 Task: Find connections with filter location Tui with filter topic #leanstartupswith filter profile language French with filter current company Shangri-La Group with filter school Narayana Institute with filter industry Construction Hardware Manufacturing with filter service category Relocation with filter keywords title Manicurist
Action: Mouse moved to (625, 82)
Screenshot: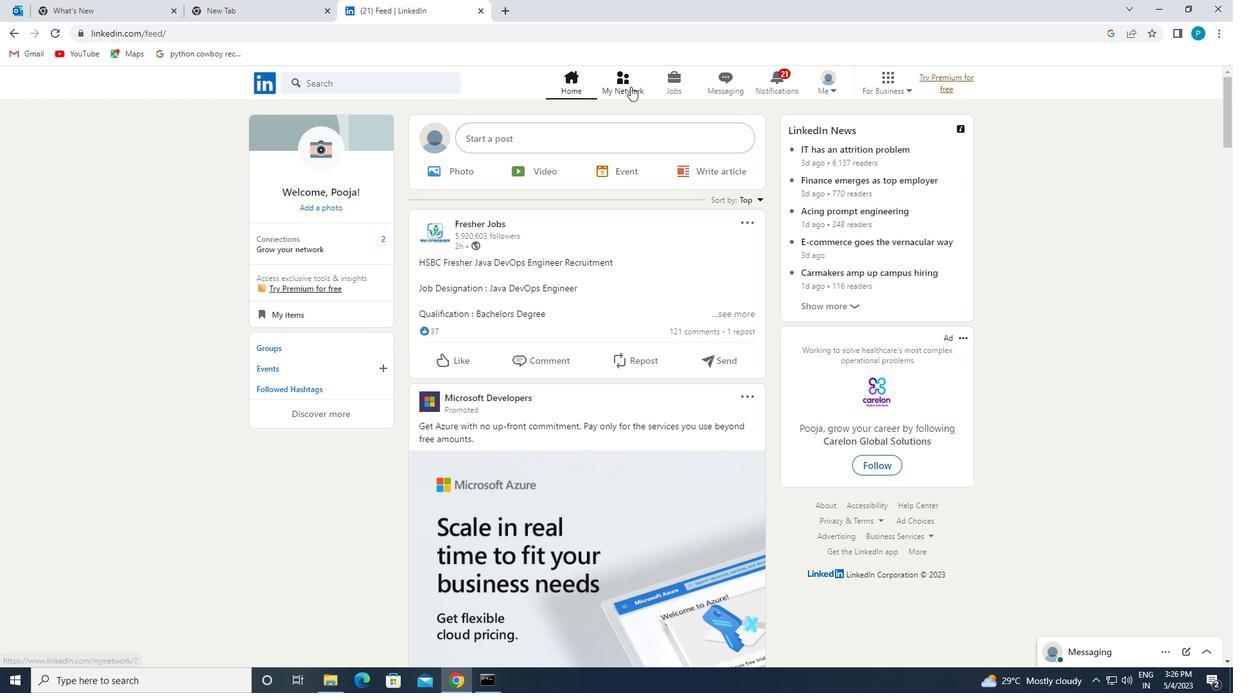 
Action: Mouse pressed left at (625, 82)
Screenshot: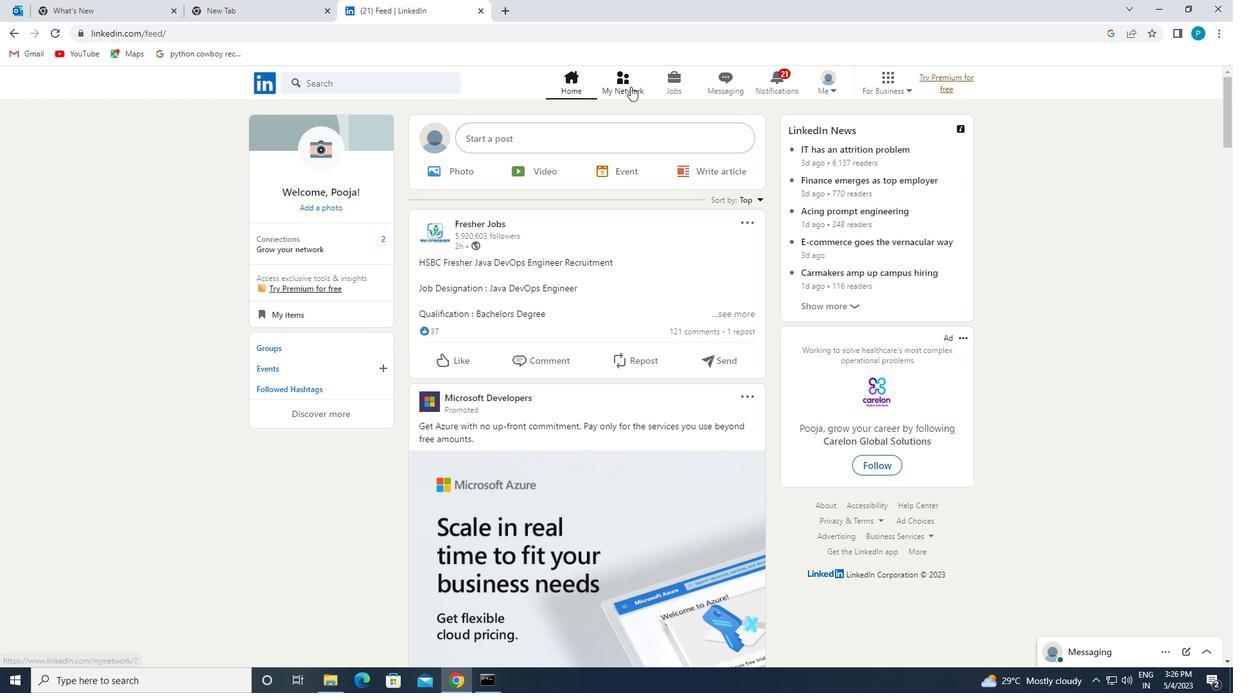 
Action: Mouse moved to (330, 153)
Screenshot: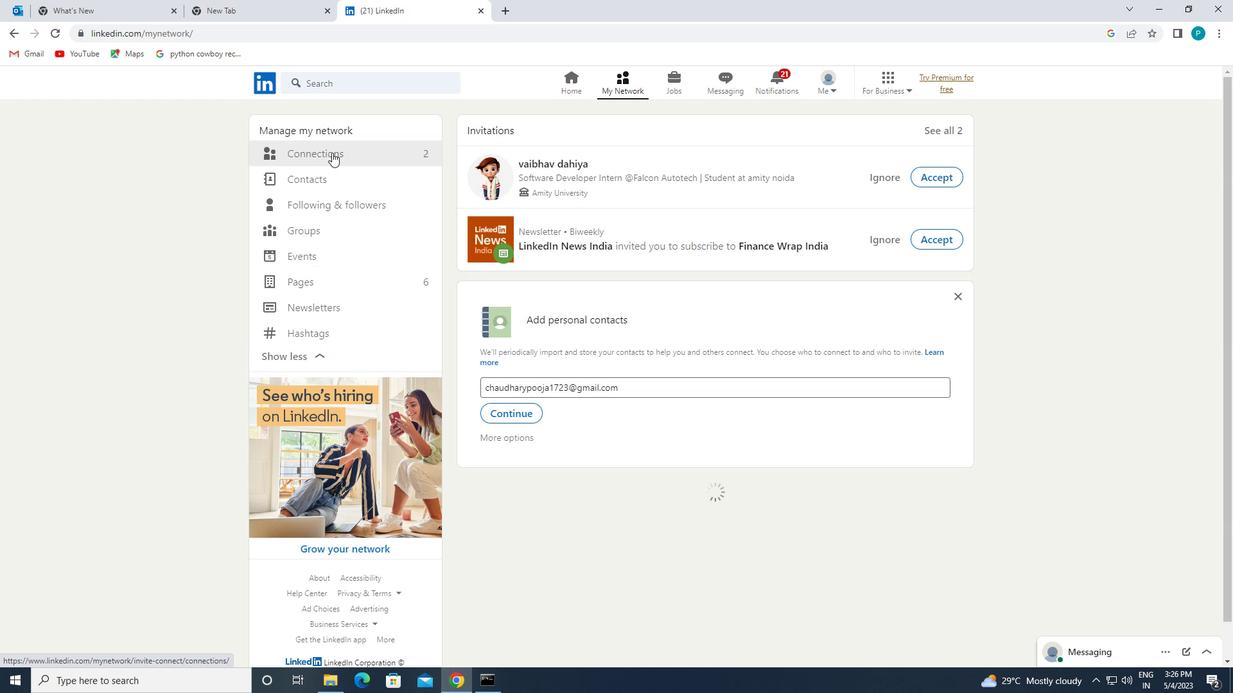 
Action: Mouse pressed left at (330, 153)
Screenshot: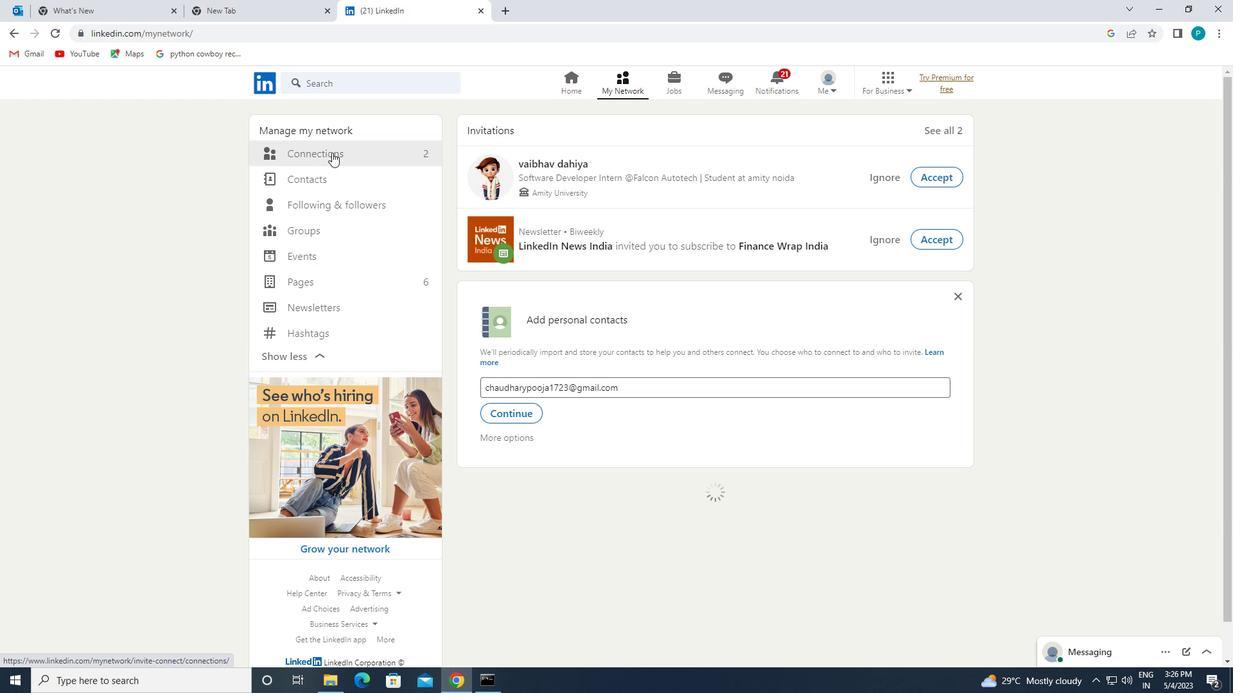 
Action: Mouse moved to (706, 160)
Screenshot: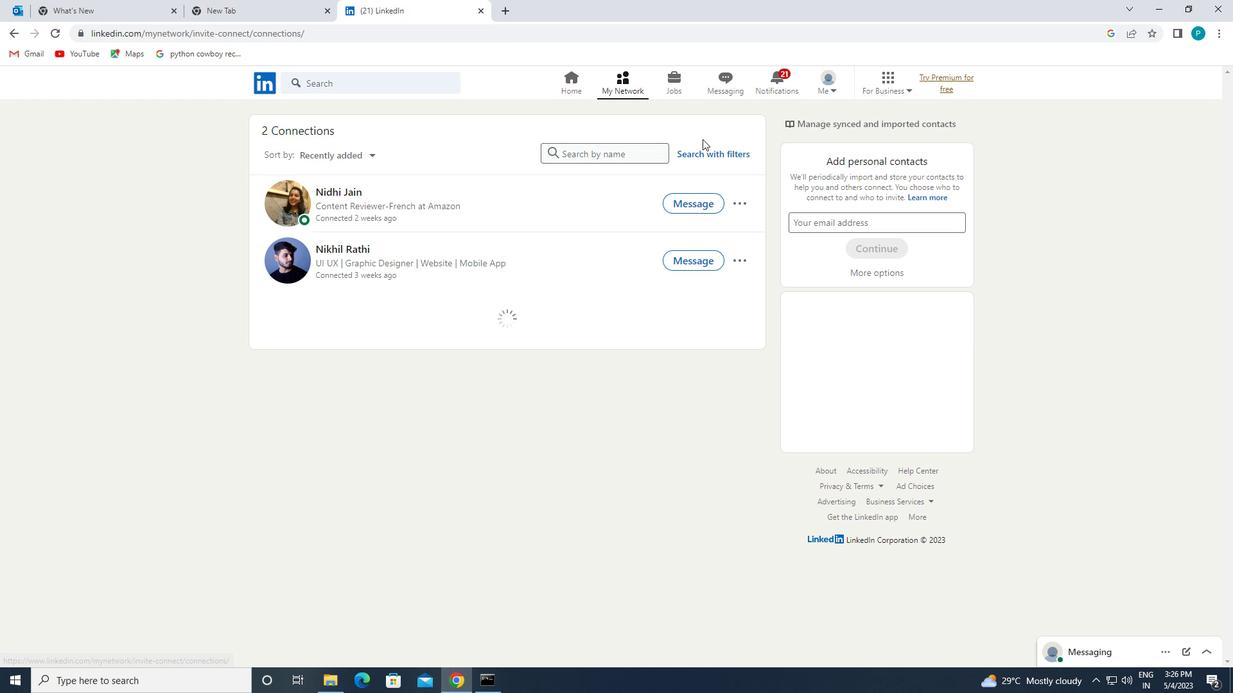 
Action: Mouse pressed left at (706, 160)
Screenshot: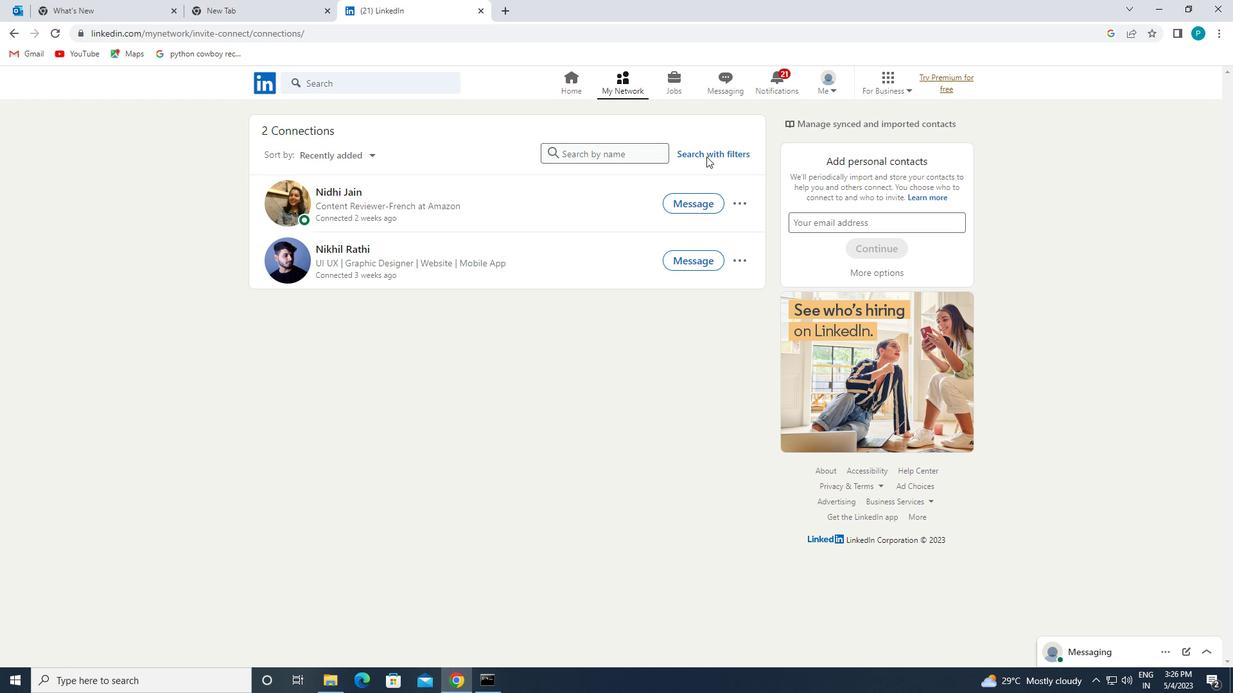 
Action: Mouse moved to (671, 120)
Screenshot: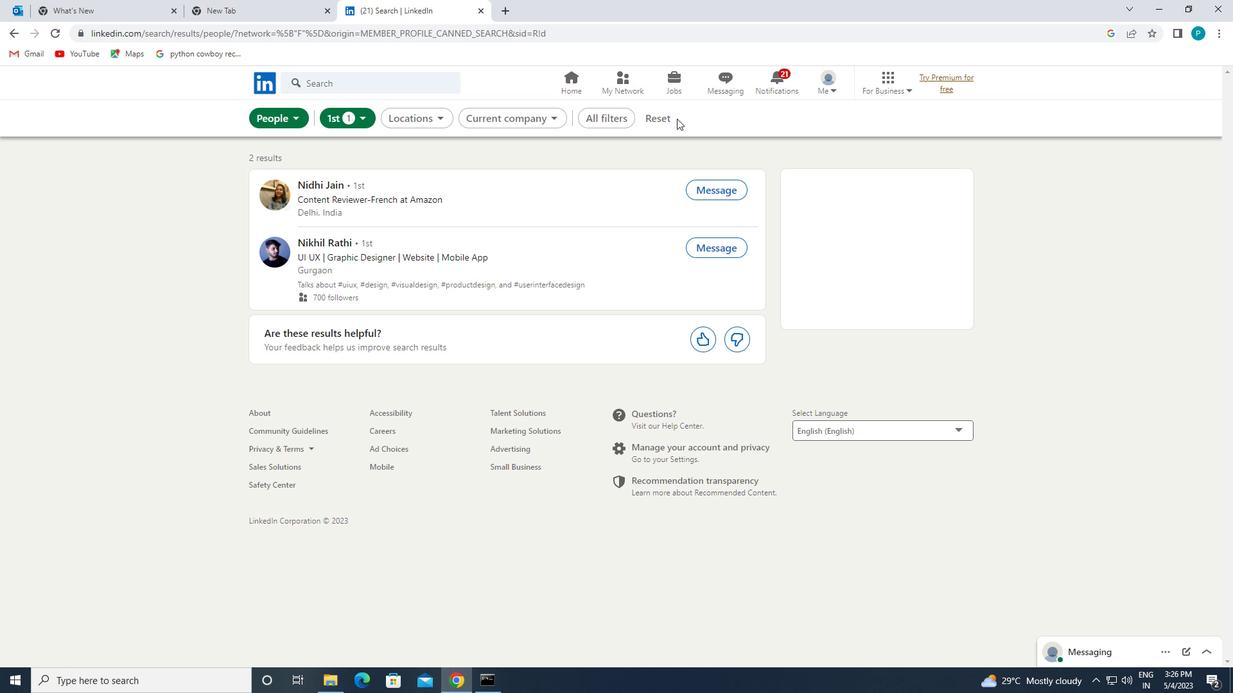 
Action: Mouse pressed left at (671, 120)
Screenshot: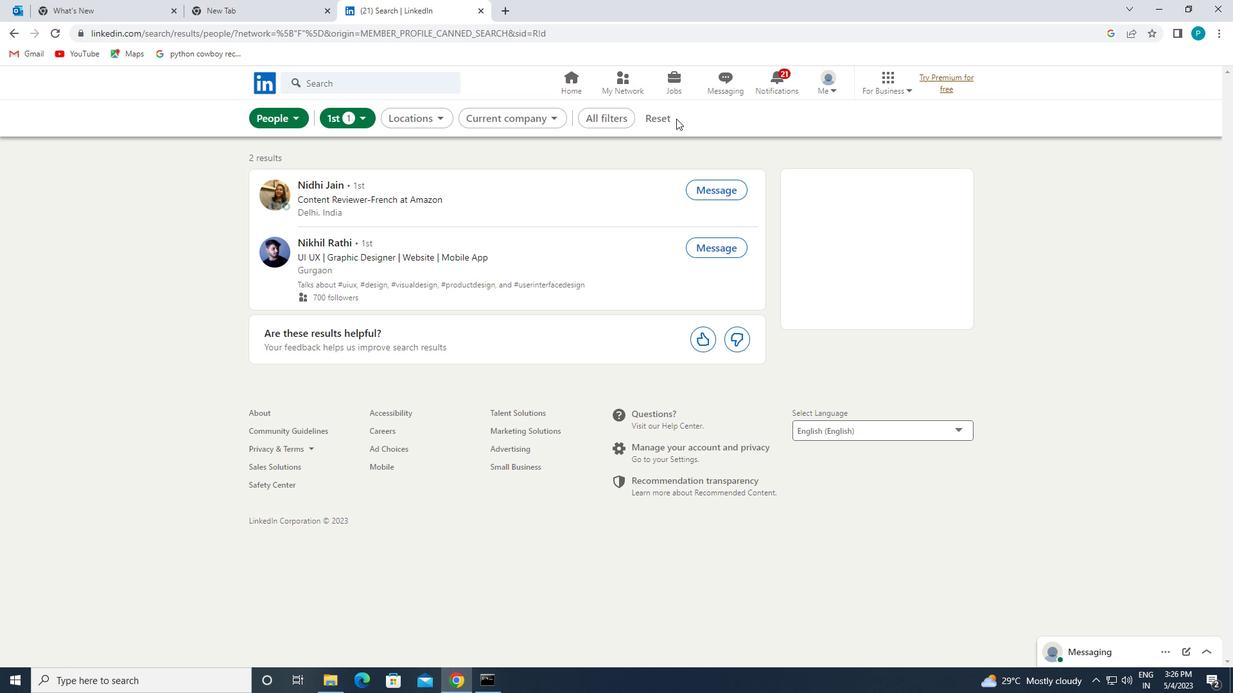 
Action: Mouse moved to (627, 113)
Screenshot: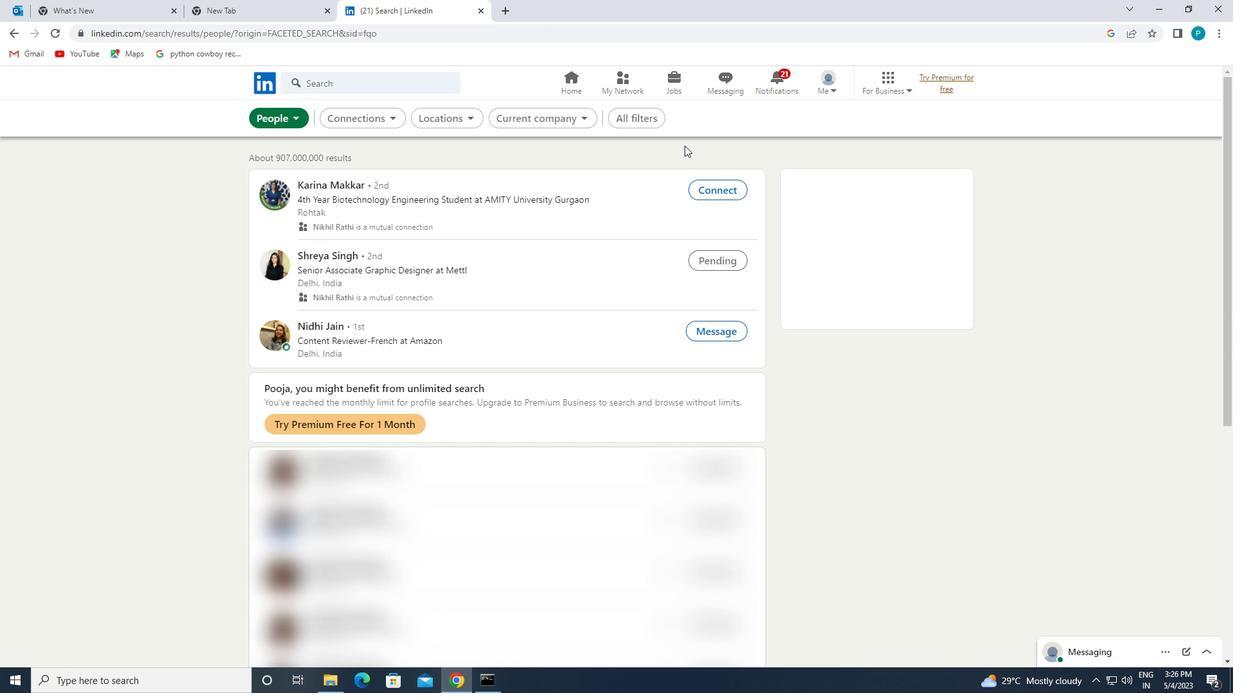 
Action: Mouse pressed left at (627, 113)
Screenshot: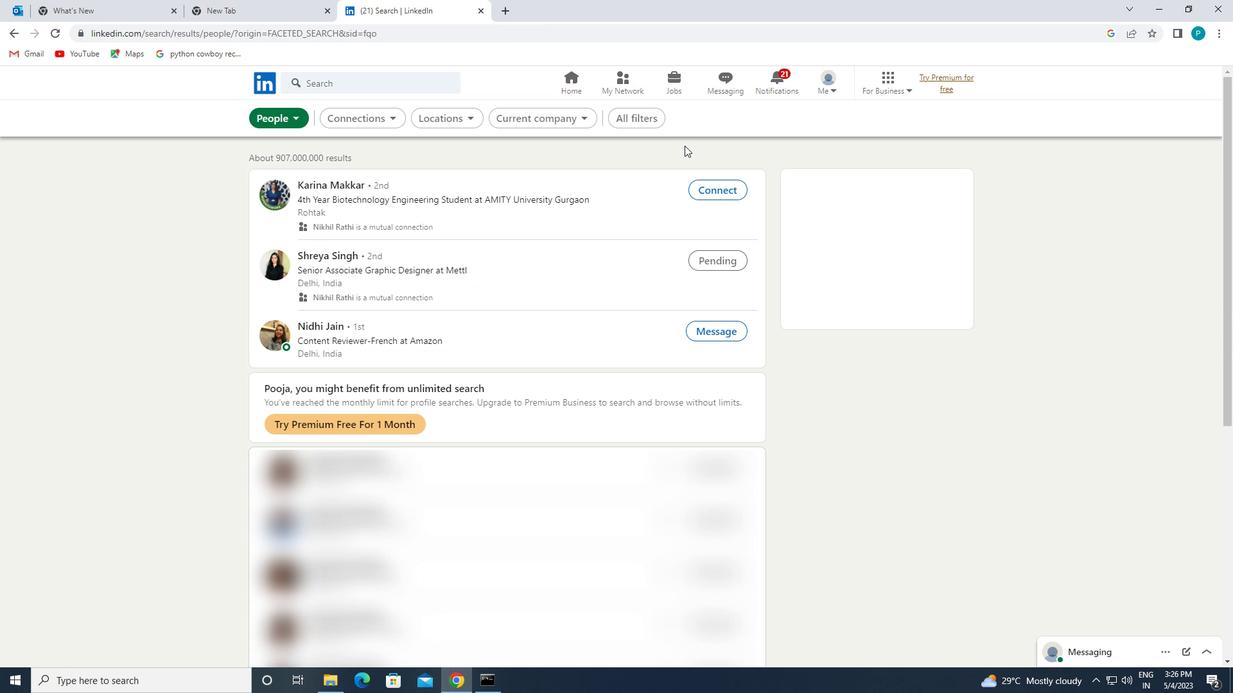 
Action: Mouse moved to (1130, 508)
Screenshot: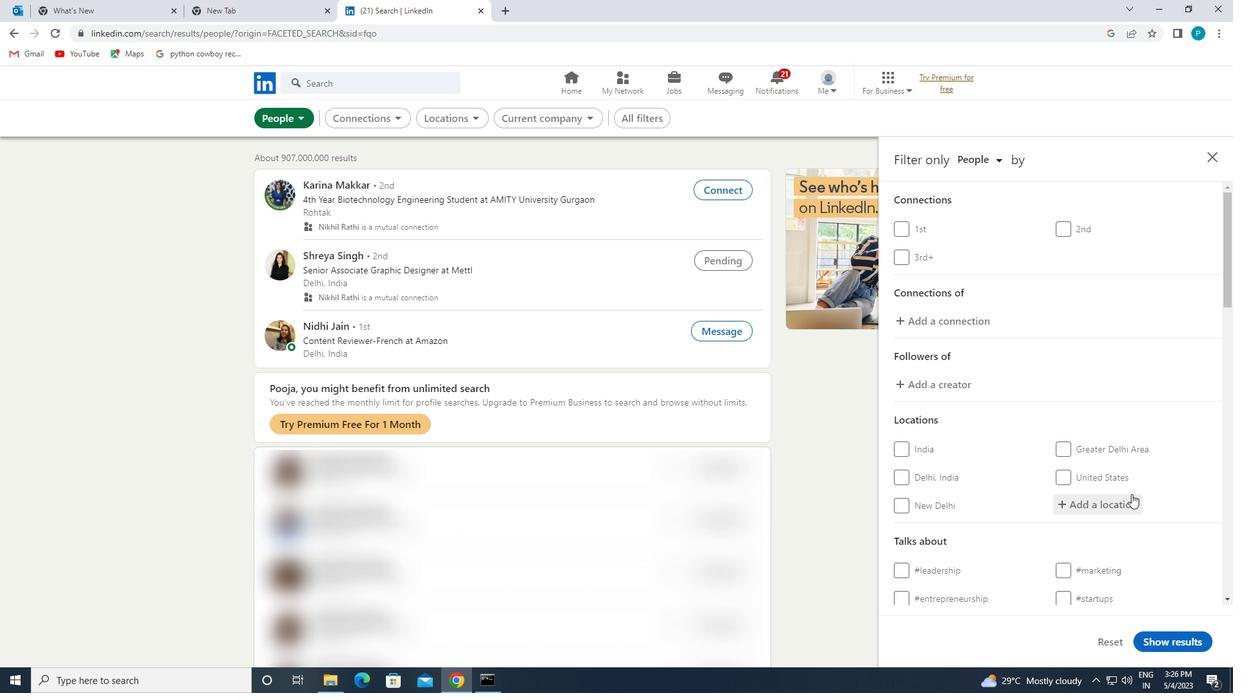 
Action: Mouse pressed left at (1130, 508)
Screenshot: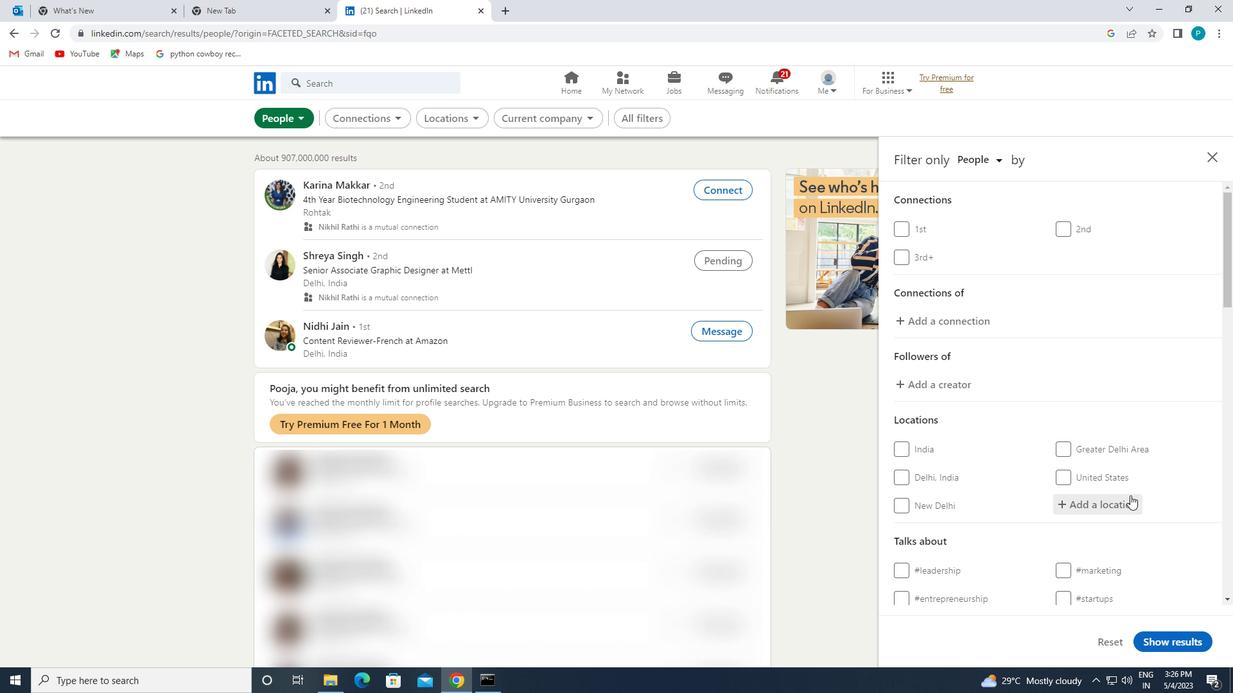
Action: Mouse moved to (1076, 474)
Screenshot: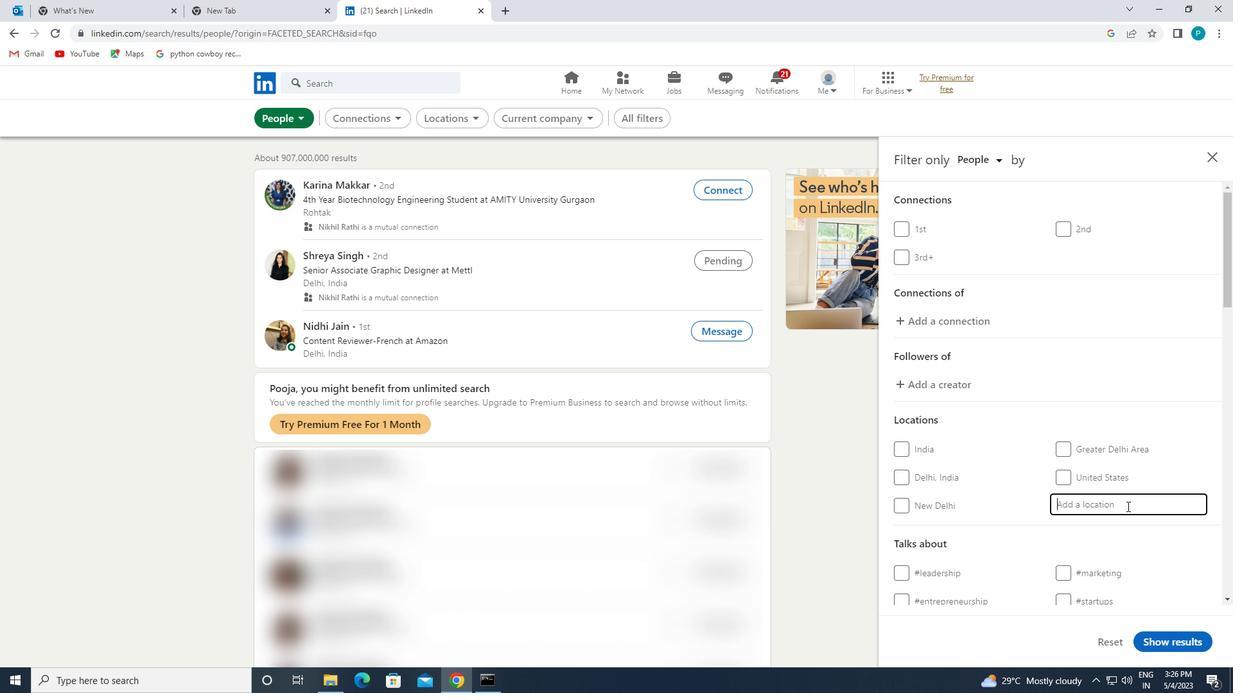
Action: Mouse scrolled (1076, 474) with delta (0, 0)
Screenshot: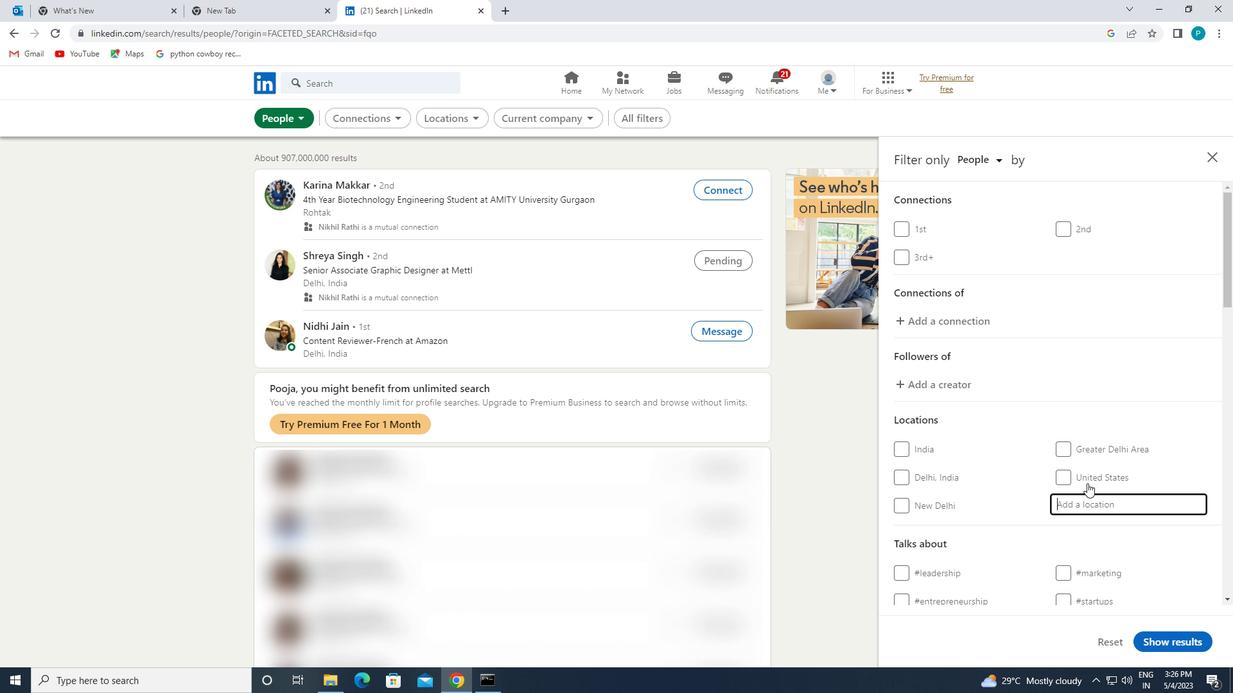 
Action: Mouse moved to (1076, 474)
Screenshot: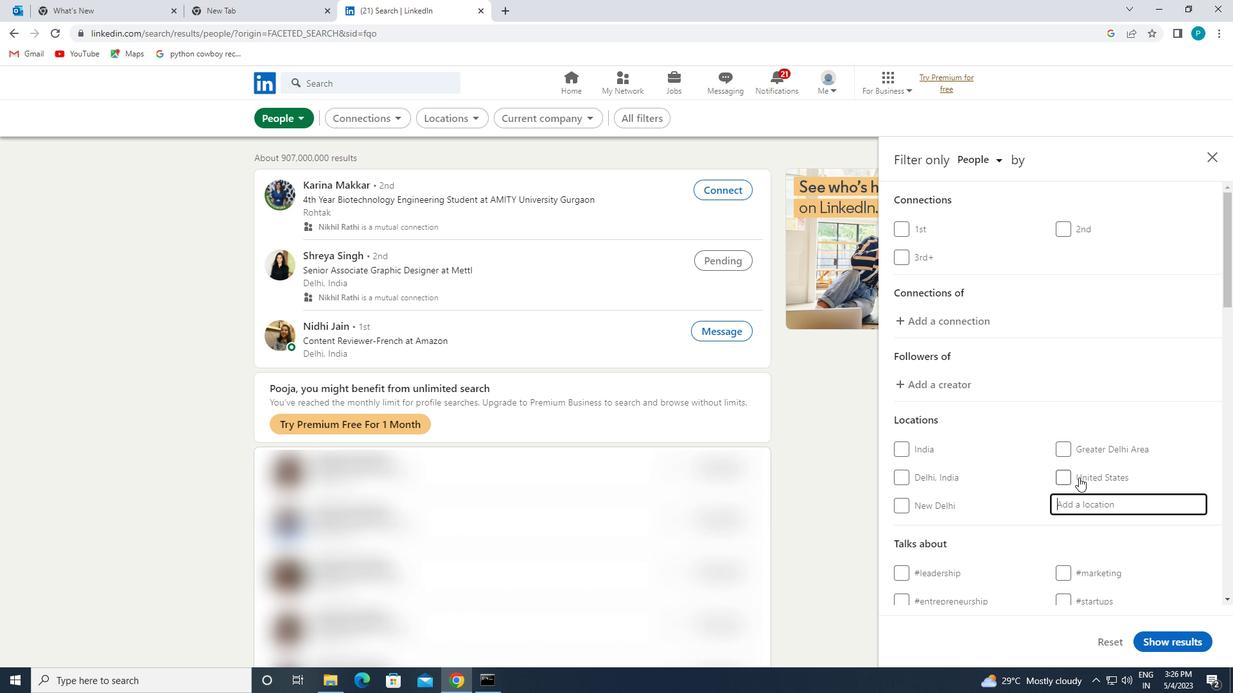
Action: Mouse scrolled (1076, 474) with delta (0, 0)
Screenshot: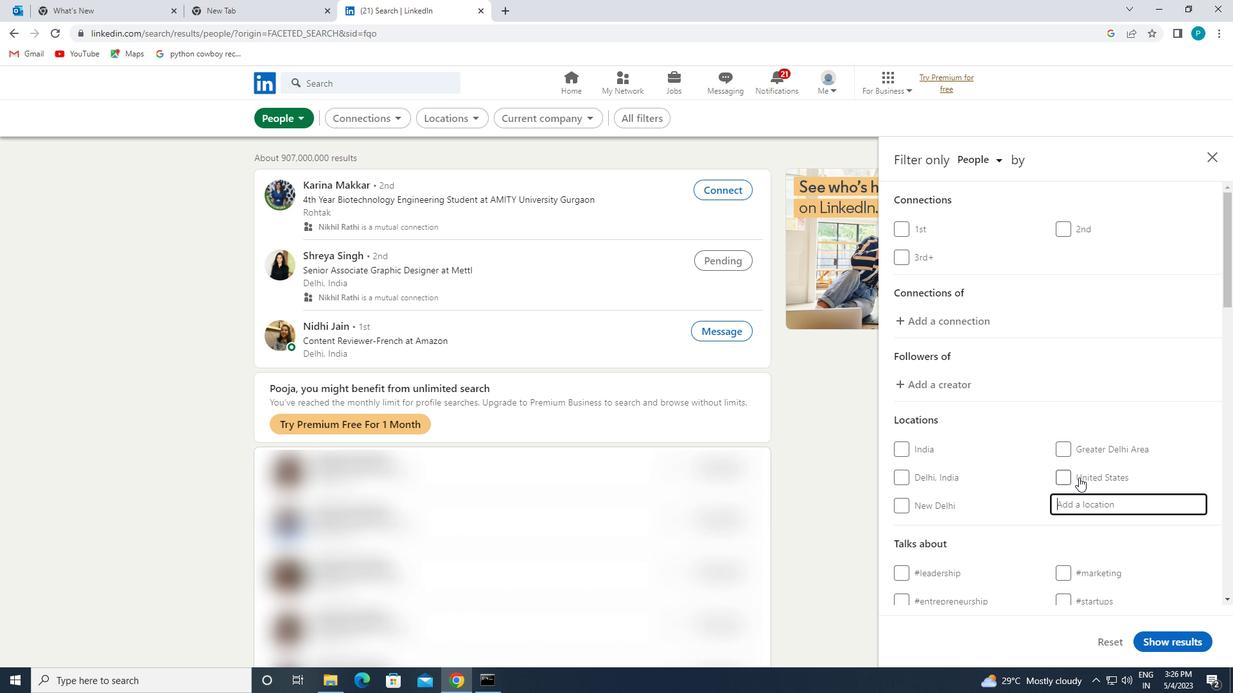 
Action: Mouse moved to (1075, 474)
Screenshot: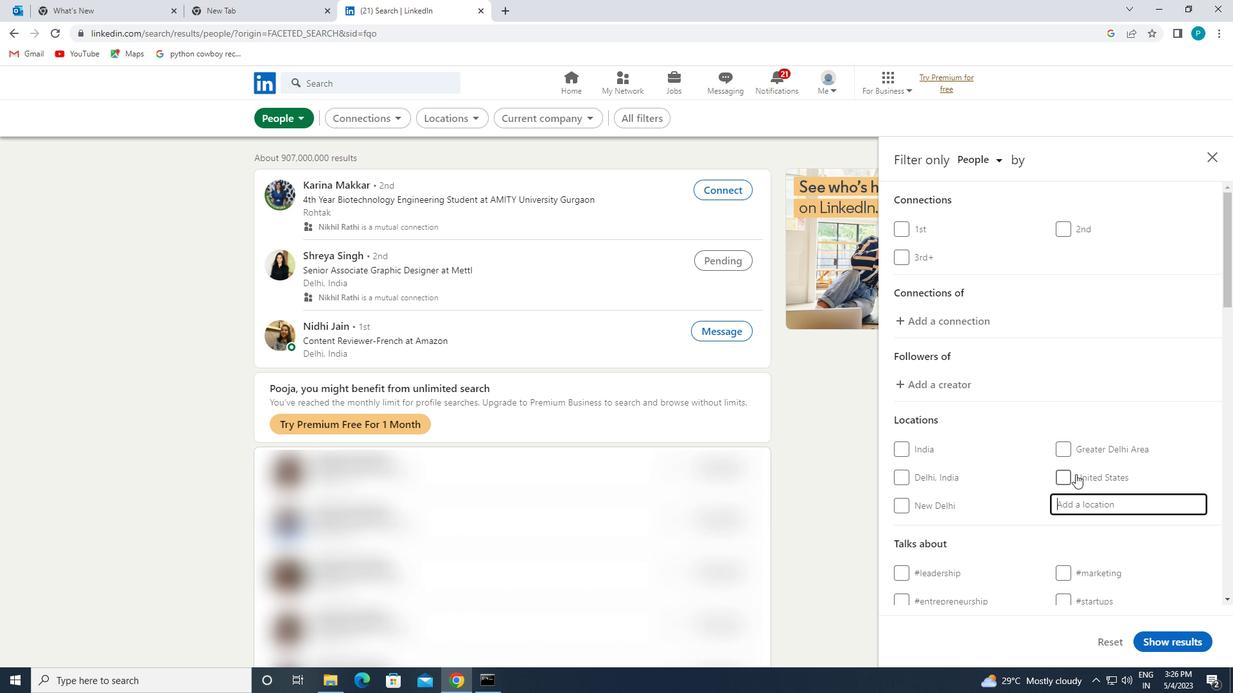 
Action: Mouse scrolled (1075, 473) with delta (0, 0)
Screenshot: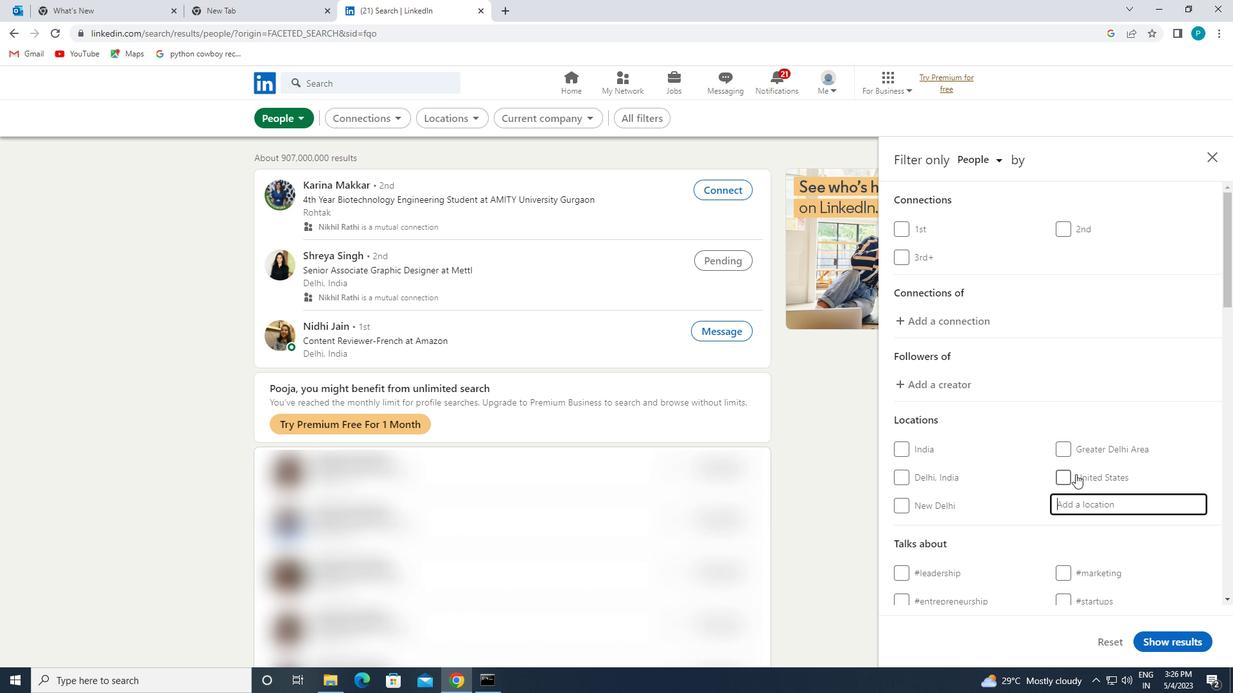 
Action: Mouse moved to (1071, 470)
Screenshot: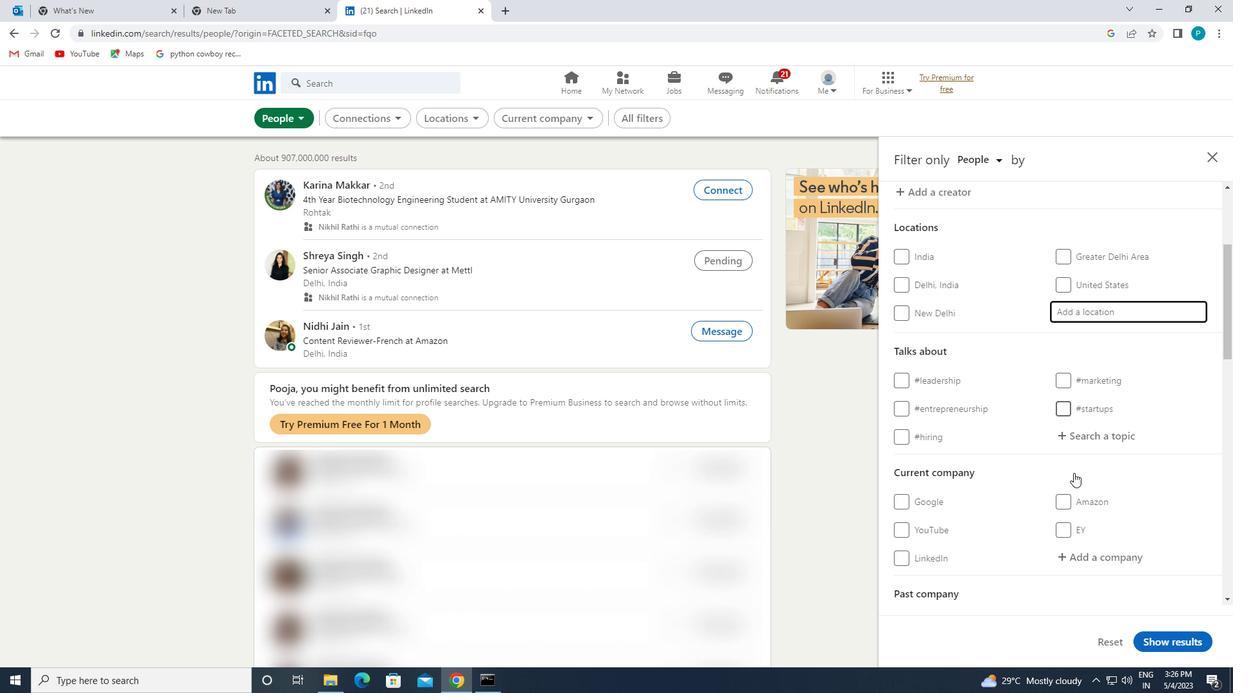 
Action: Key pressed <Key.caps_lock>t<Key.caps_lock>ui
Screenshot: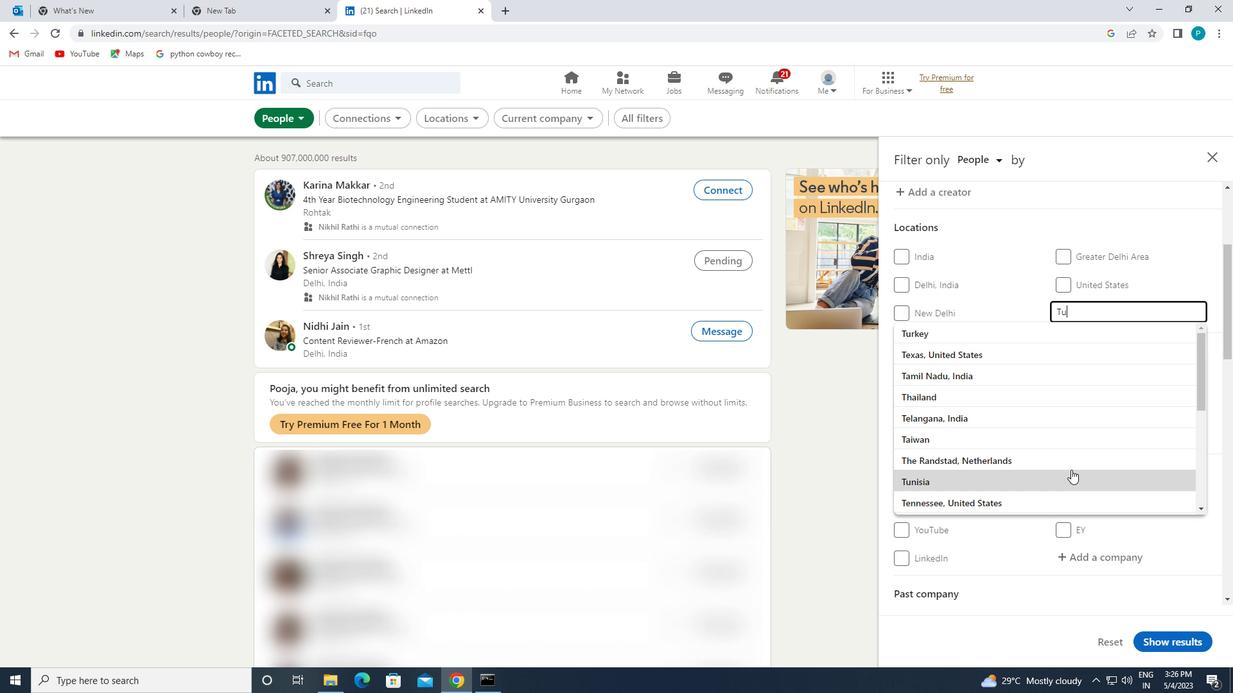 
Action: Mouse moved to (1055, 465)
Screenshot: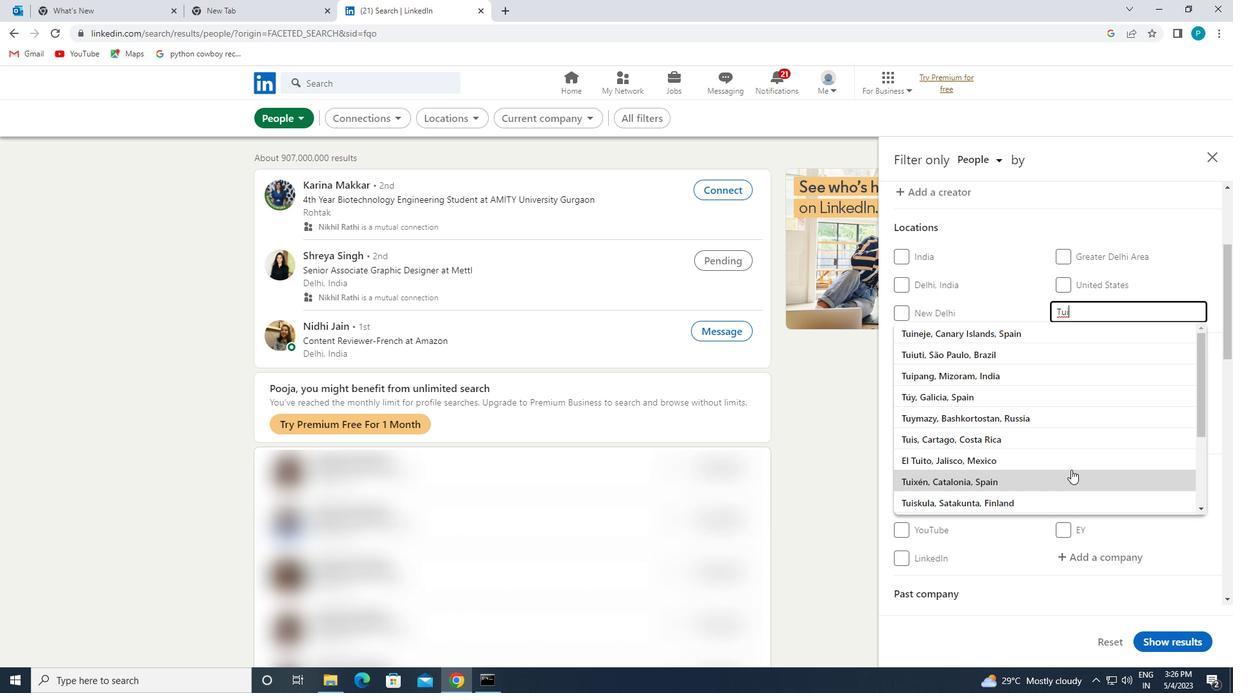 
Action: Key pressed <Key.enter>
Screenshot: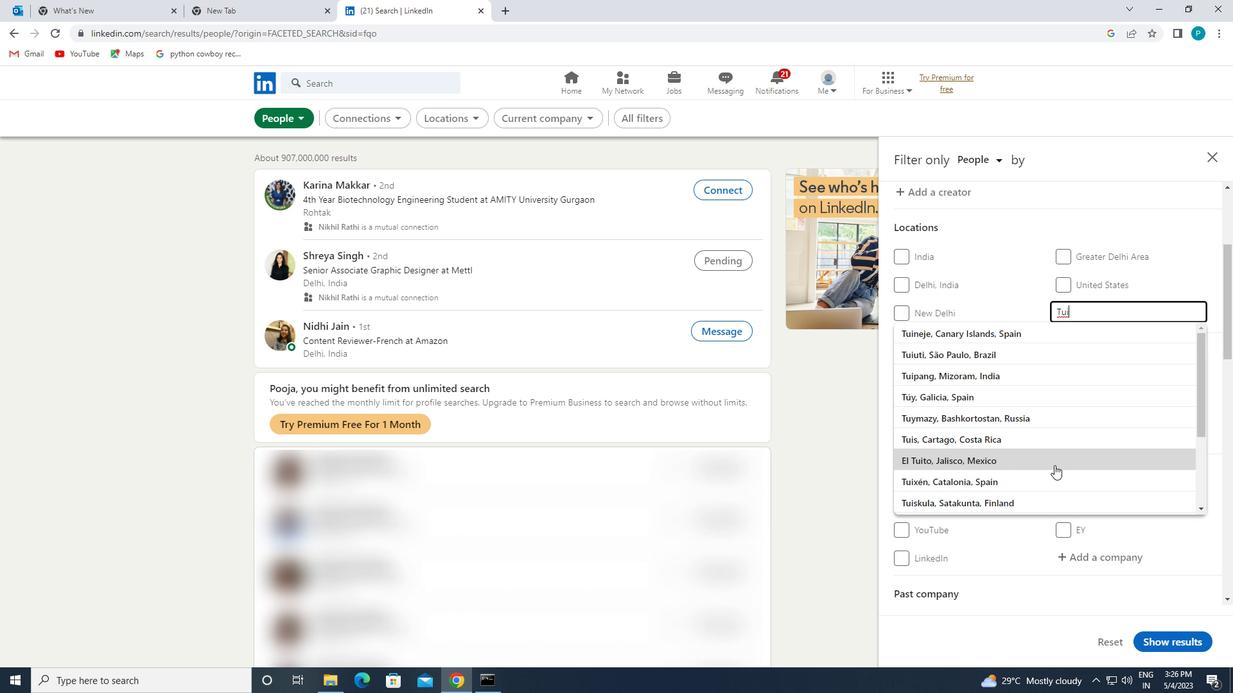 
Action: Mouse moved to (1084, 426)
Screenshot: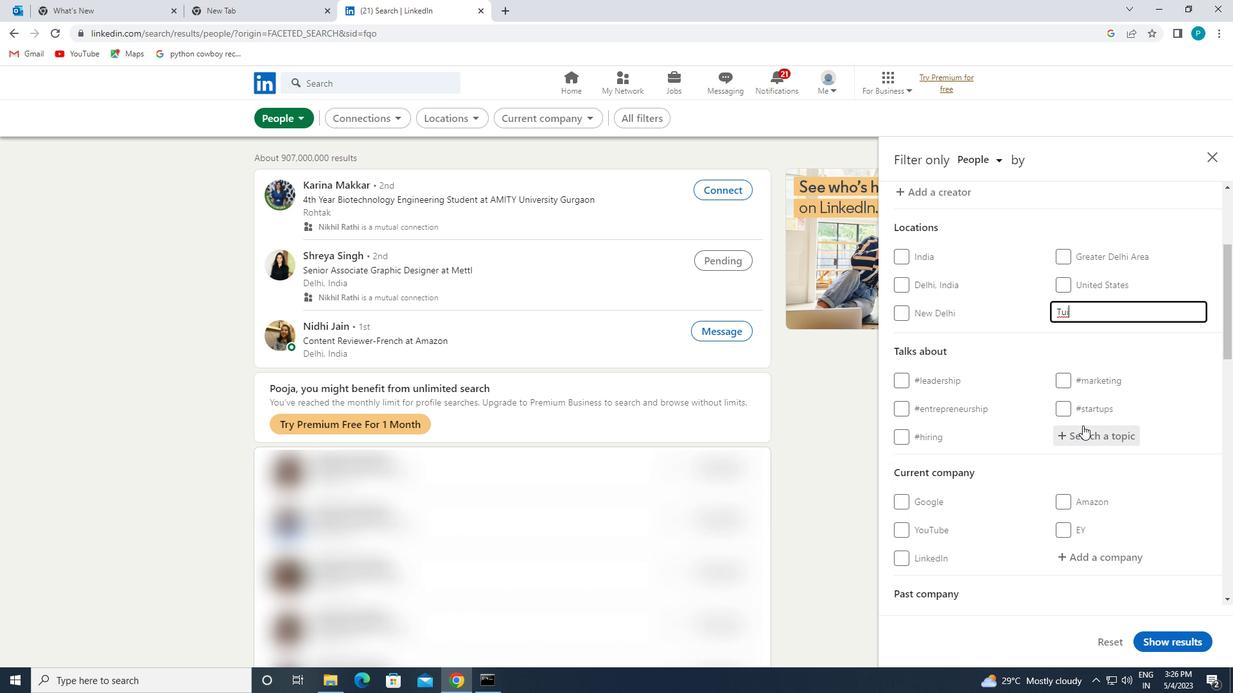 
Action: Mouse pressed left at (1084, 426)
Screenshot: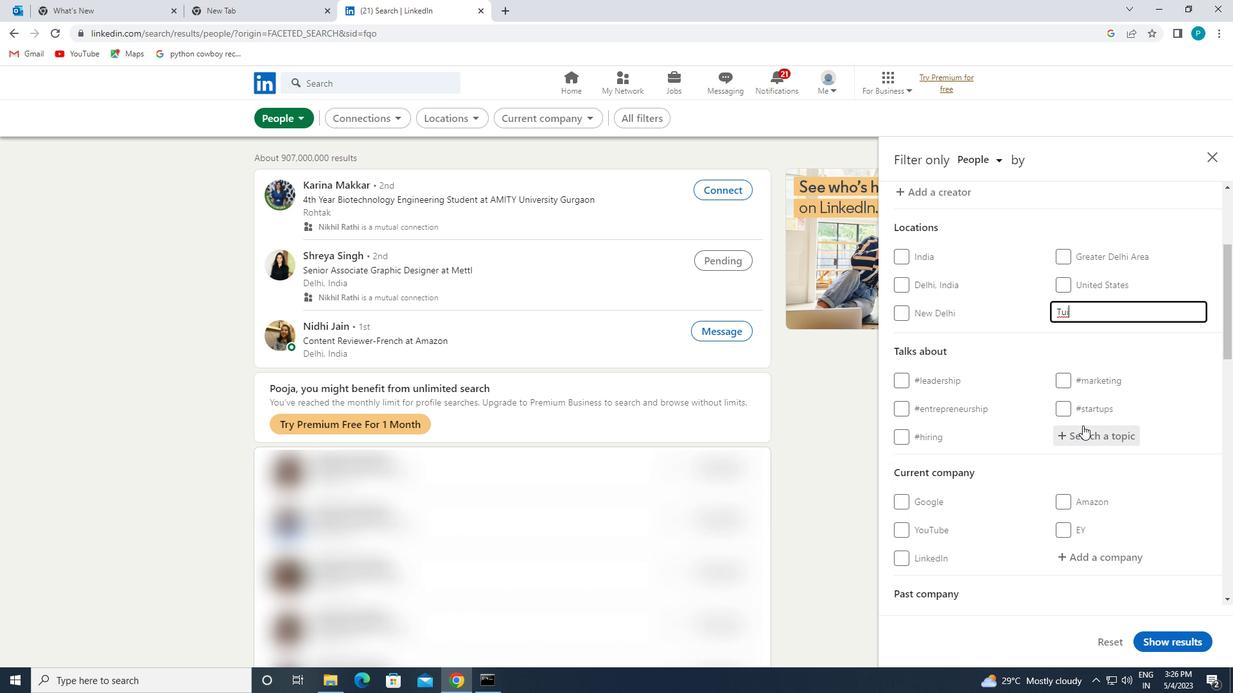 
Action: Key pressed <Key.shift>#LEANSTARTUPS
Screenshot: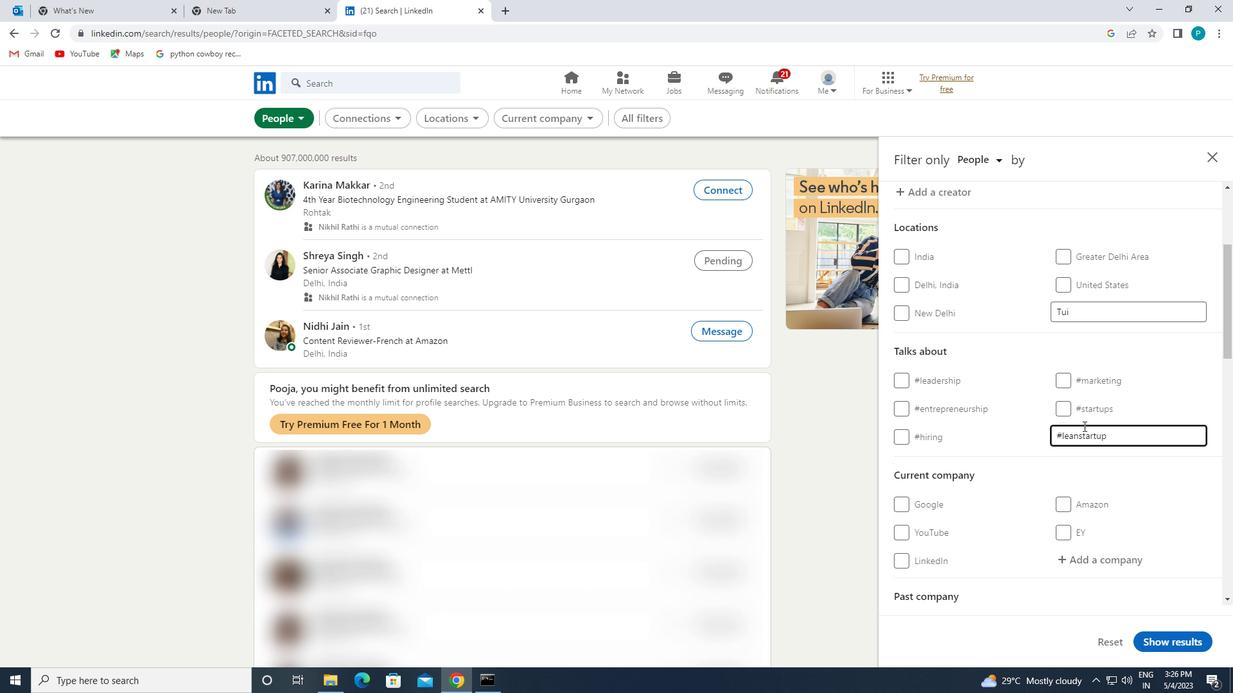 
Action: Mouse moved to (1009, 447)
Screenshot: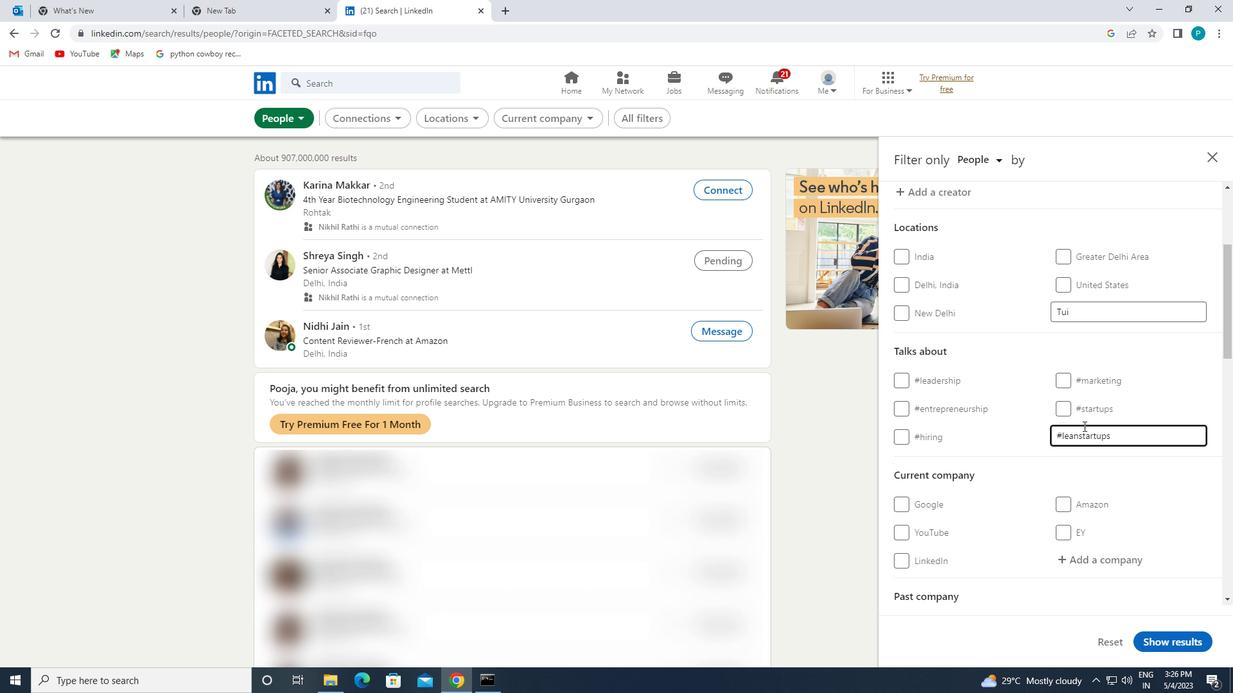 
Action: Mouse scrolled (1009, 446) with delta (0, 0)
Screenshot: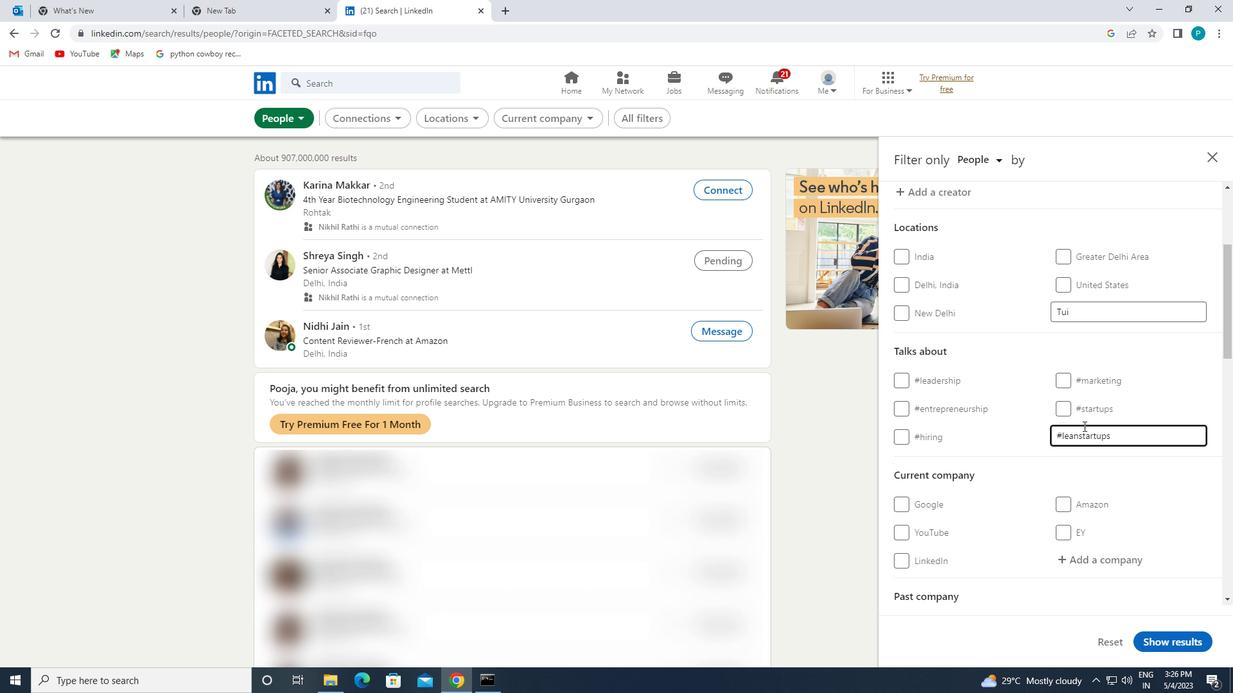 
Action: Mouse moved to (1008, 445)
Screenshot: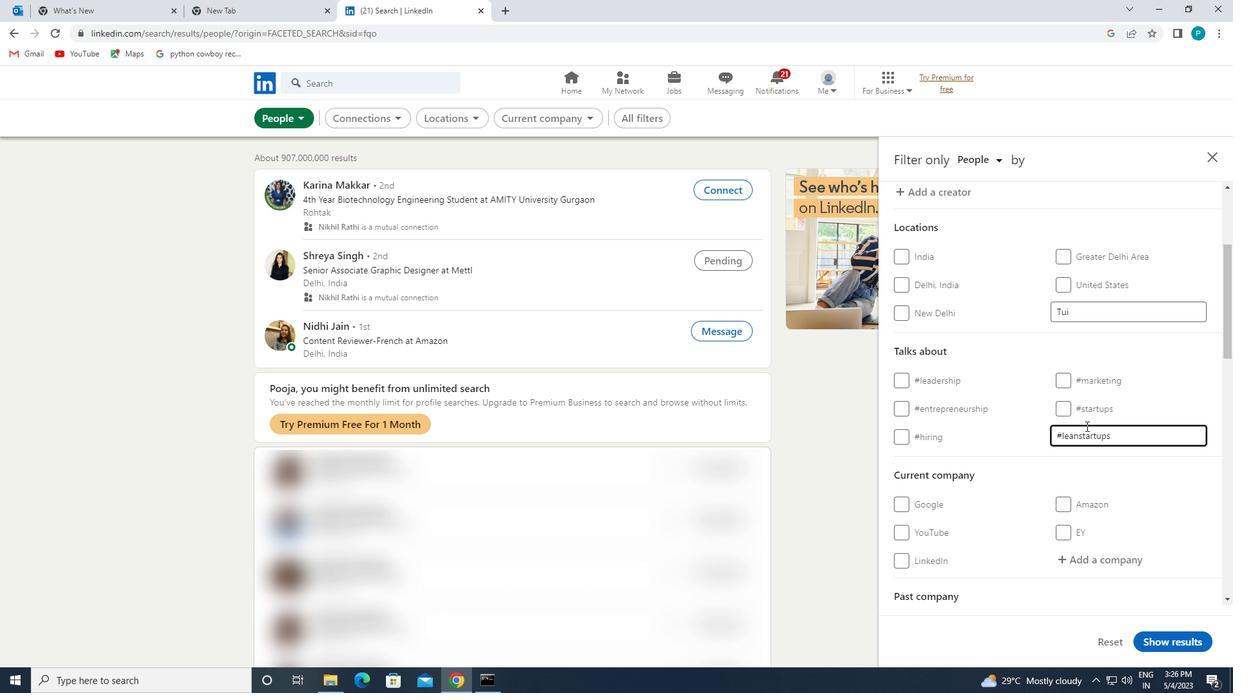 
Action: Mouse scrolled (1008, 444) with delta (0, 0)
Screenshot: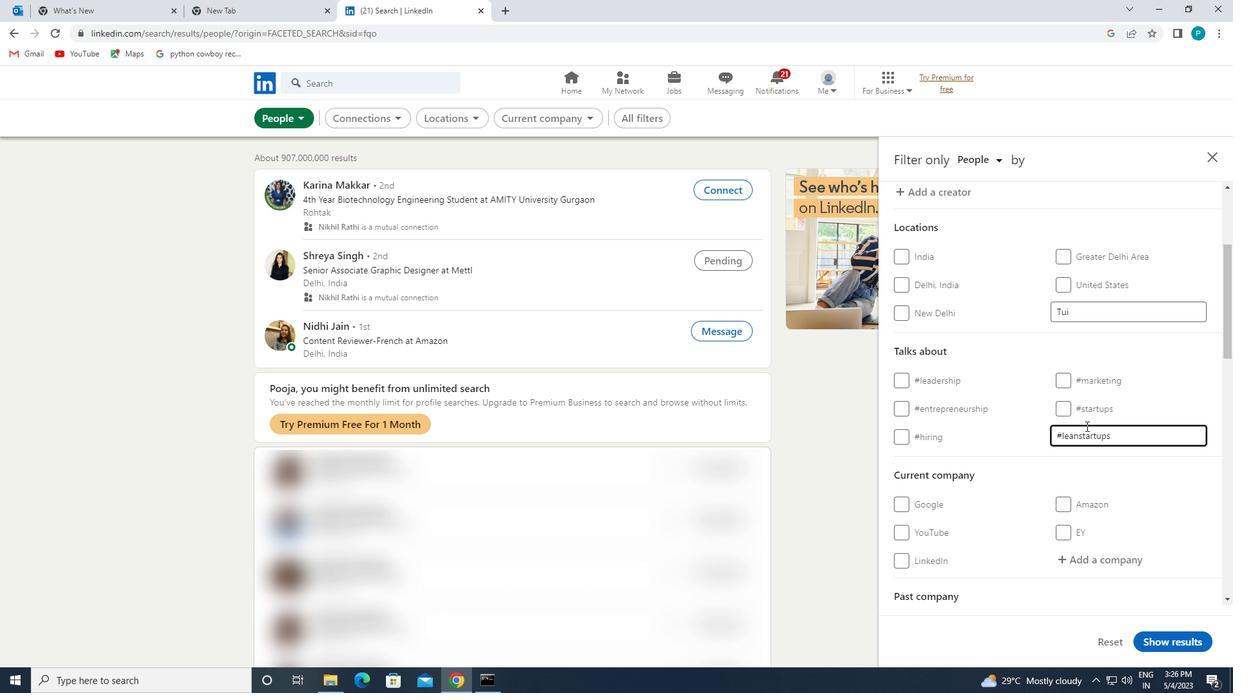
Action: Mouse moved to (999, 431)
Screenshot: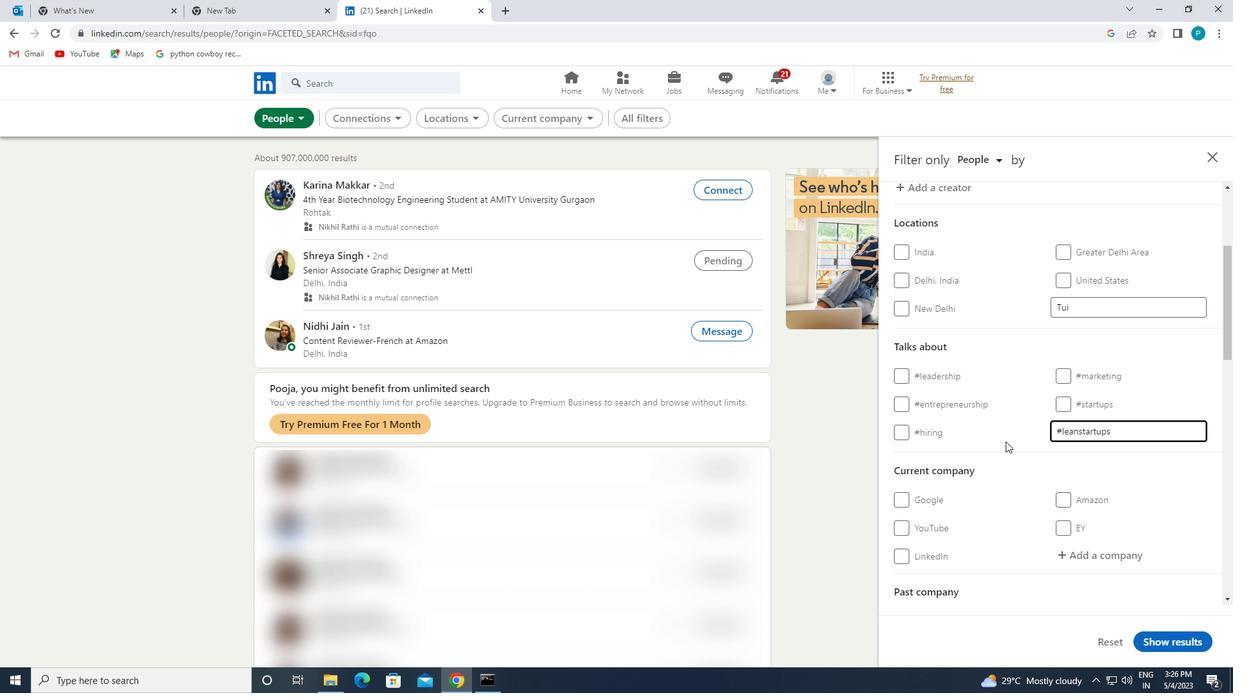 
Action: Mouse scrolled (999, 431) with delta (0, 0)
Screenshot: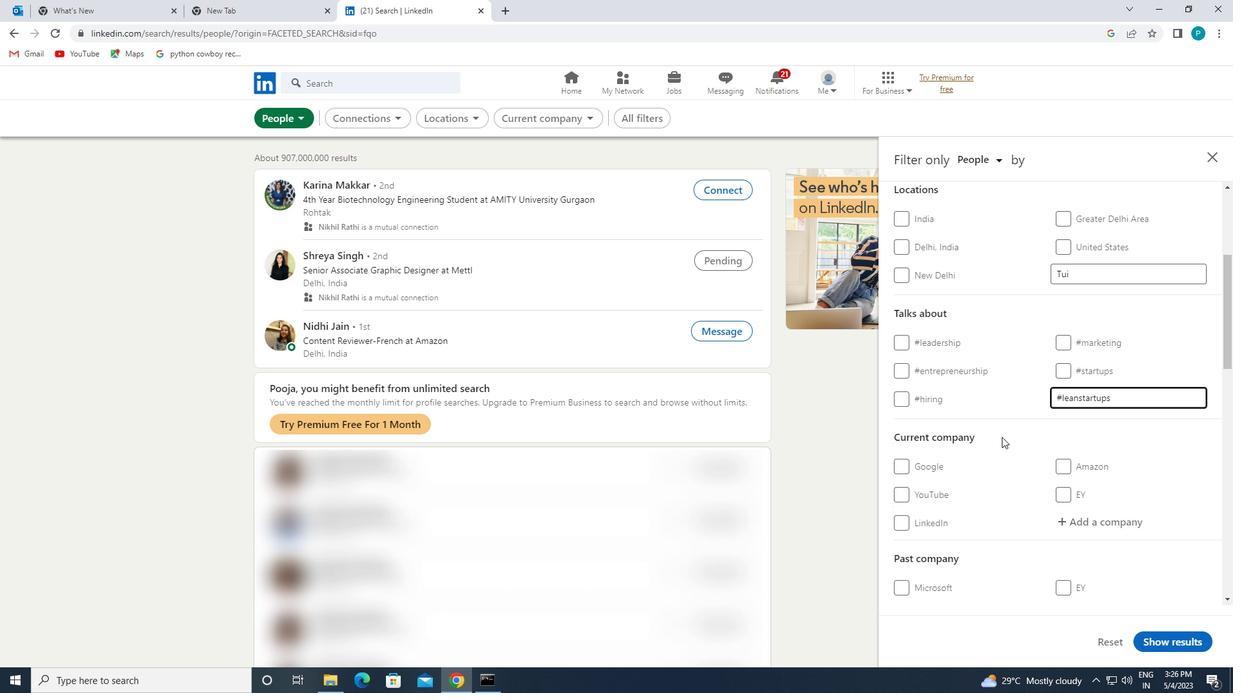 
Action: Mouse scrolled (999, 431) with delta (0, 0)
Screenshot: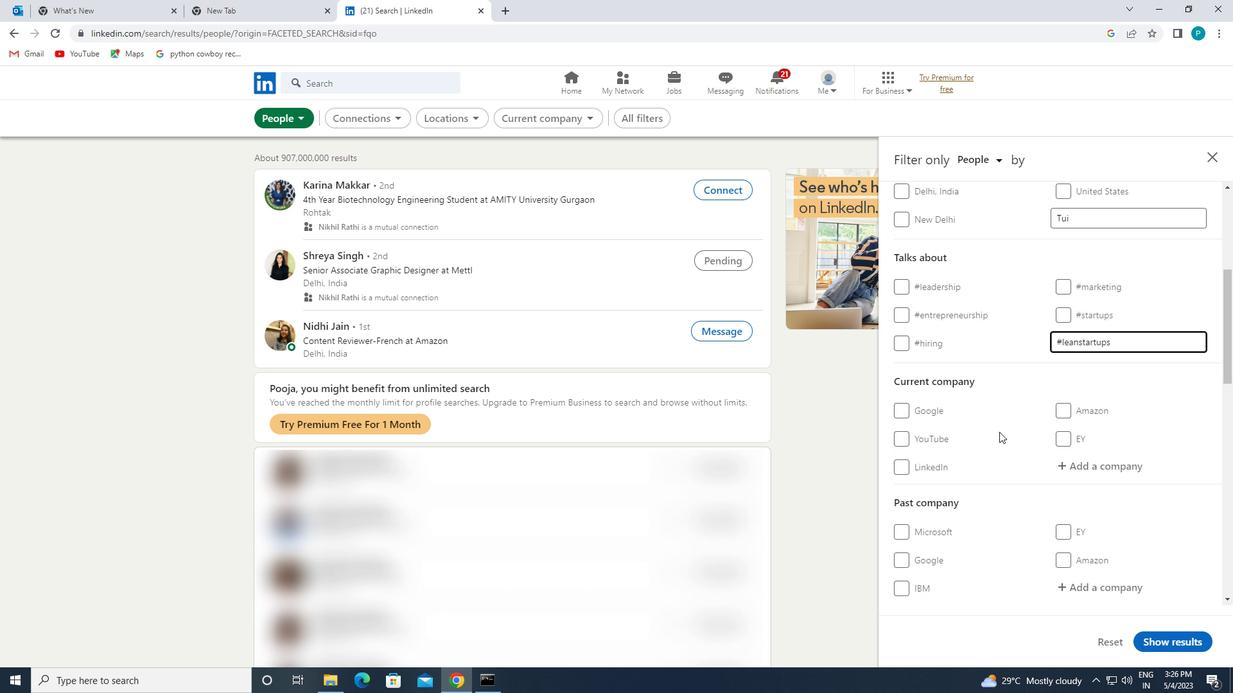 
Action: Mouse scrolled (999, 431) with delta (0, 0)
Screenshot: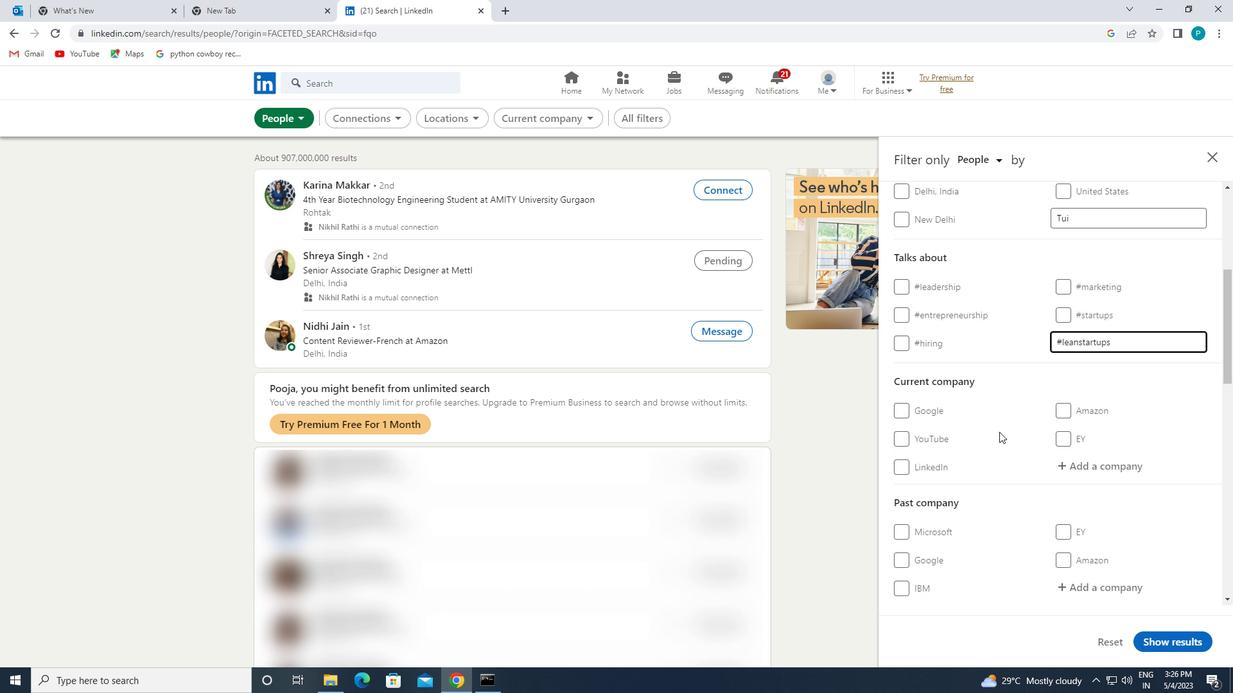 
Action: Mouse scrolled (999, 431) with delta (0, 0)
Screenshot: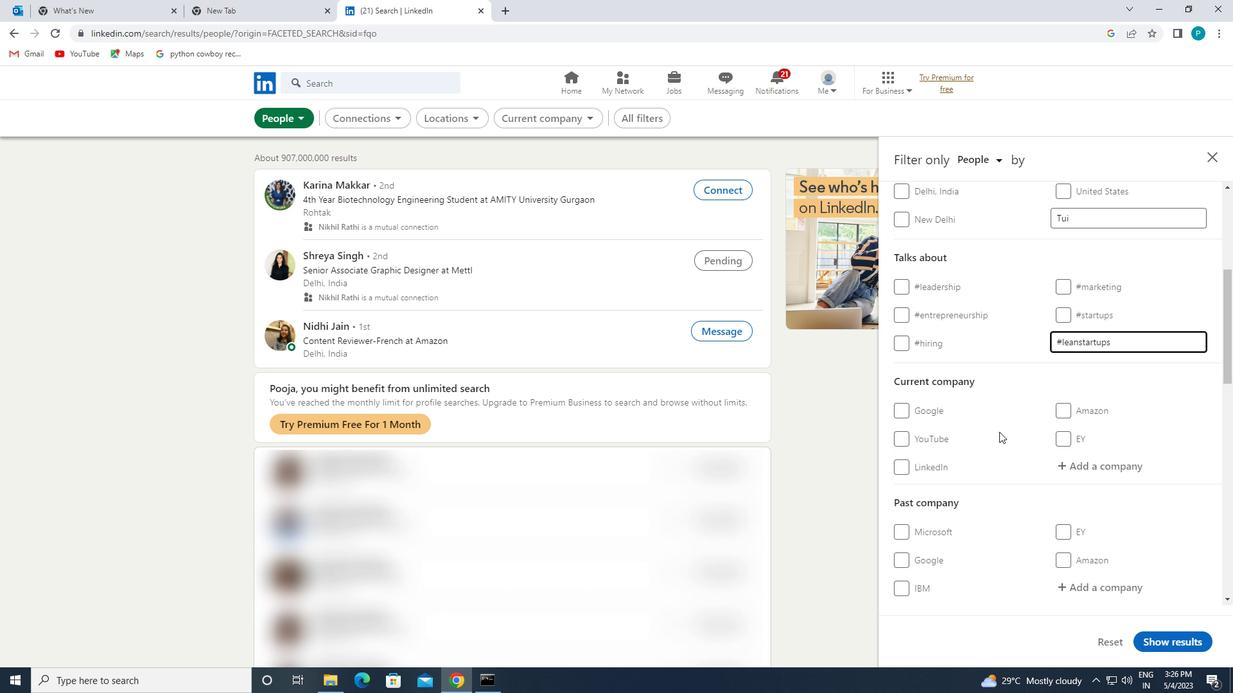 
Action: Mouse moved to (1090, 503)
Screenshot: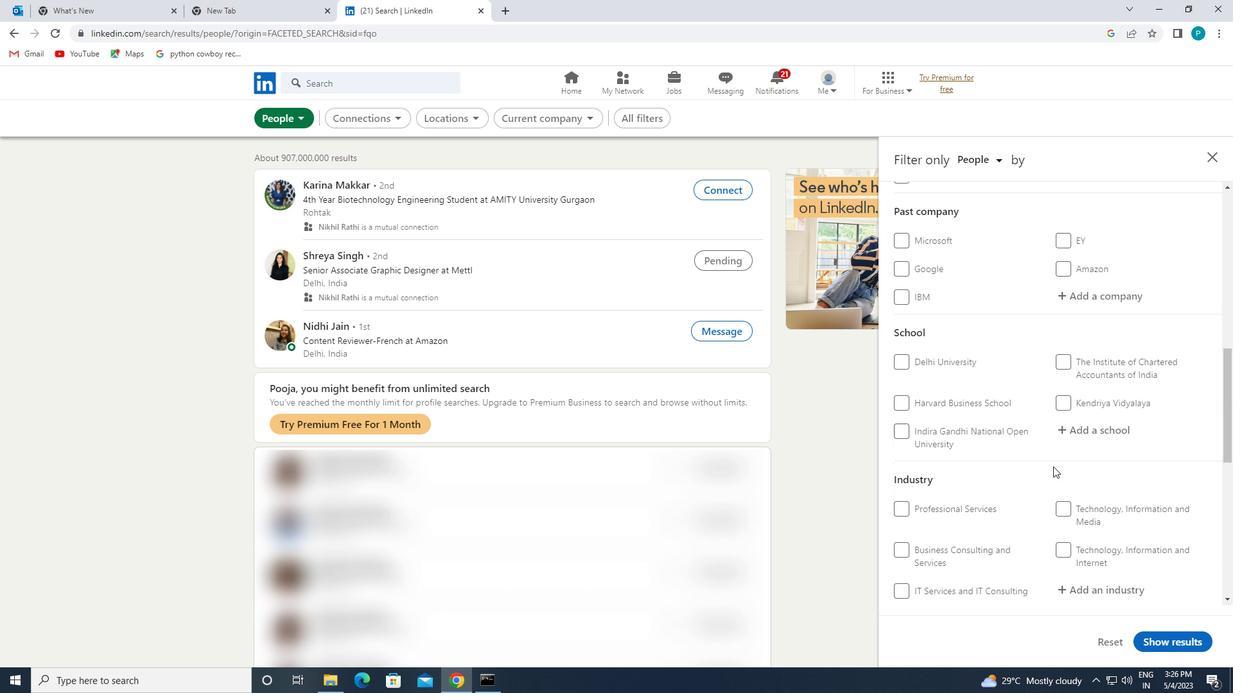 
Action: Mouse scrolled (1090, 503) with delta (0, 0)
Screenshot: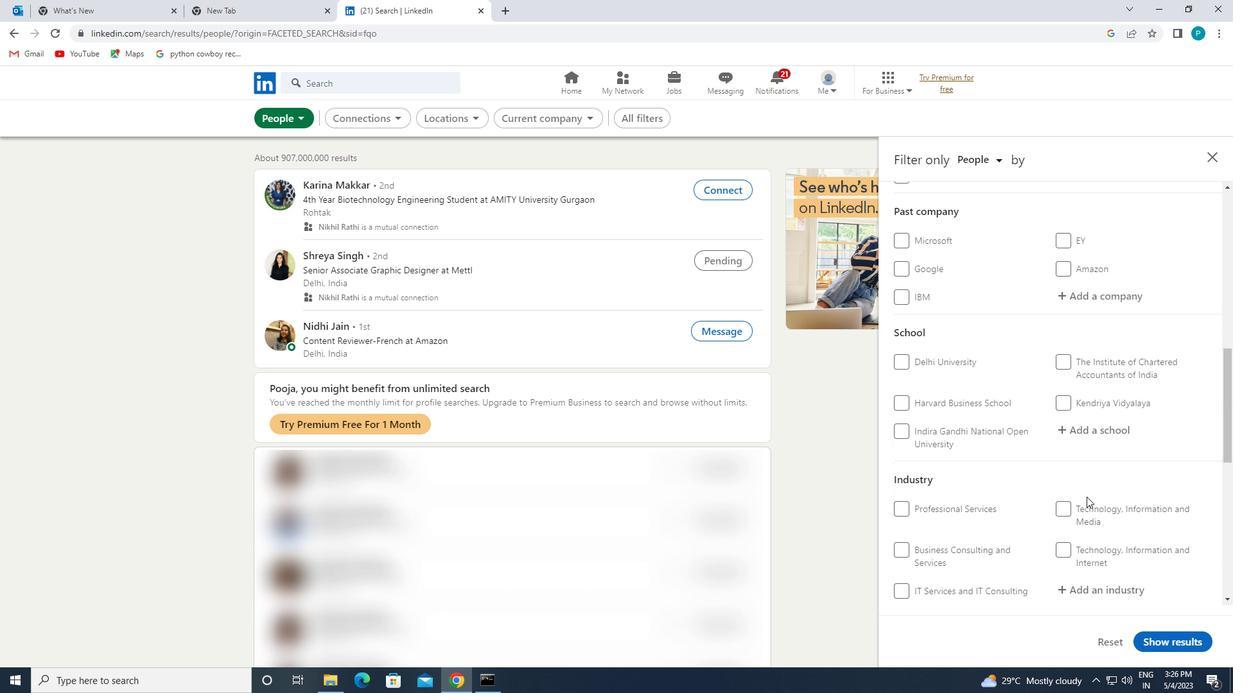 
Action: Mouse moved to (1090, 503)
Screenshot: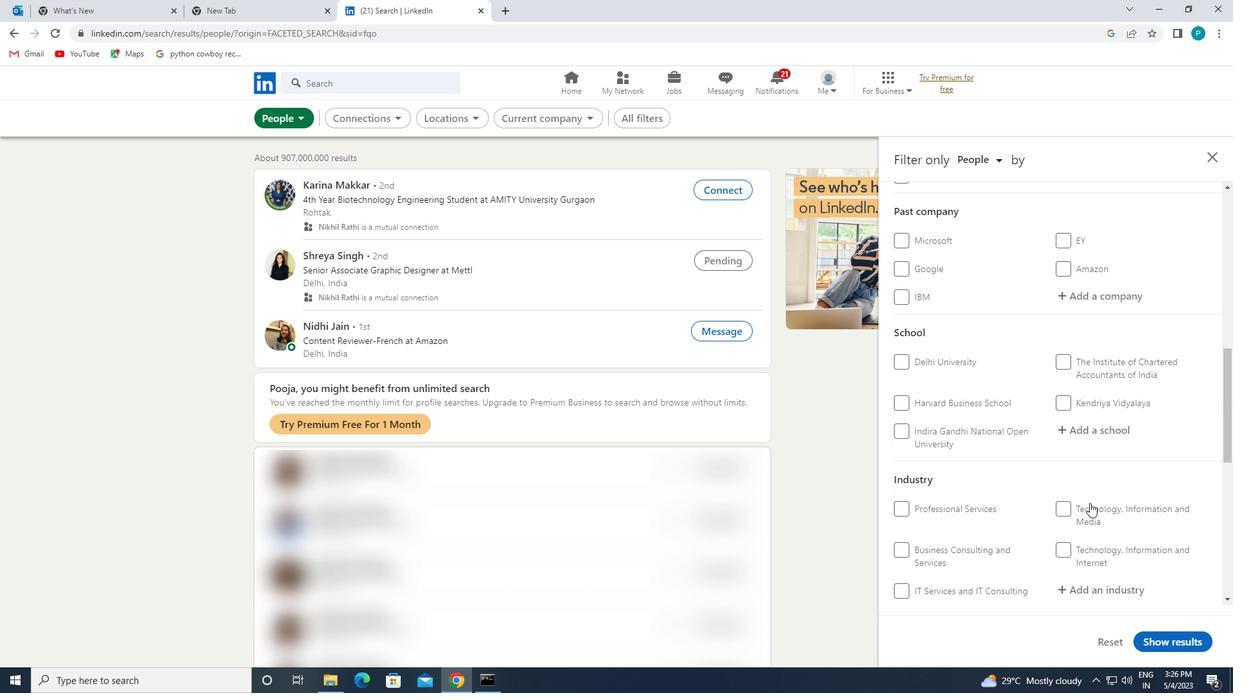 
Action: Mouse scrolled (1090, 503) with delta (0, 0)
Screenshot: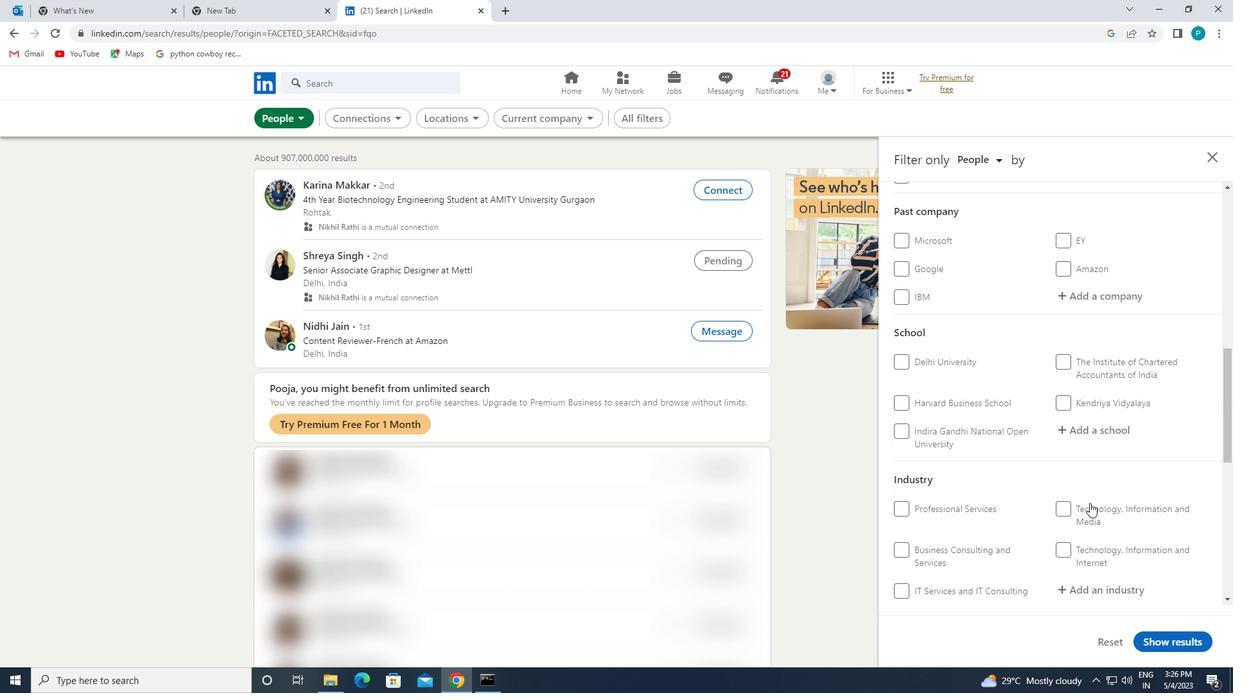 
Action: Mouse moved to (1085, 524)
Screenshot: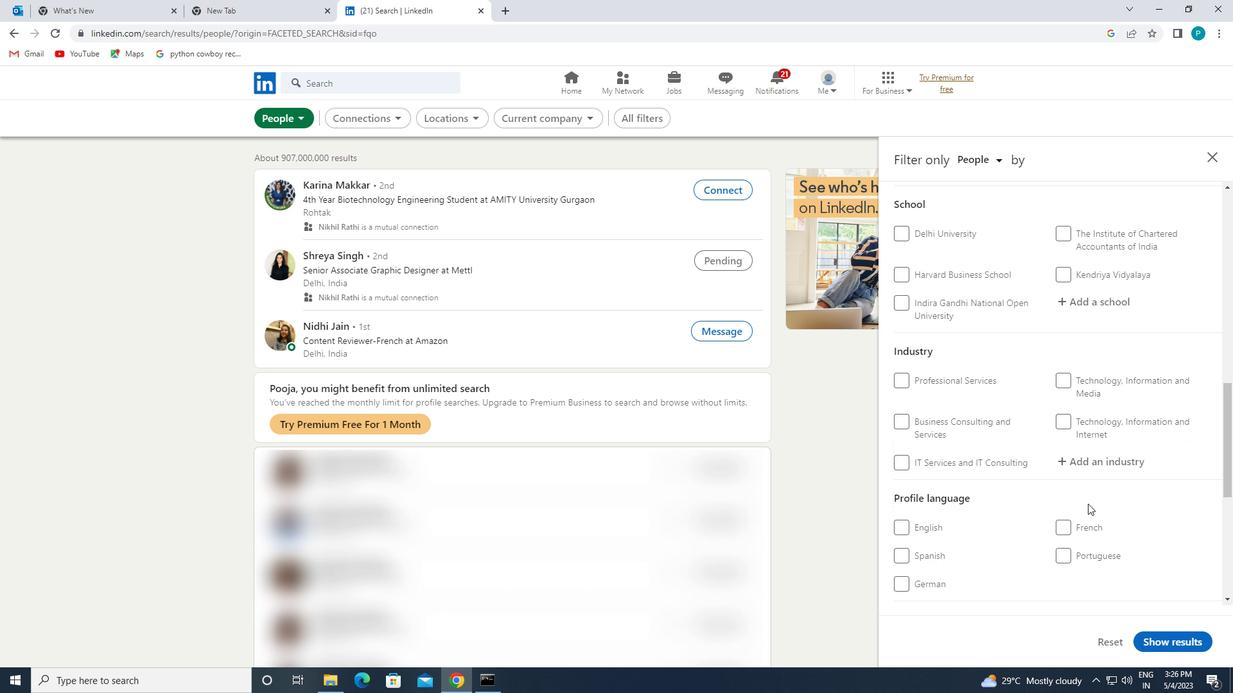 
Action: Mouse pressed left at (1085, 524)
Screenshot: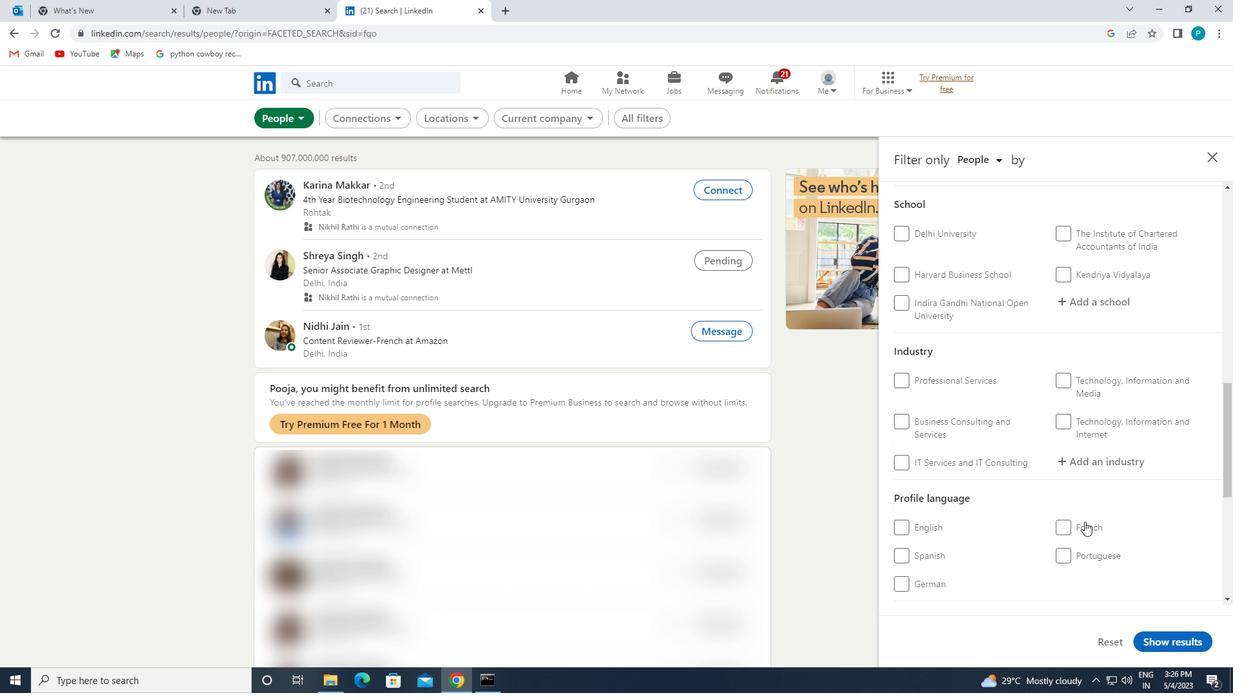 
Action: Mouse moved to (1089, 436)
Screenshot: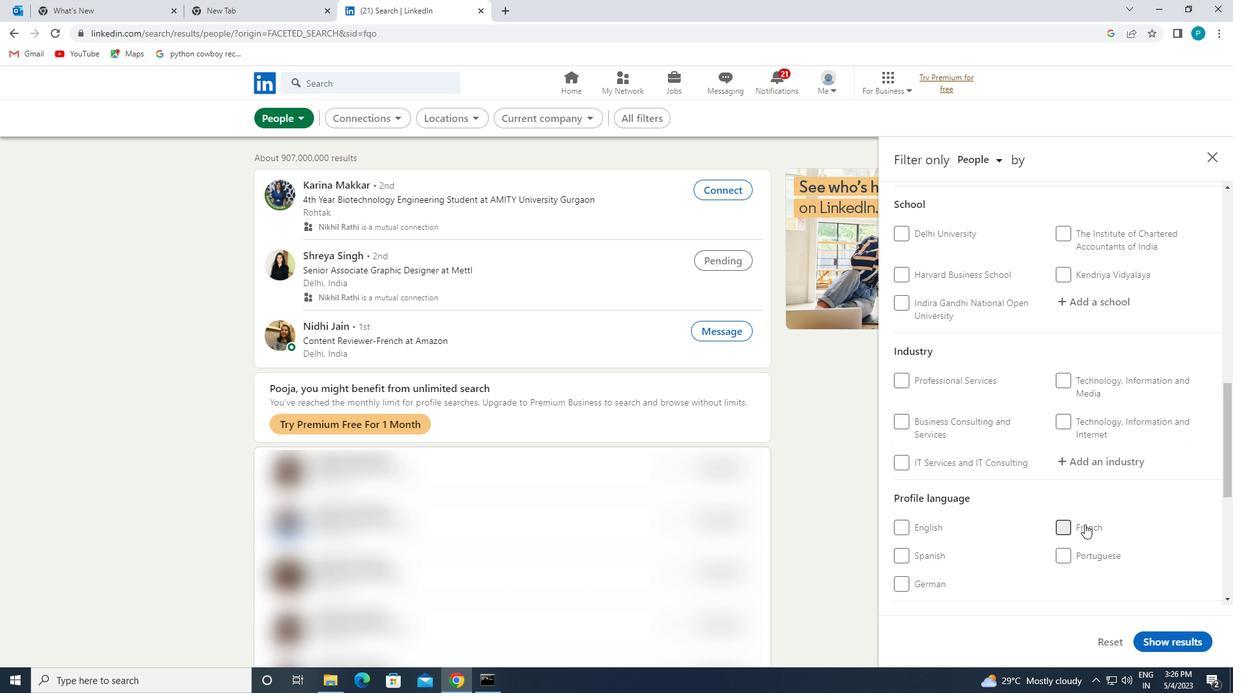 
Action: Mouse scrolled (1089, 437) with delta (0, 0)
Screenshot: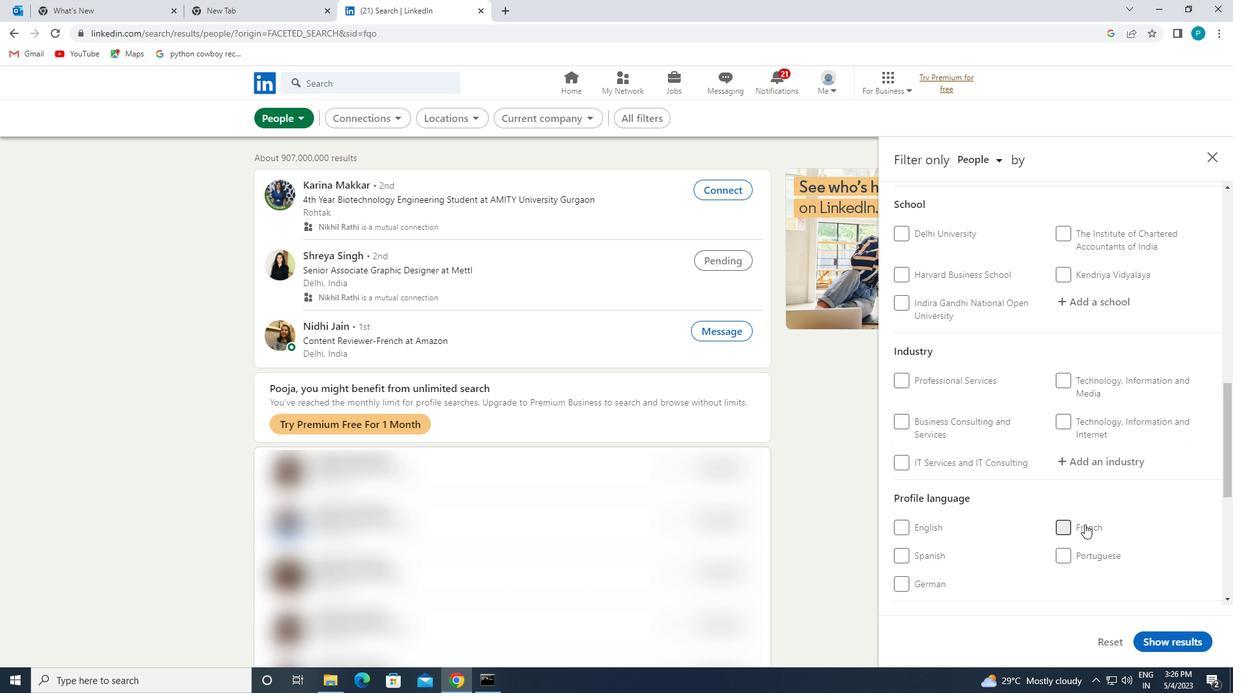 
Action: Mouse moved to (1086, 432)
Screenshot: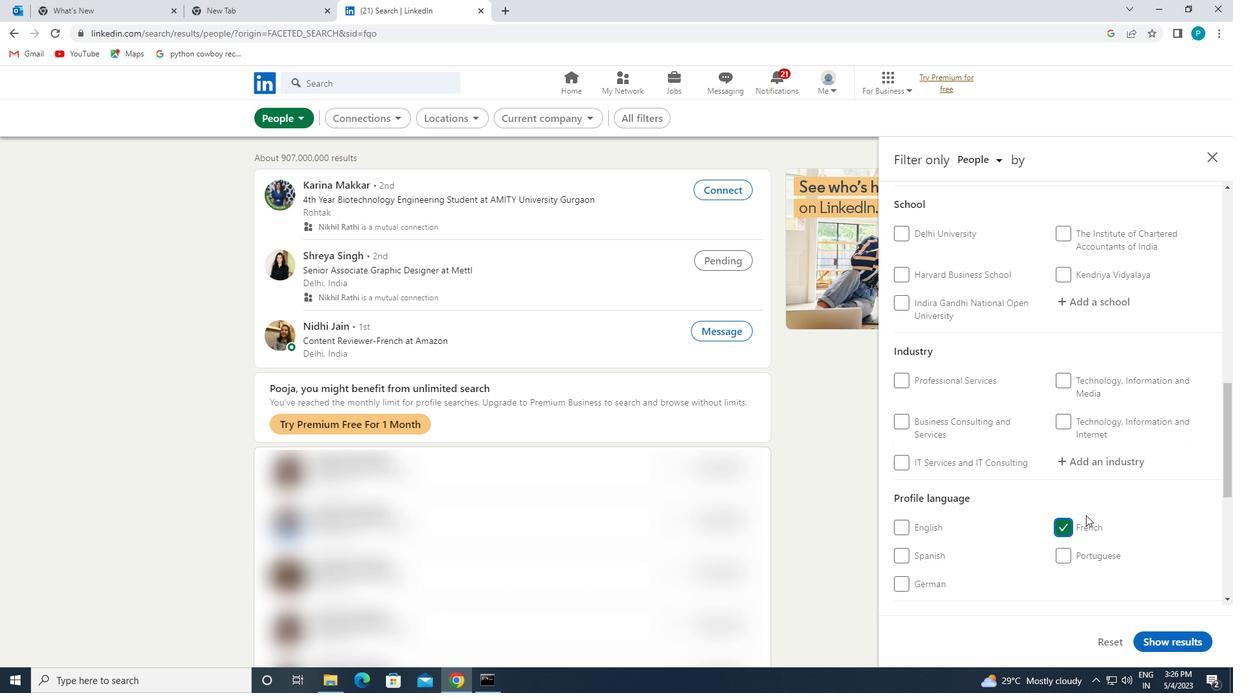 
Action: Mouse scrolled (1086, 433) with delta (0, 0)
Screenshot: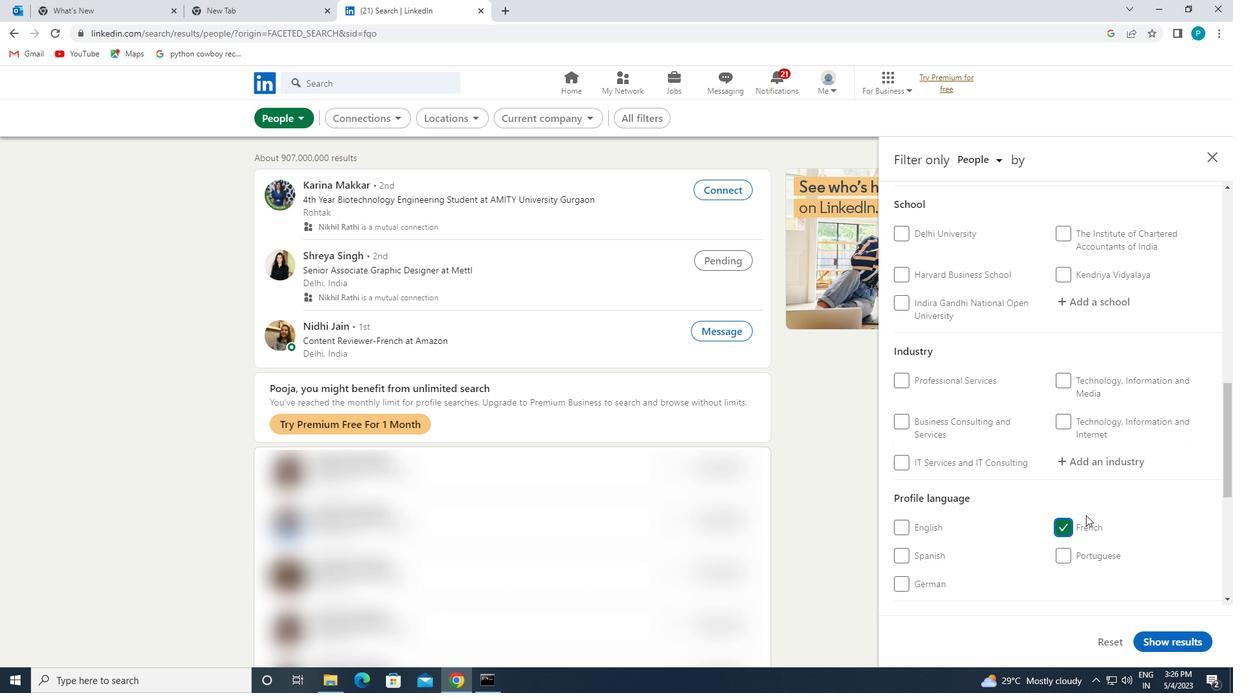 
Action: Mouse scrolled (1086, 433) with delta (0, 0)
Screenshot: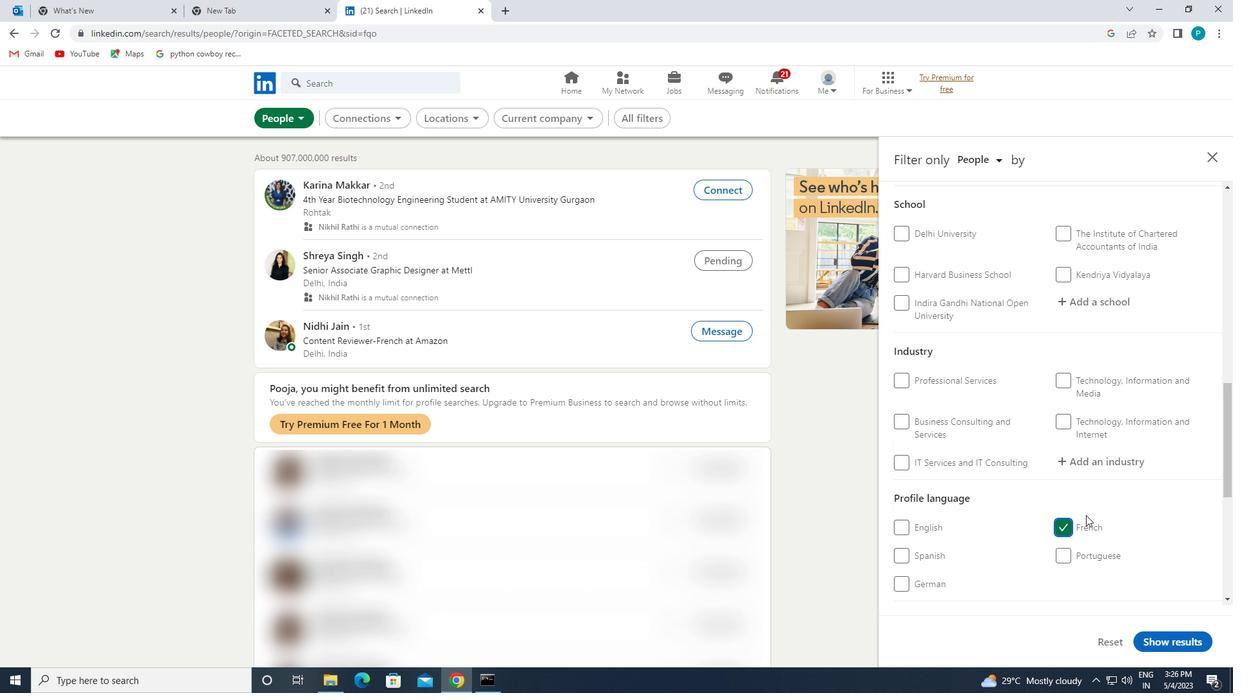 
Action: Mouse scrolled (1086, 433) with delta (0, 0)
Screenshot: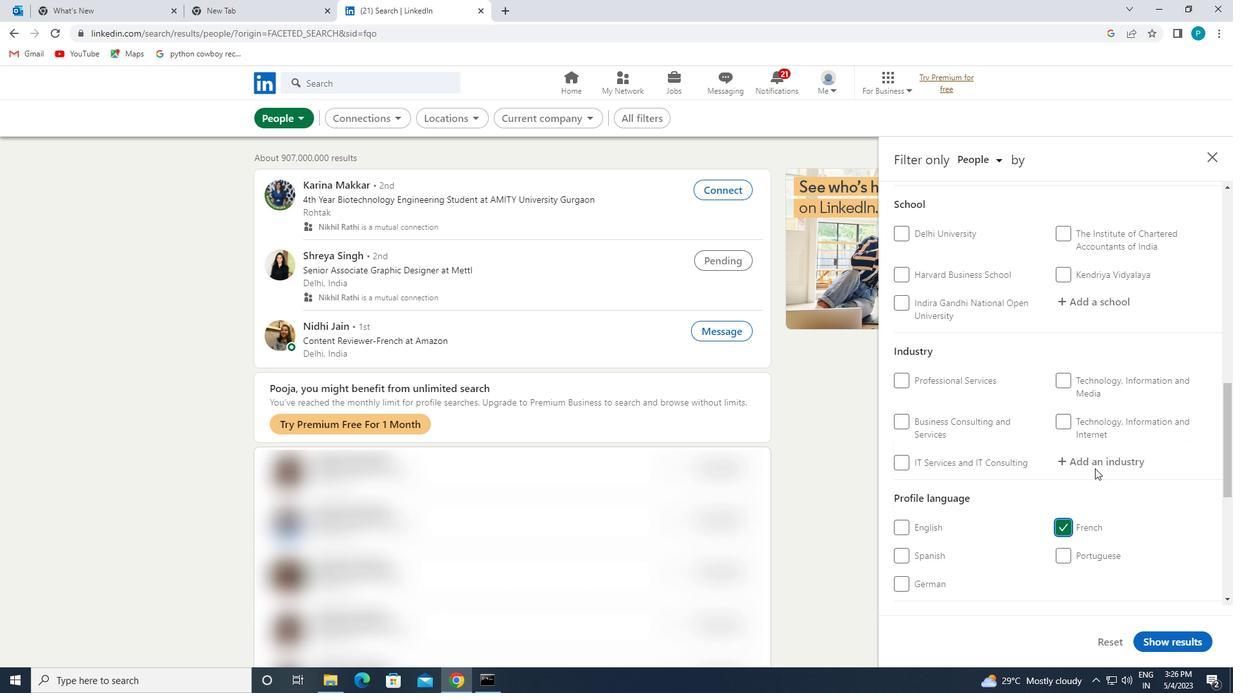 
Action: Mouse moved to (1070, 420)
Screenshot: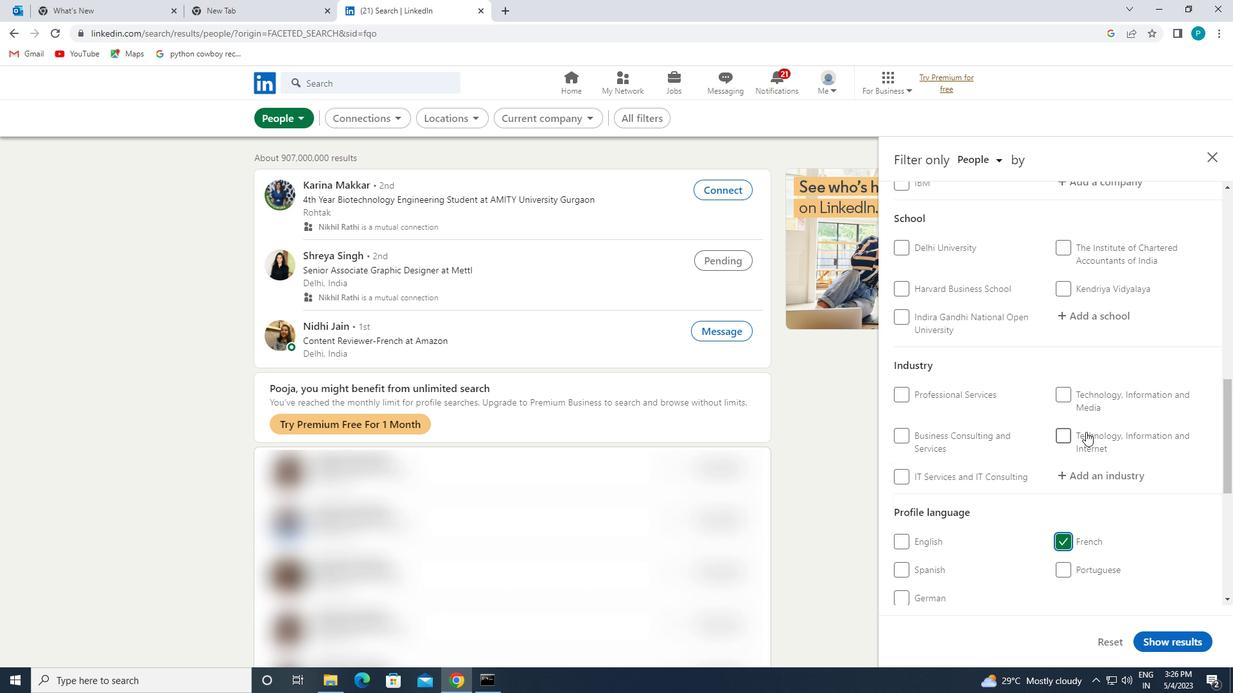 
Action: Mouse scrolled (1070, 421) with delta (0, 0)
Screenshot: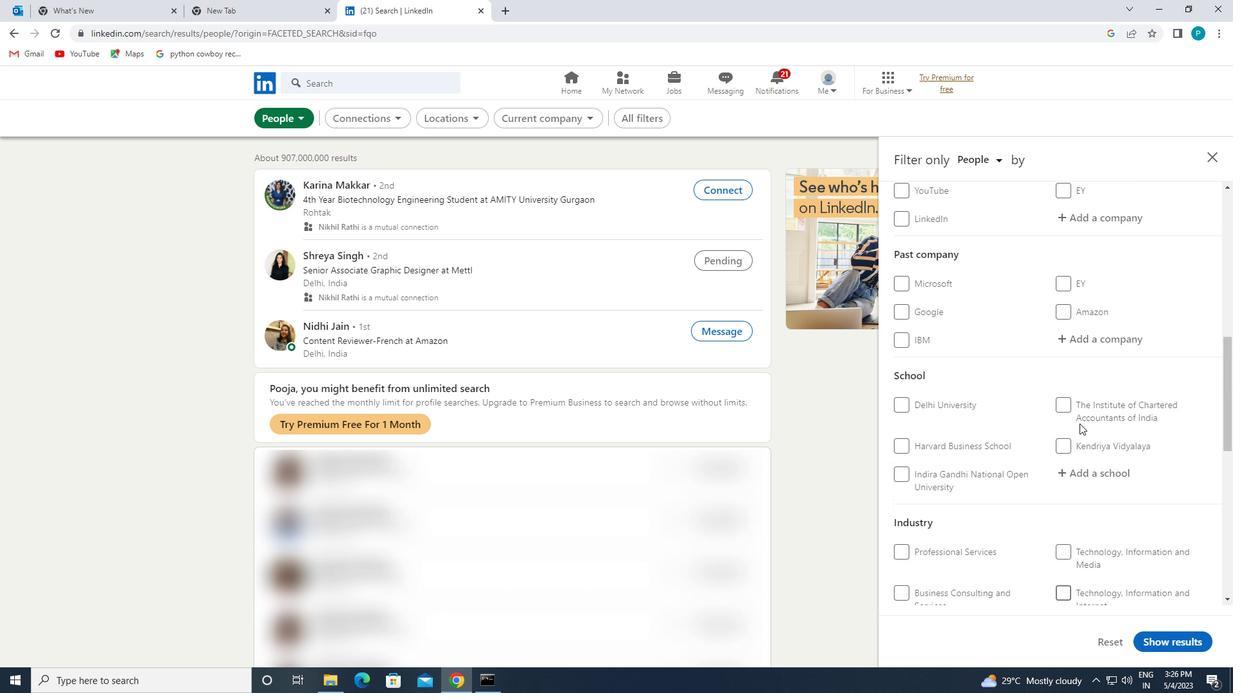 
Action: Mouse moved to (1069, 420)
Screenshot: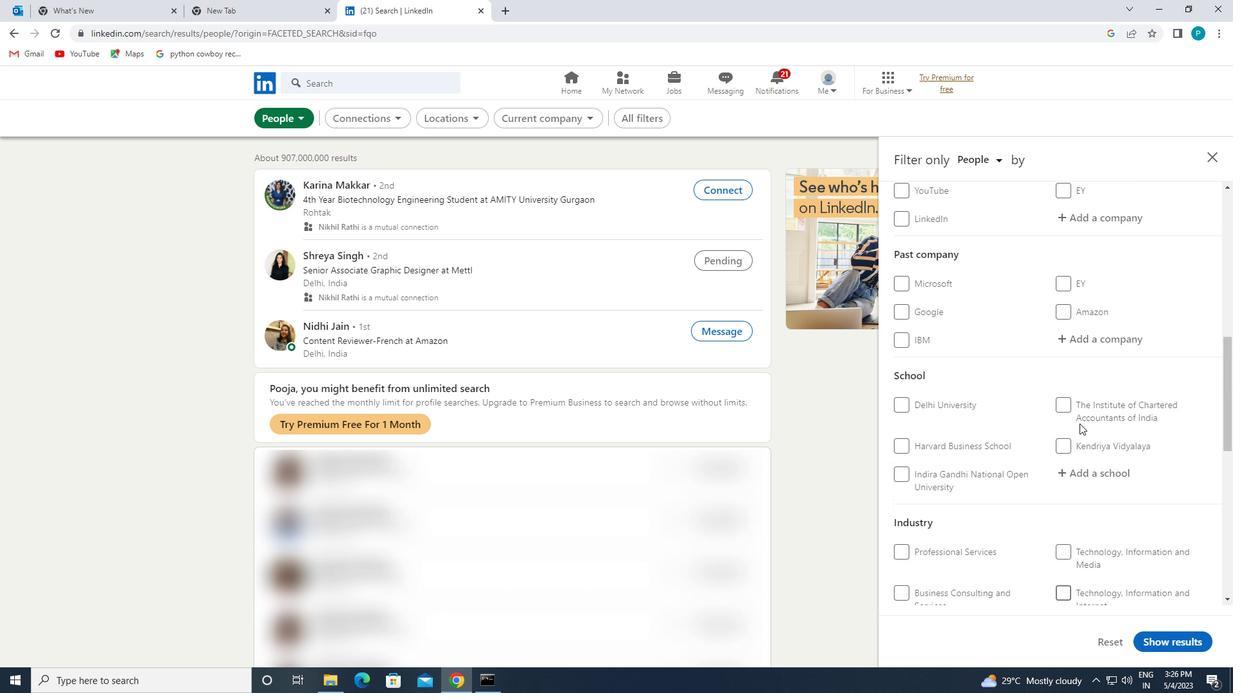 
Action: Mouse scrolled (1069, 420) with delta (0, 0)
Screenshot: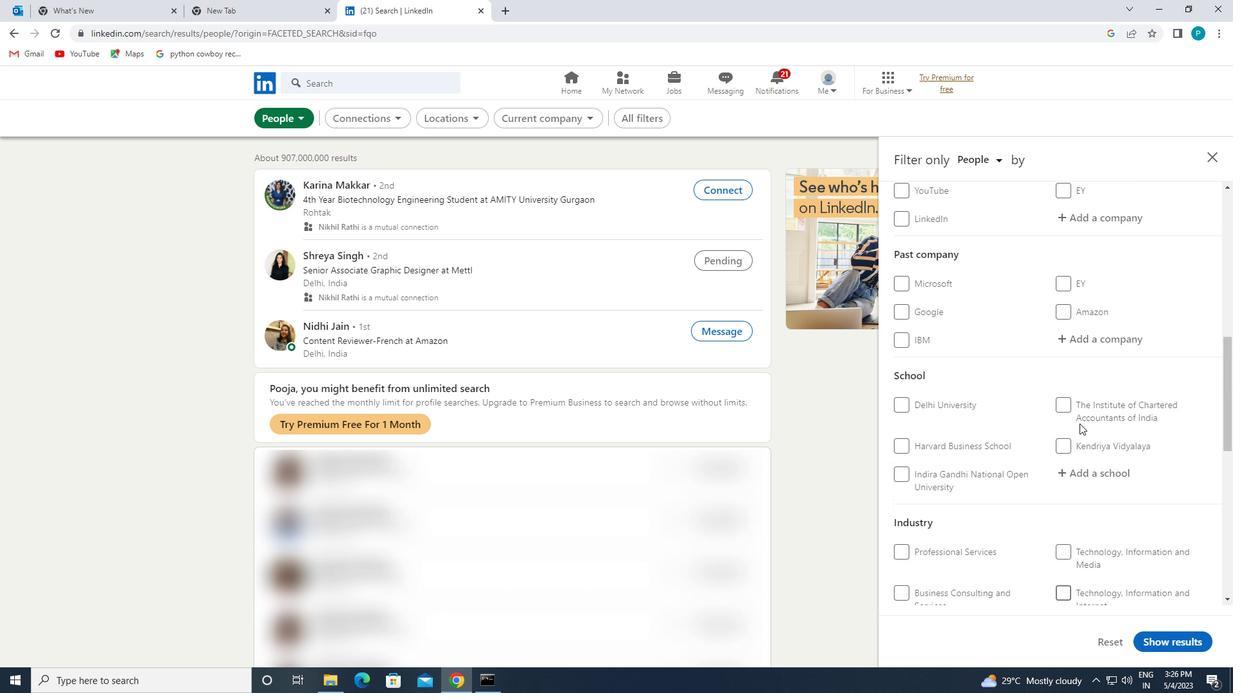 
Action: Mouse moved to (1069, 419)
Screenshot: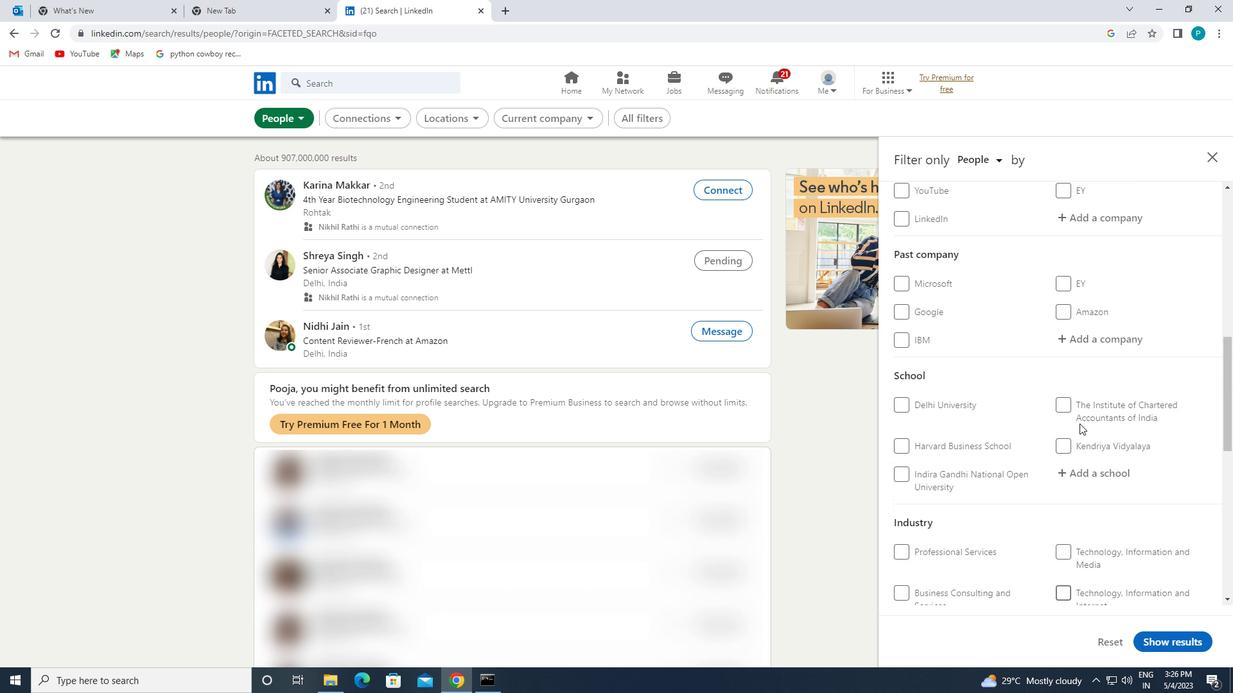 
Action: Mouse scrolled (1069, 420) with delta (0, 0)
Screenshot: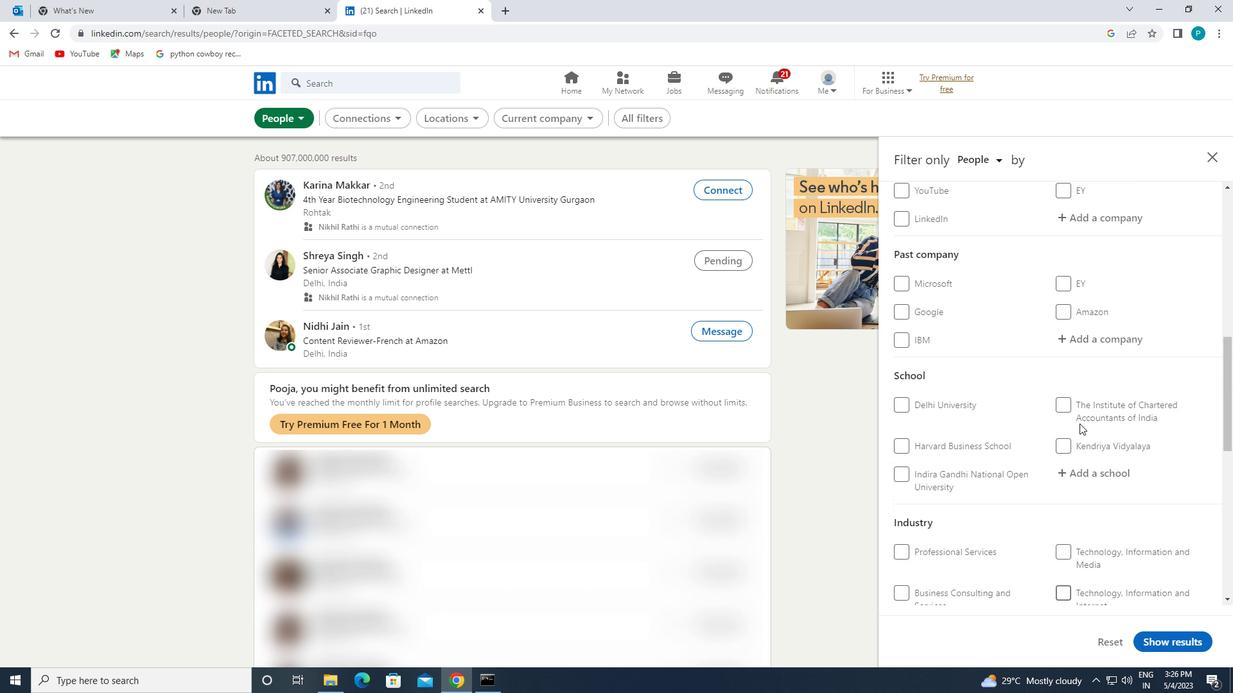 
Action: Mouse moved to (1067, 418)
Screenshot: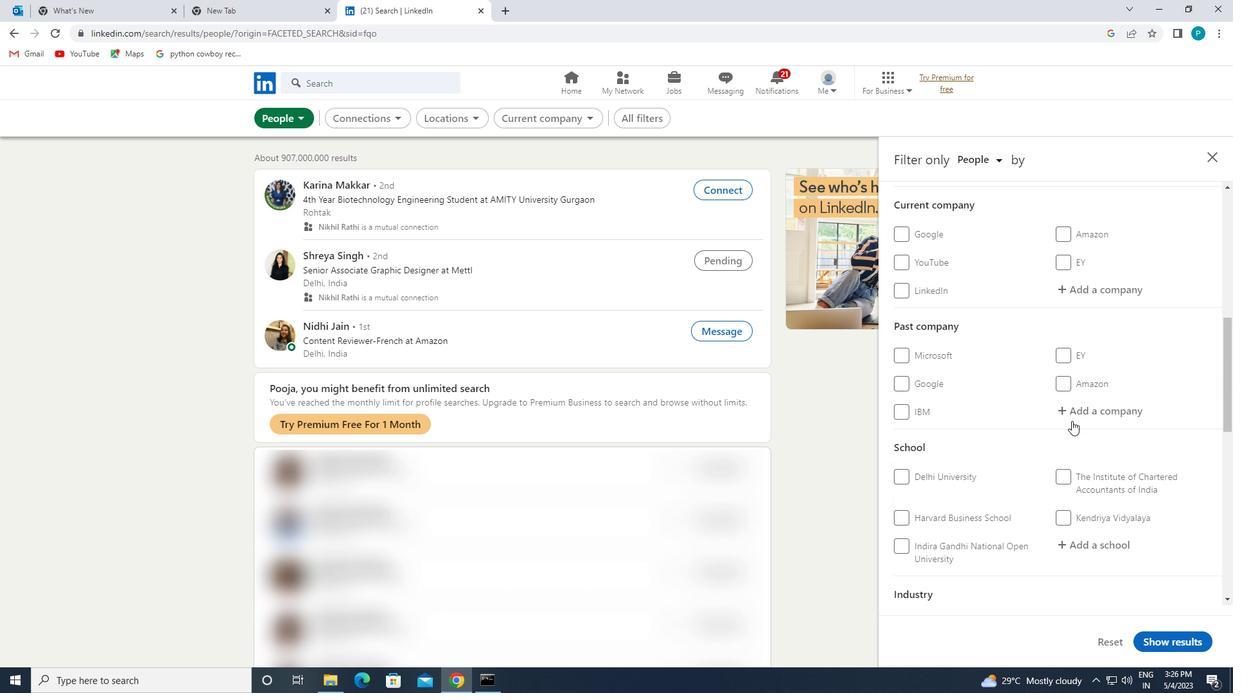 
Action: Mouse scrolled (1067, 419) with delta (0, 0)
Screenshot: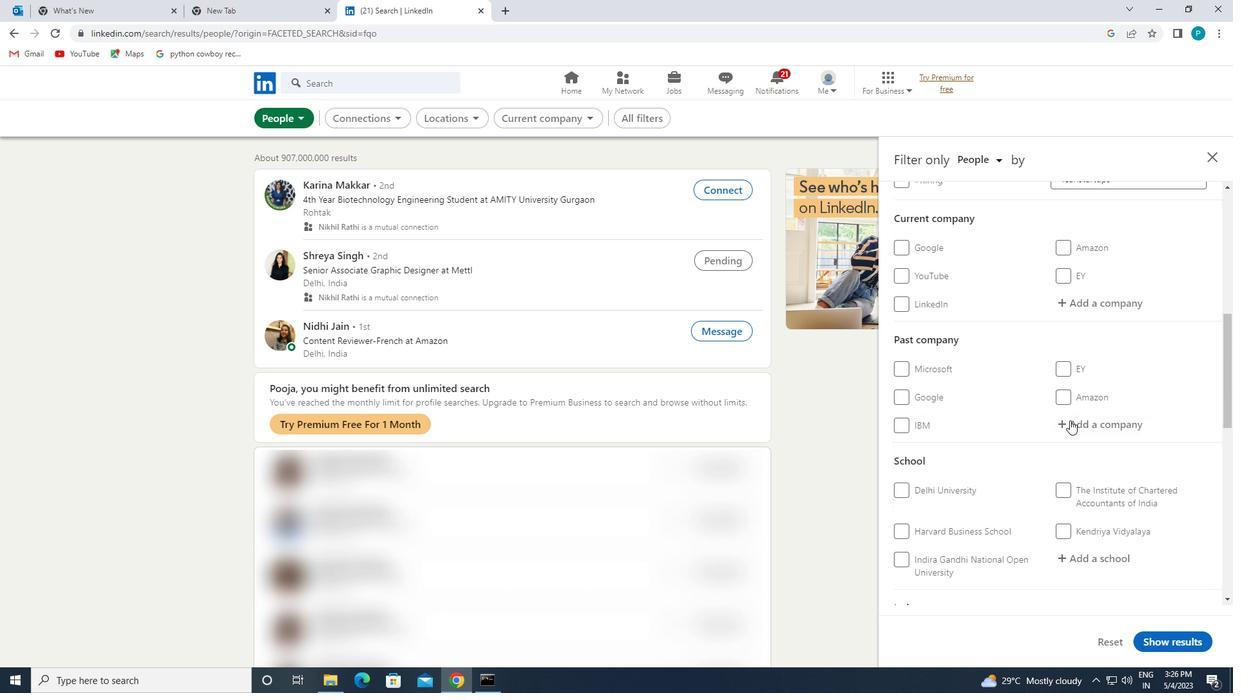 
Action: Mouse moved to (1102, 492)
Screenshot: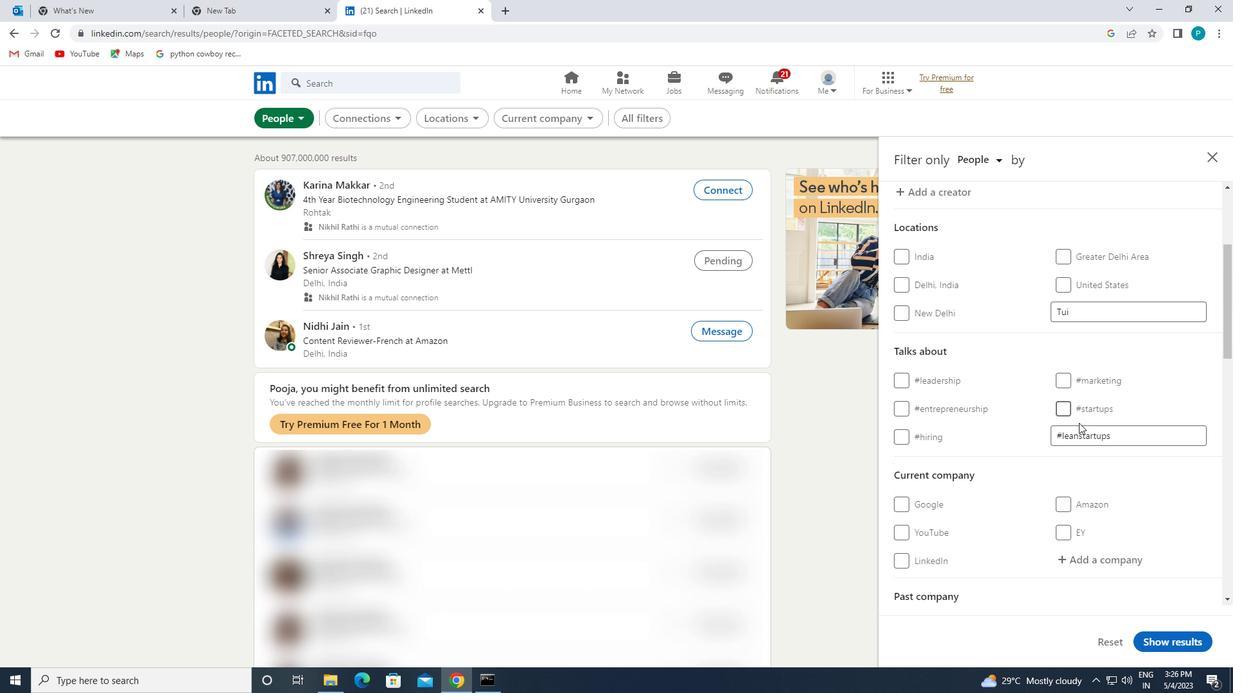 
Action: Mouse scrolled (1102, 492) with delta (0, 0)
Screenshot: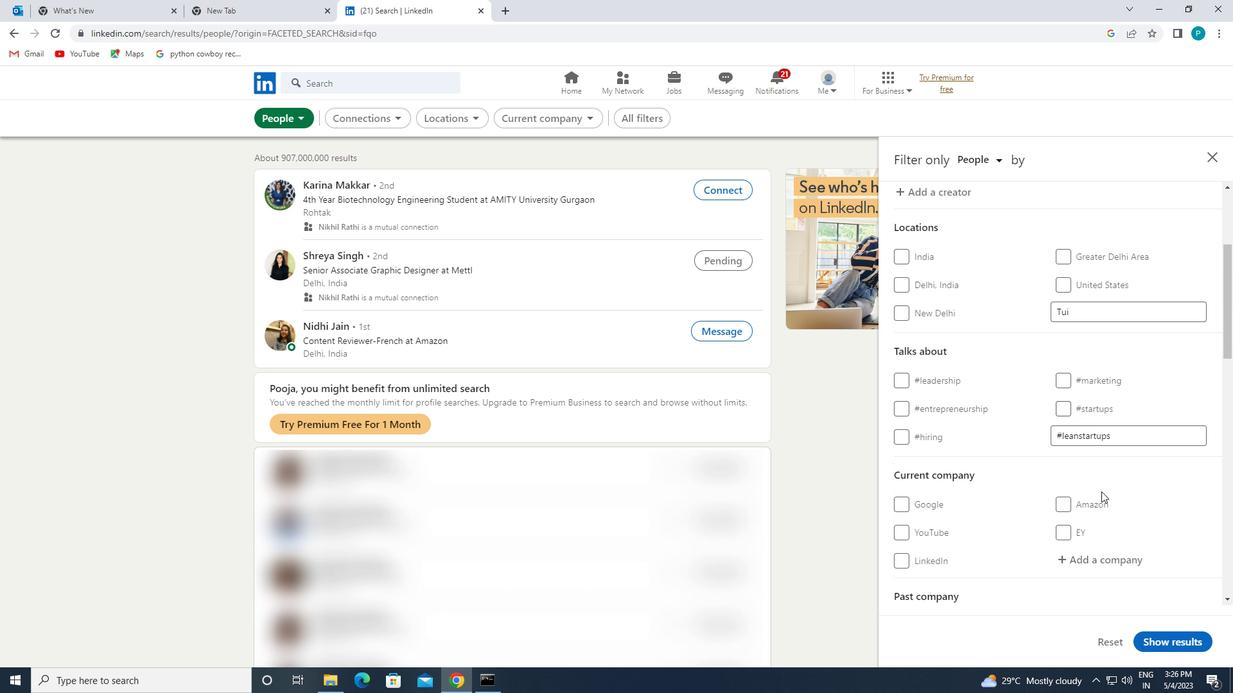 
Action: Mouse scrolled (1102, 492) with delta (0, 0)
Screenshot: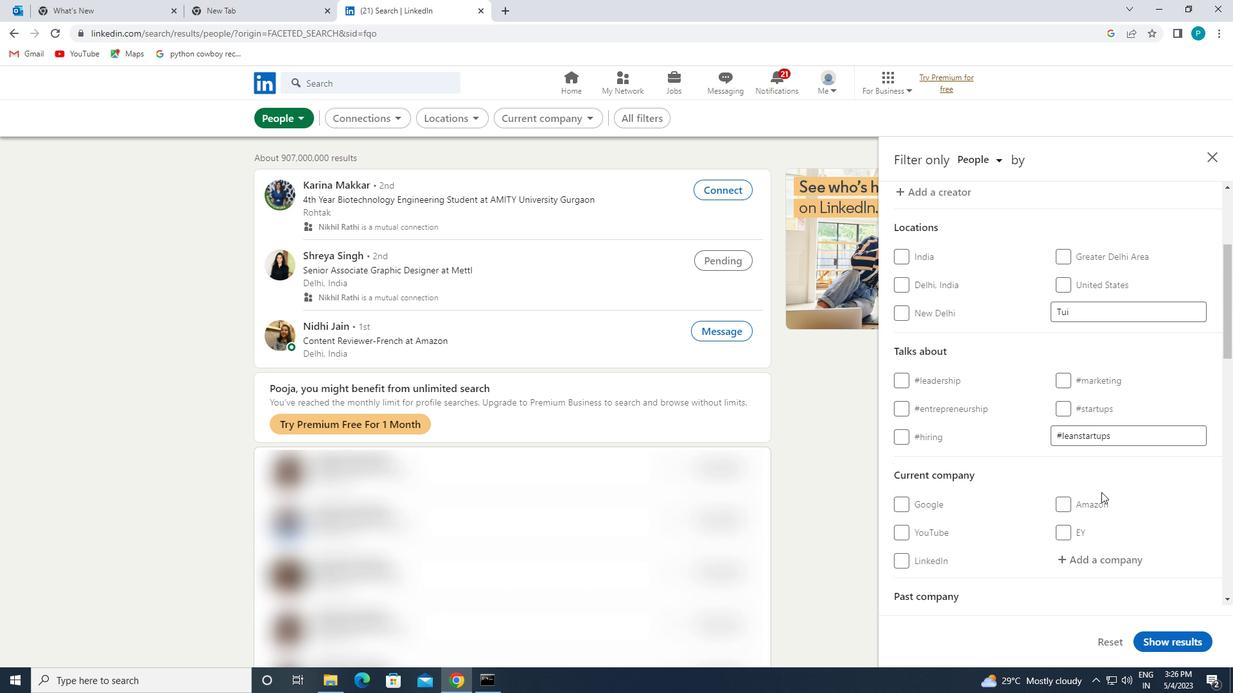 
Action: Mouse scrolled (1102, 492) with delta (0, 0)
Screenshot: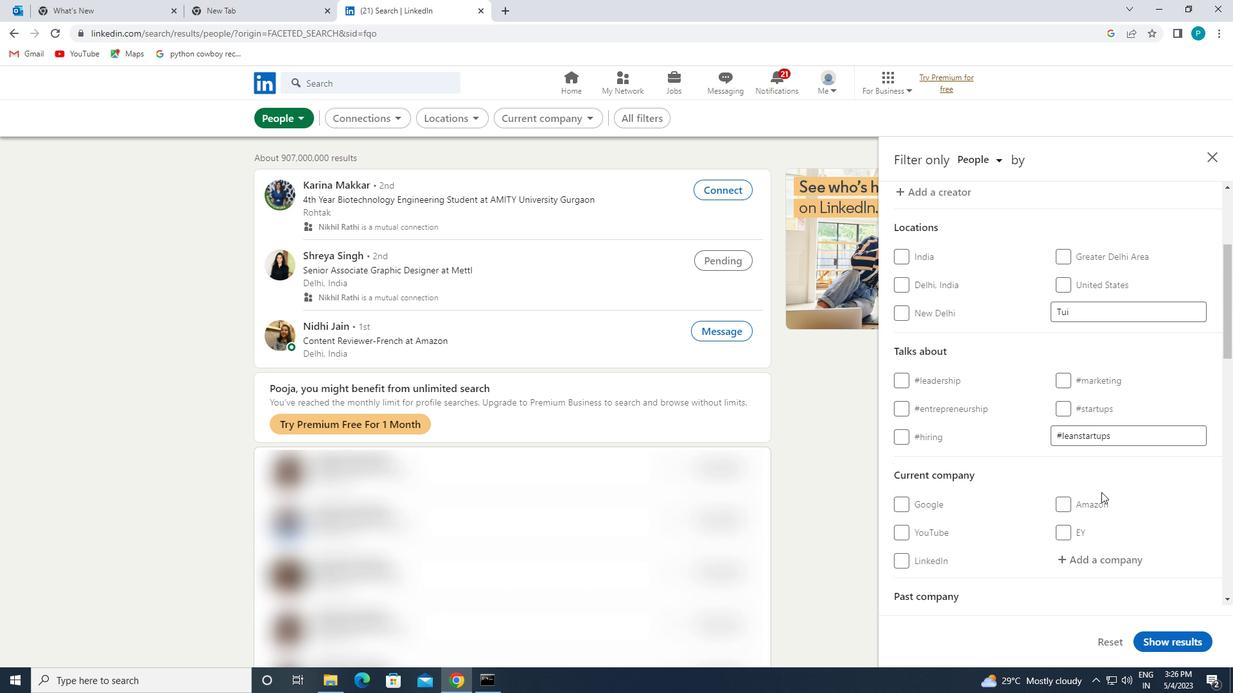 
Action: Mouse moved to (1075, 373)
Screenshot: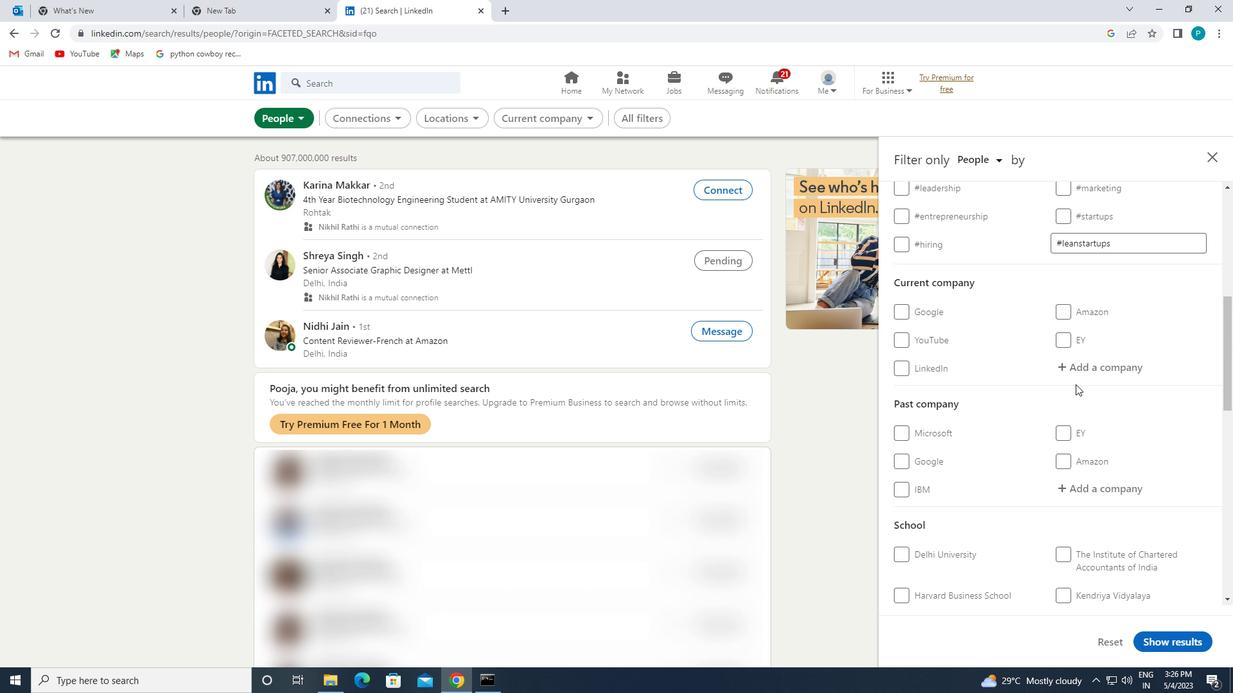 
Action: Mouse pressed left at (1075, 373)
Screenshot: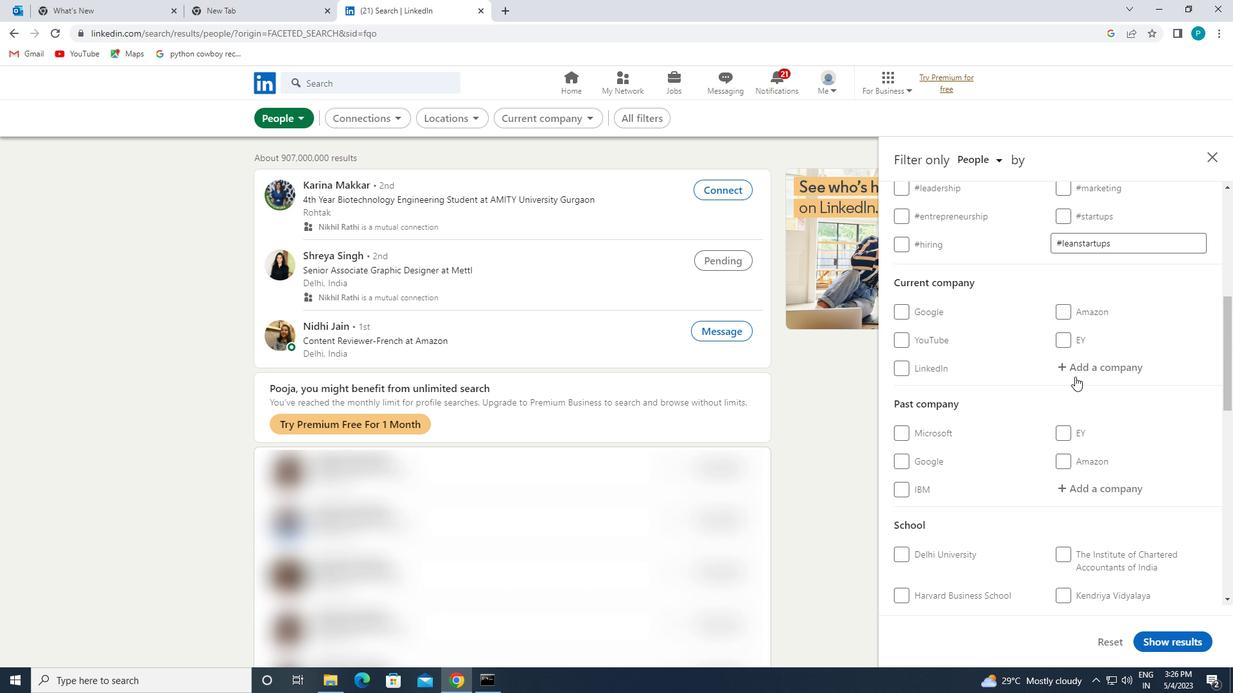 
Action: Key pressed <Key.caps_lock>S<Key.caps_lock>HANGRI
Screenshot: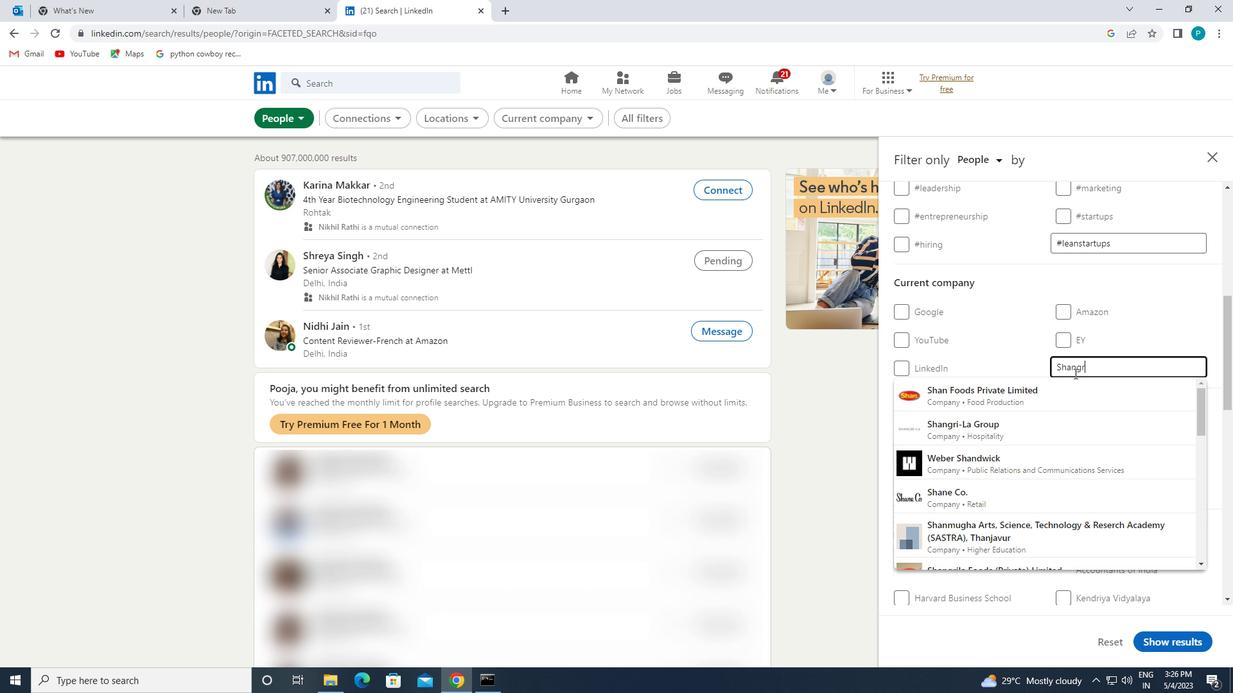 
Action: Mouse moved to (1057, 398)
Screenshot: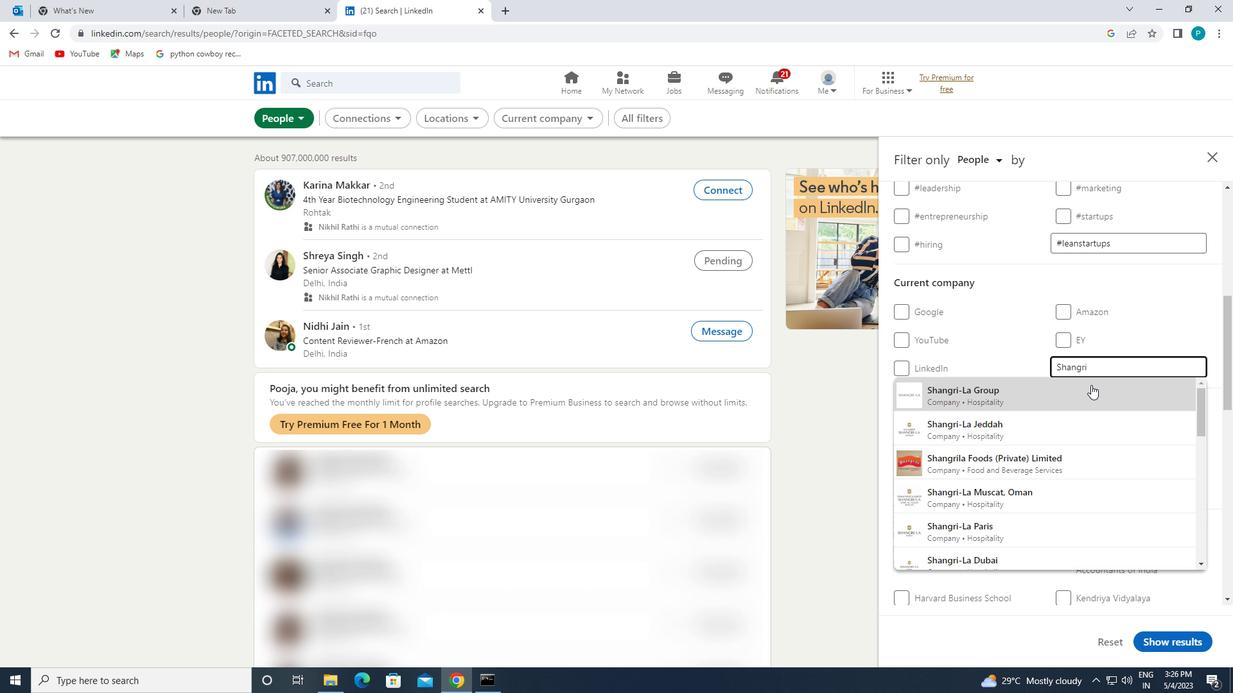 
Action: Mouse pressed left at (1057, 398)
Screenshot: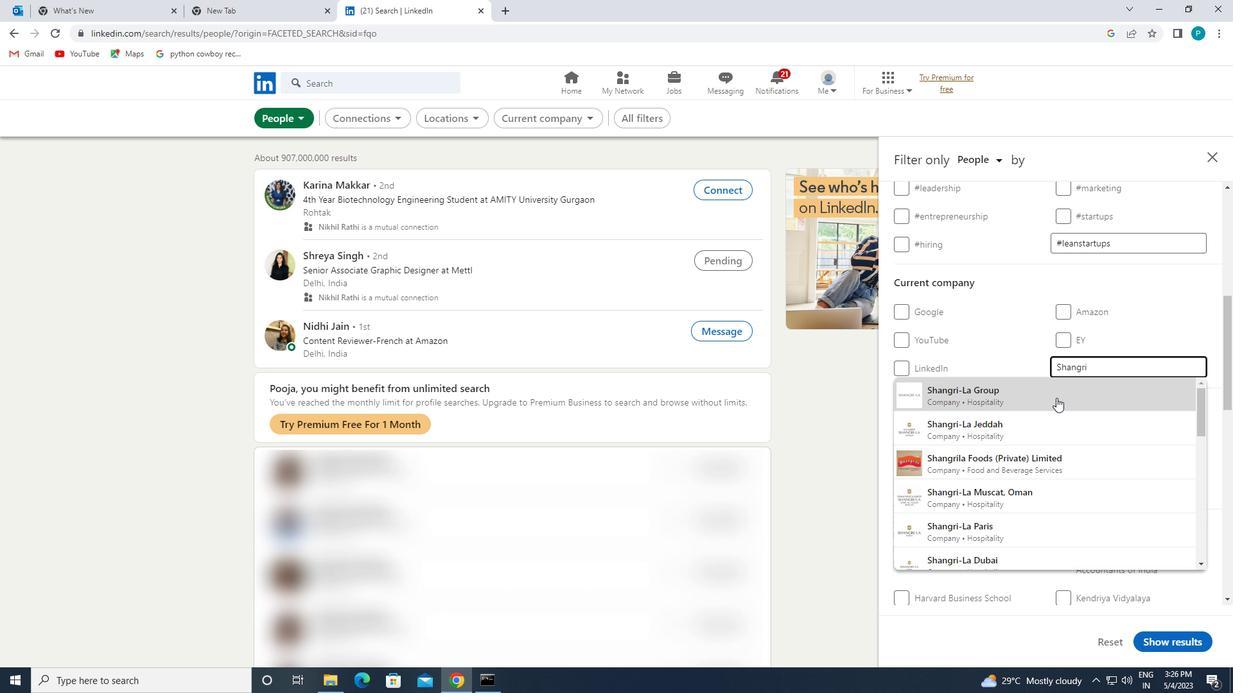 
Action: Mouse moved to (1064, 404)
Screenshot: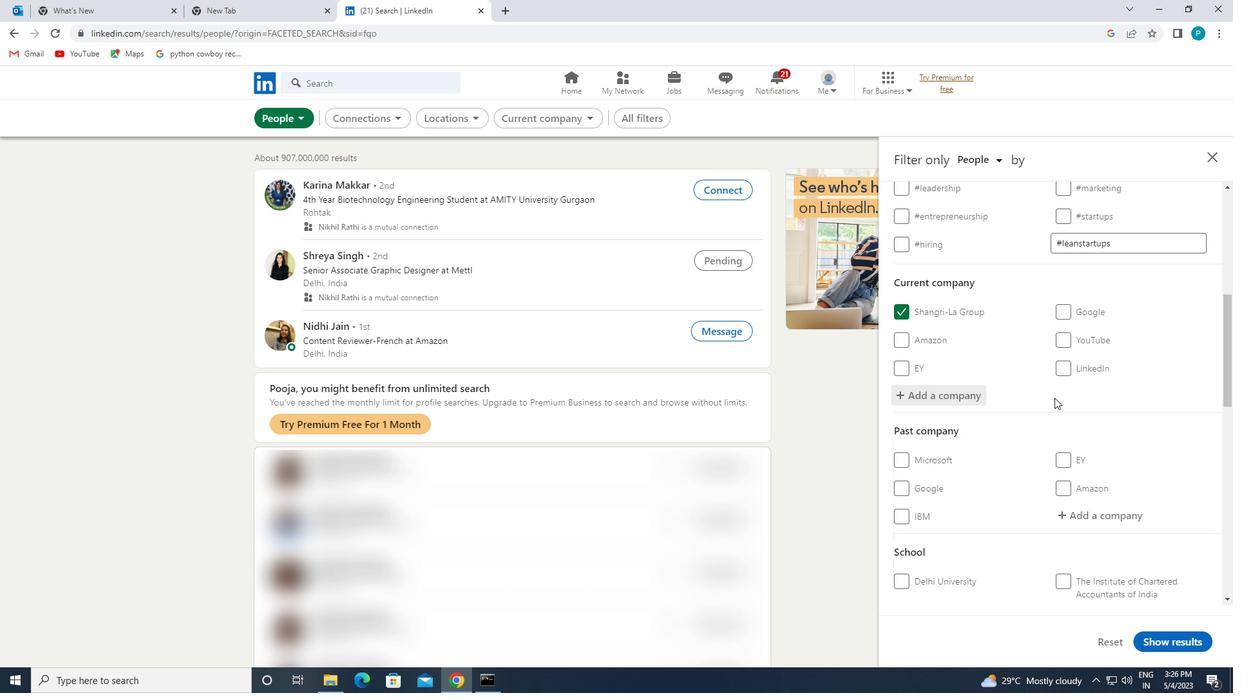 
Action: Mouse scrolled (1064, 403) with delta (0, 0)
Screenshot: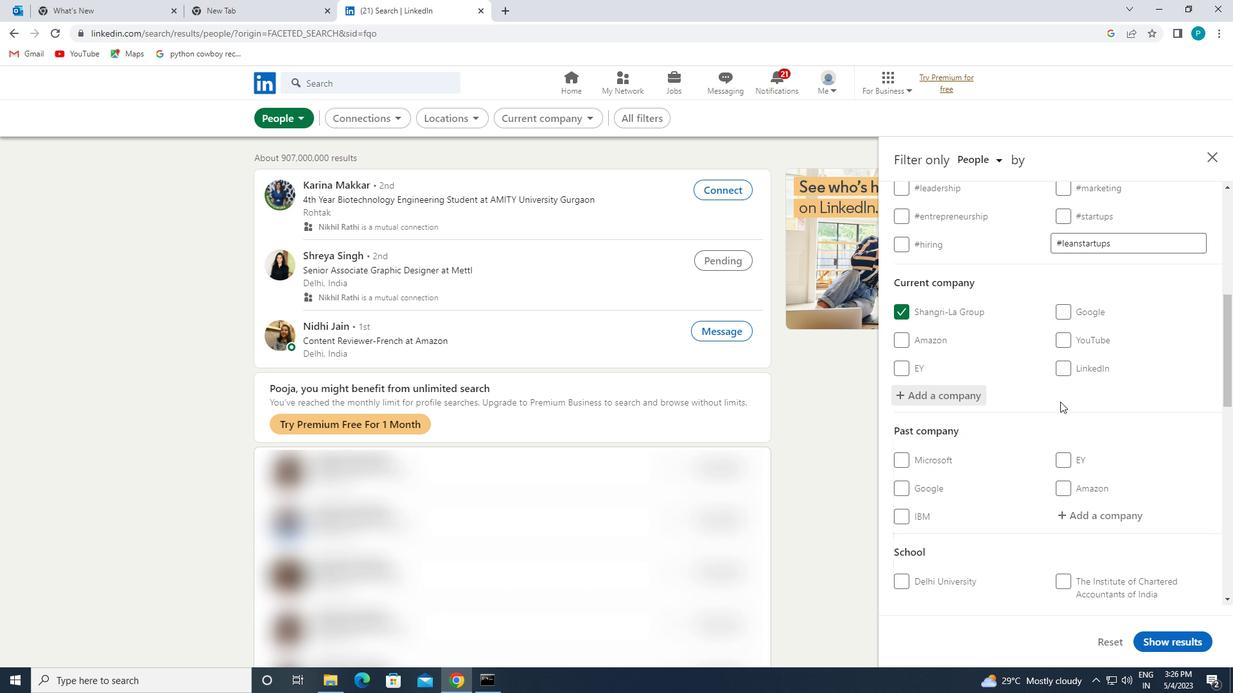 
Action: Mouse scrolled (1064, 403) with delta (0, 0)
Screenshot: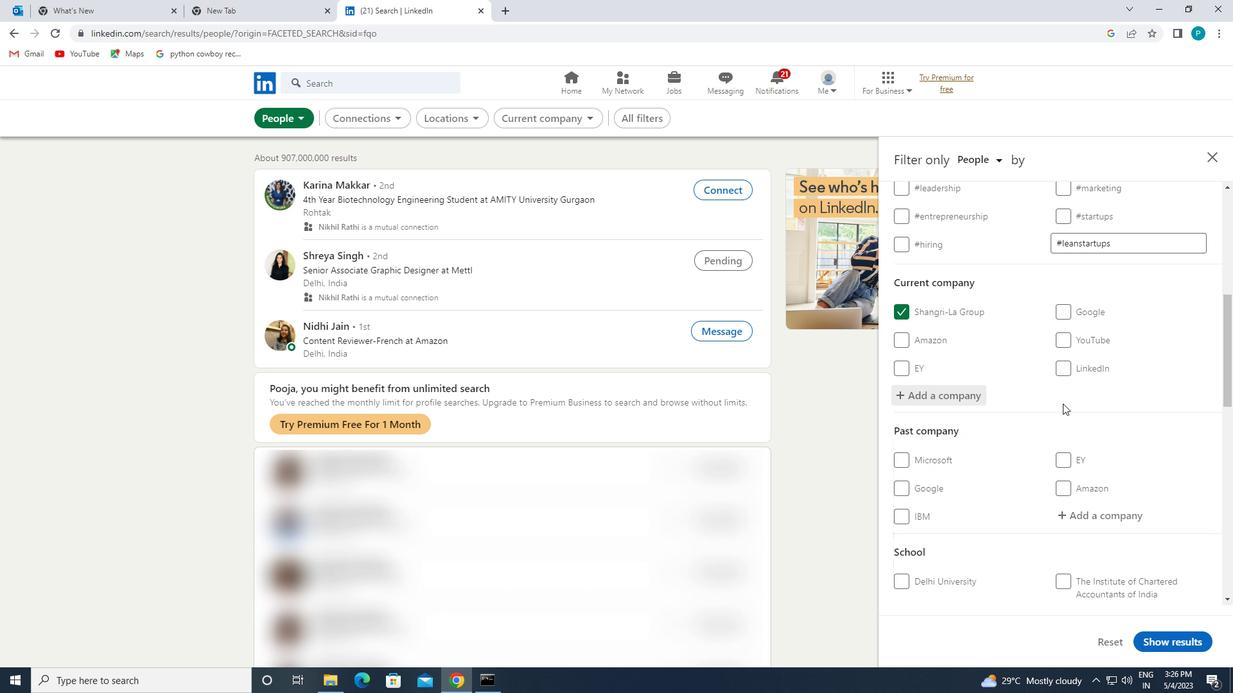 
Action: Mouse moved to (1065, 404)
Screenshot: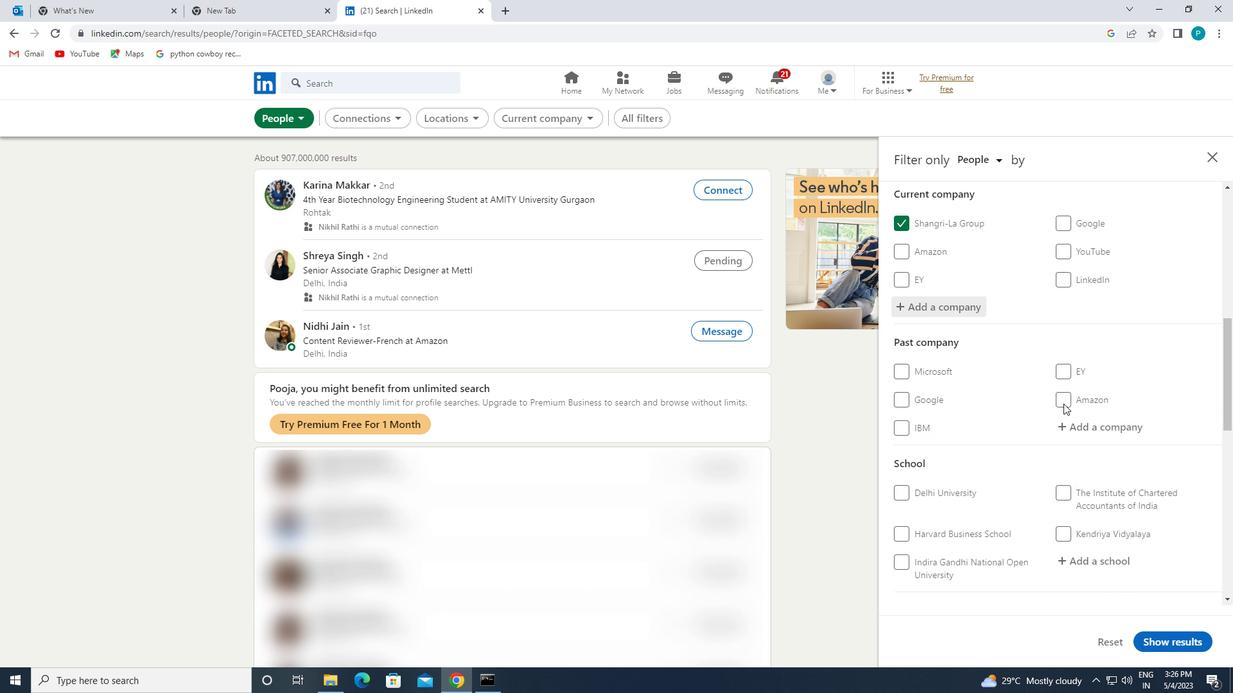 
Action: Mouse scrolled (1065, 404) with delta (0, 0)
Screenshot: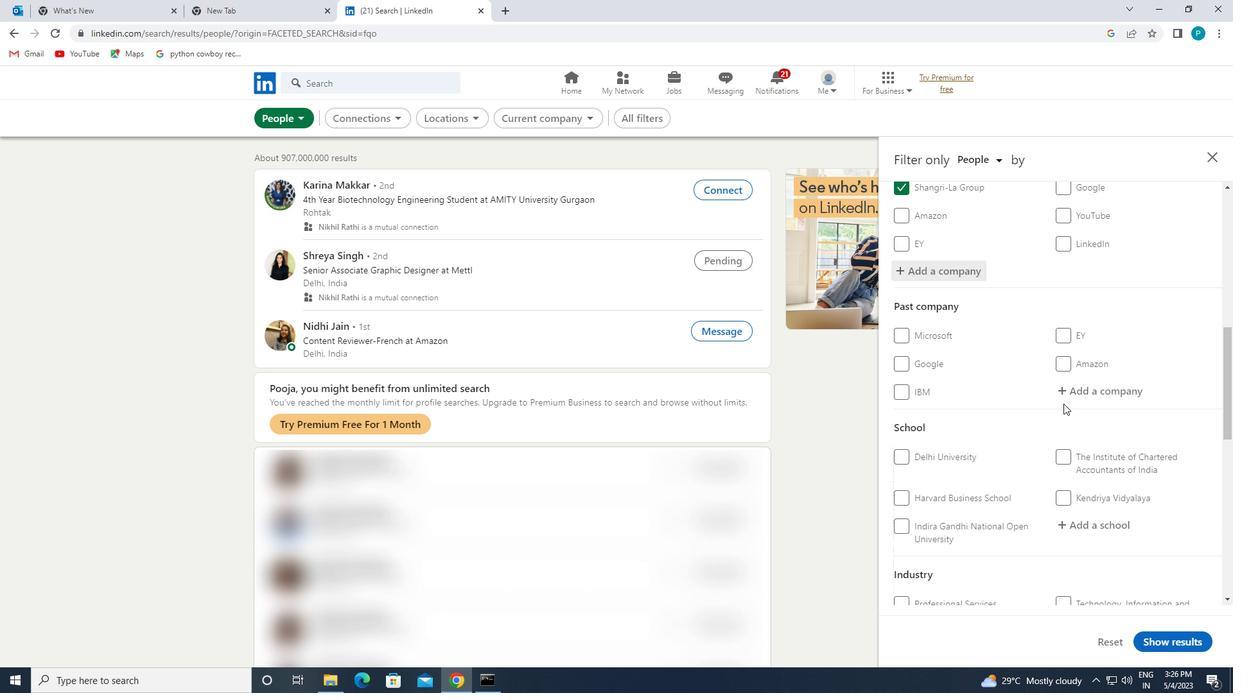
Action: Mouse scrolled (1065, 404) with delta (0, 0)
Screenshot: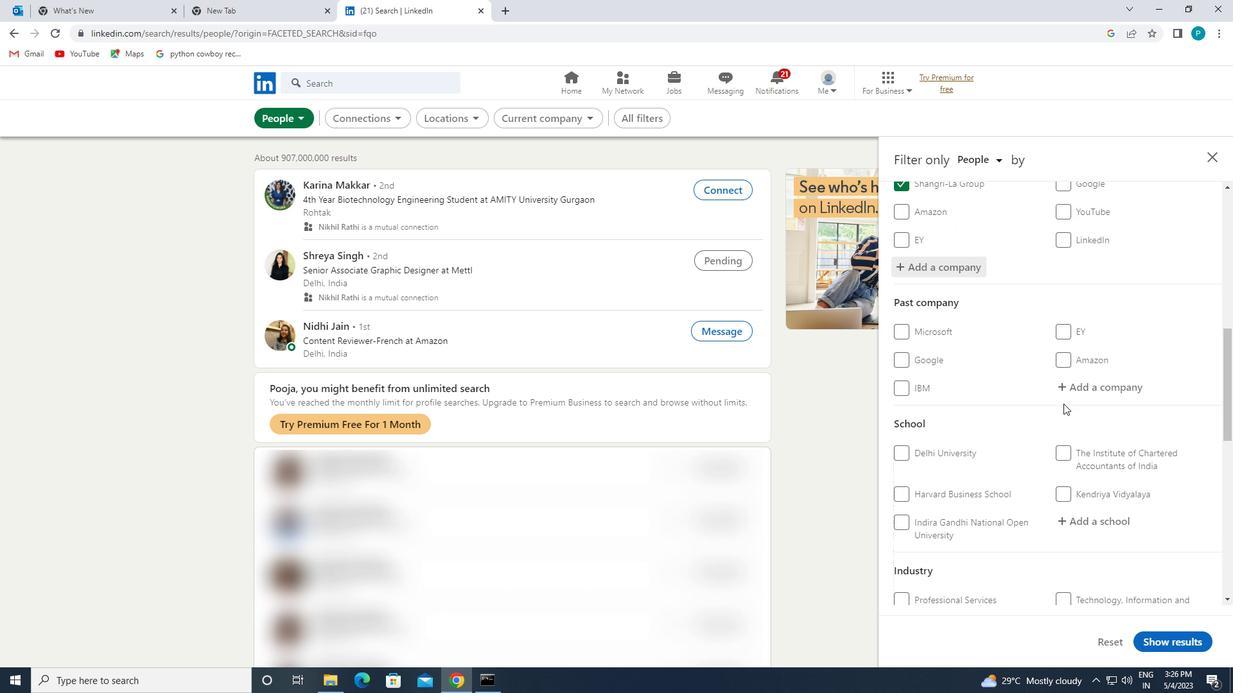 
Action: Mouse scrolled (1065, 404) with delta (0, 0)
Screenshot: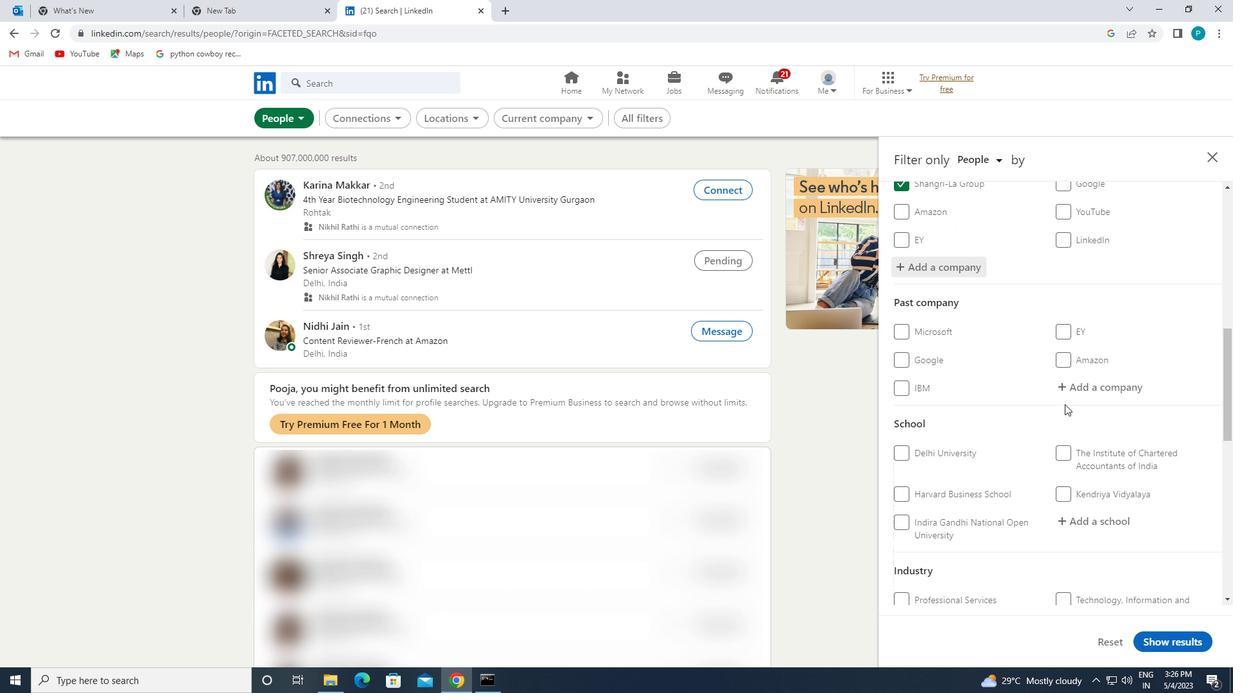 
Action: Mouse moved to (1068, 334)
Screenshot: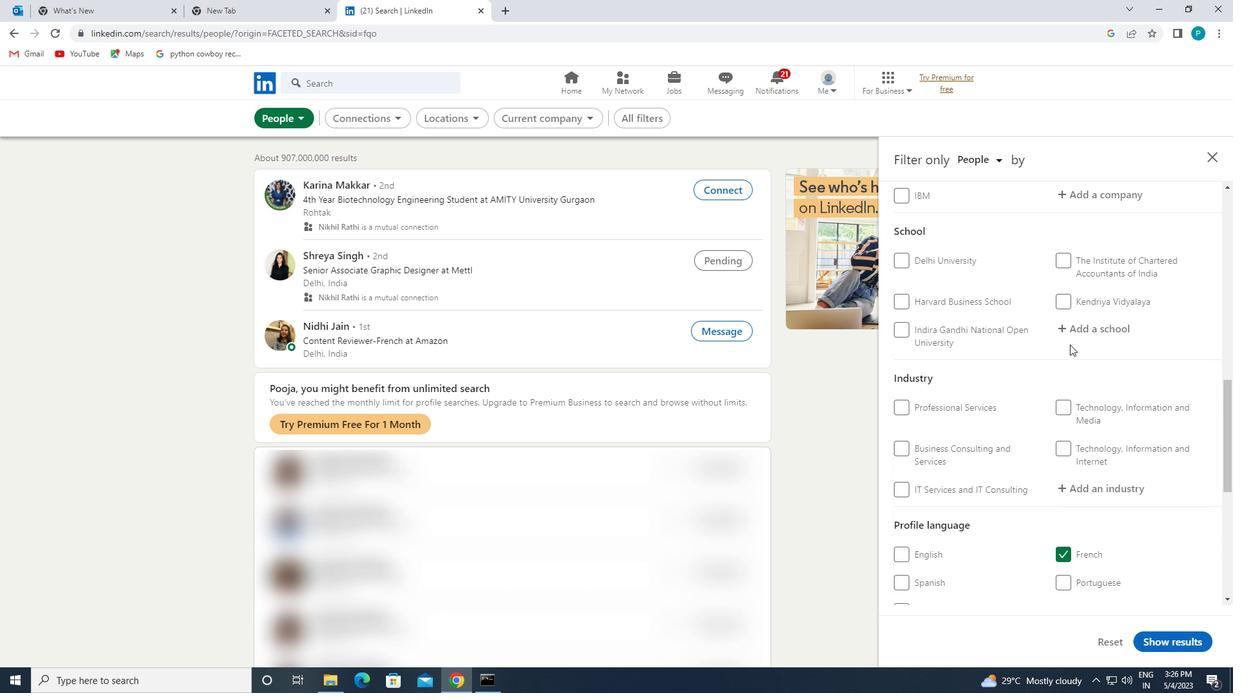 
Action: Mouse pressed left at (1068, 334)
Screenshot: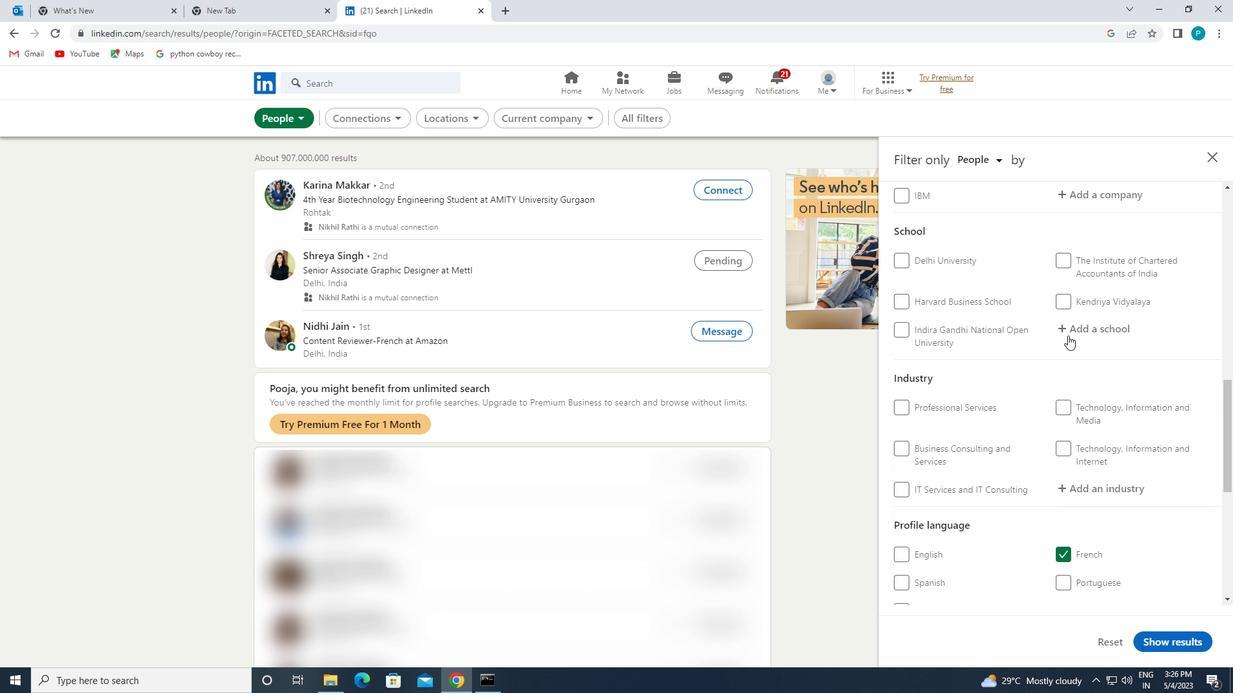 
Action: Key pressed <Key.caps_lock>N<Key.caps_lock>ARAYANA
Screenshot: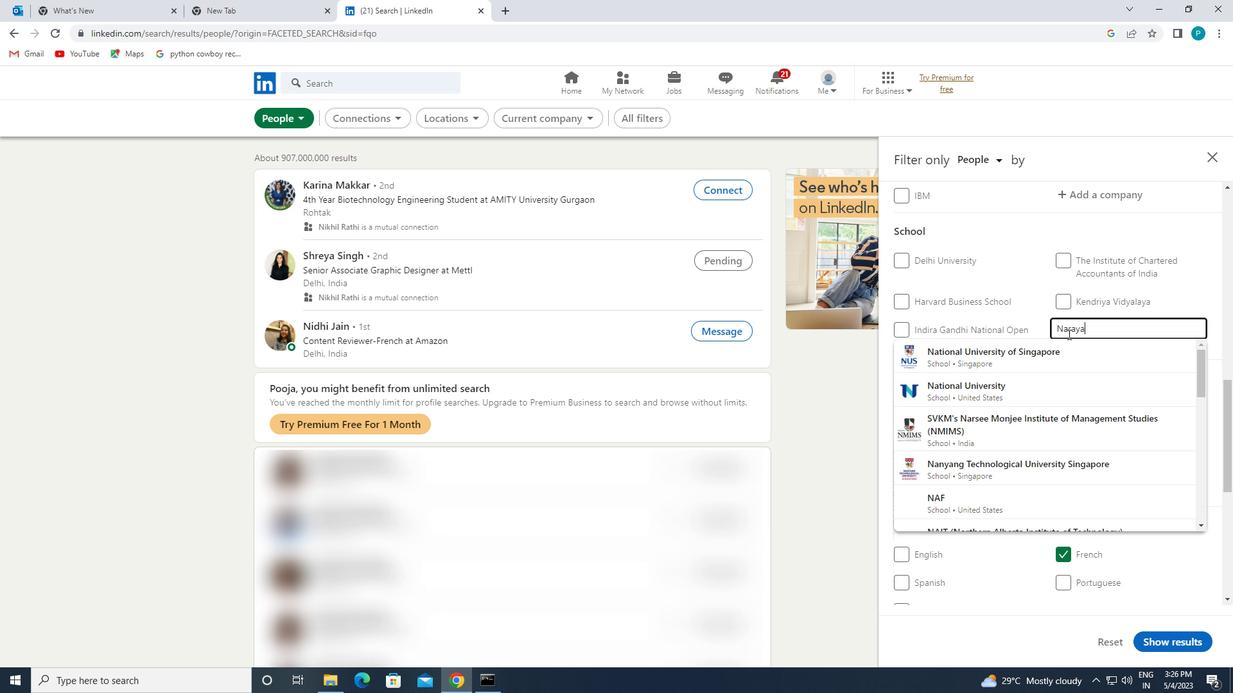 
Action: Mouse moved to (1069, 374)
Screenshot: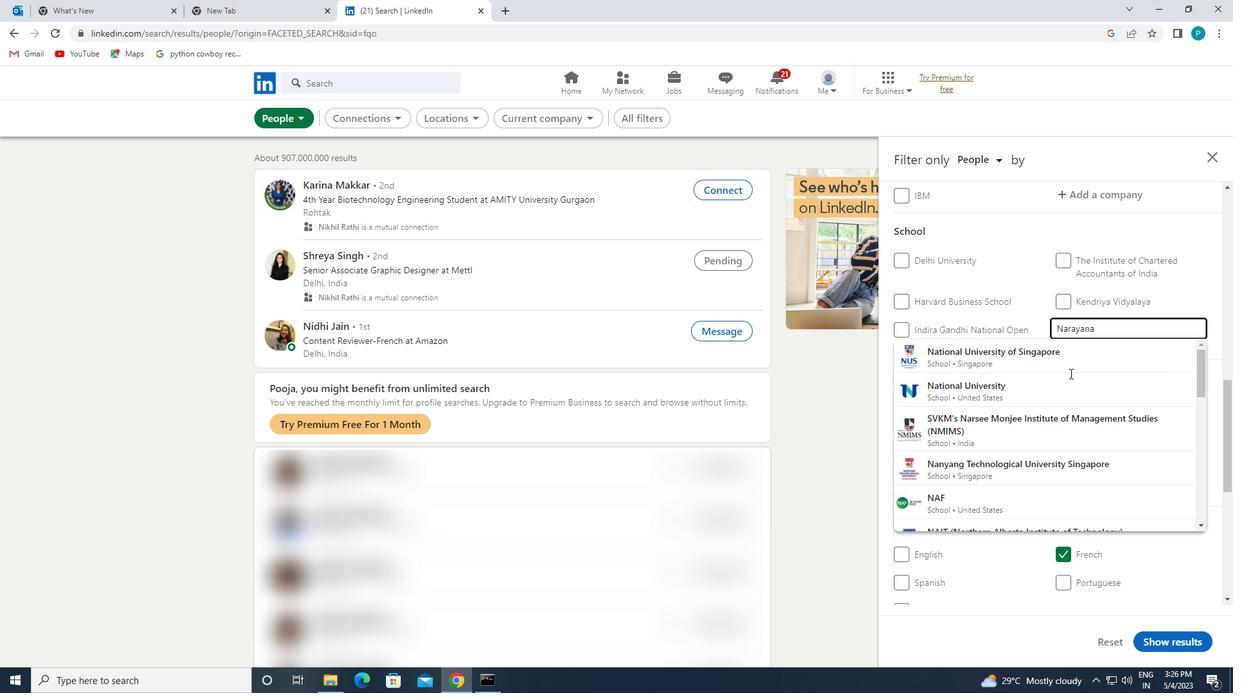 
Action: Mouse scrolled (1069, 373) with delta (0, 0)
Screenshot: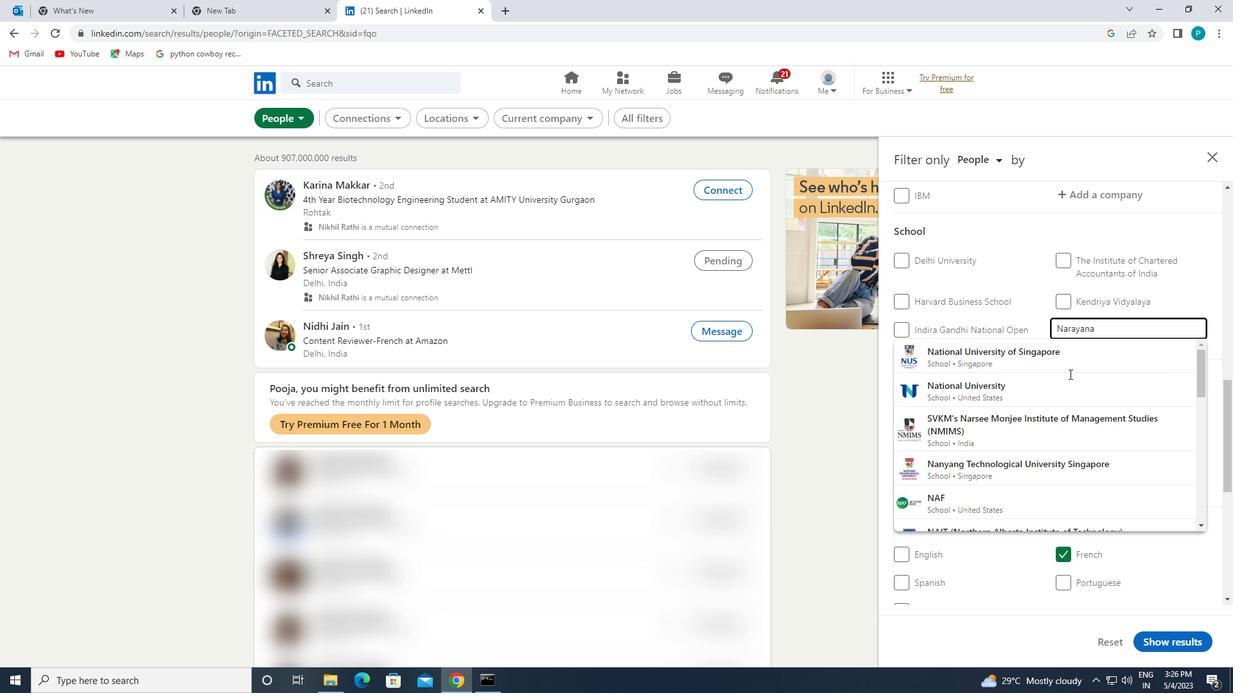 
Action: Mouse scrolled (1069, 373) with delta (0, 0)
Screenshot: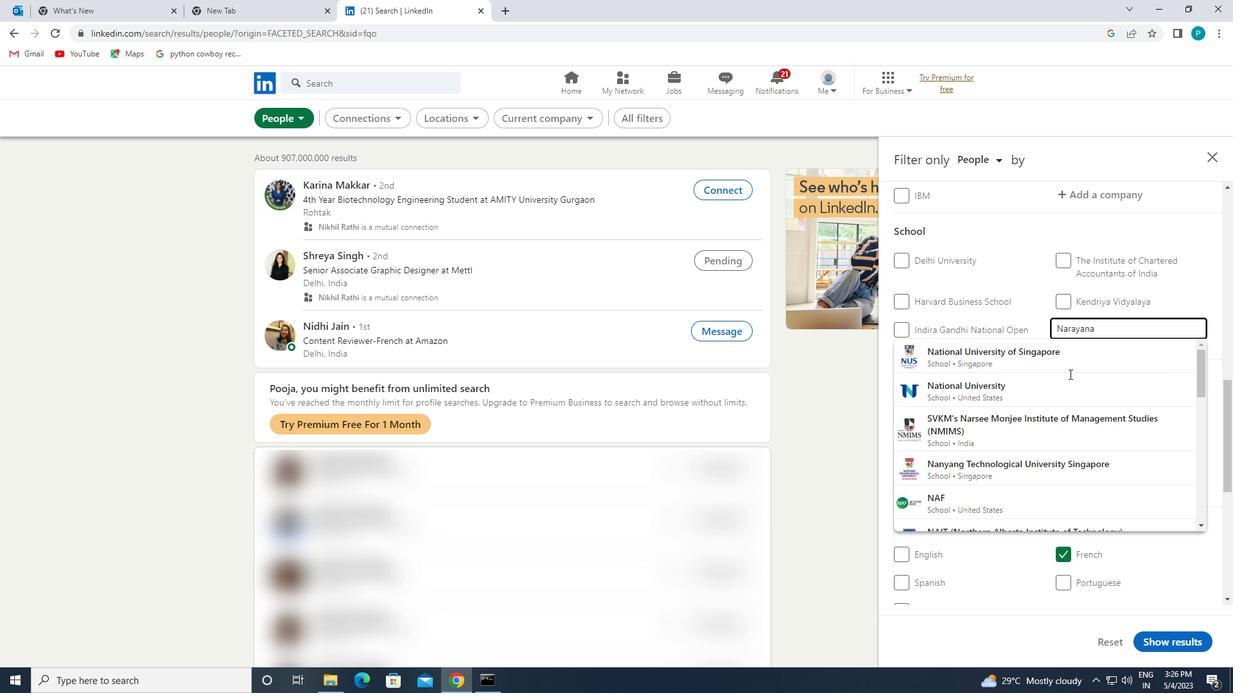 
Action: Mouse moved to (1092, 374)
Screenshot: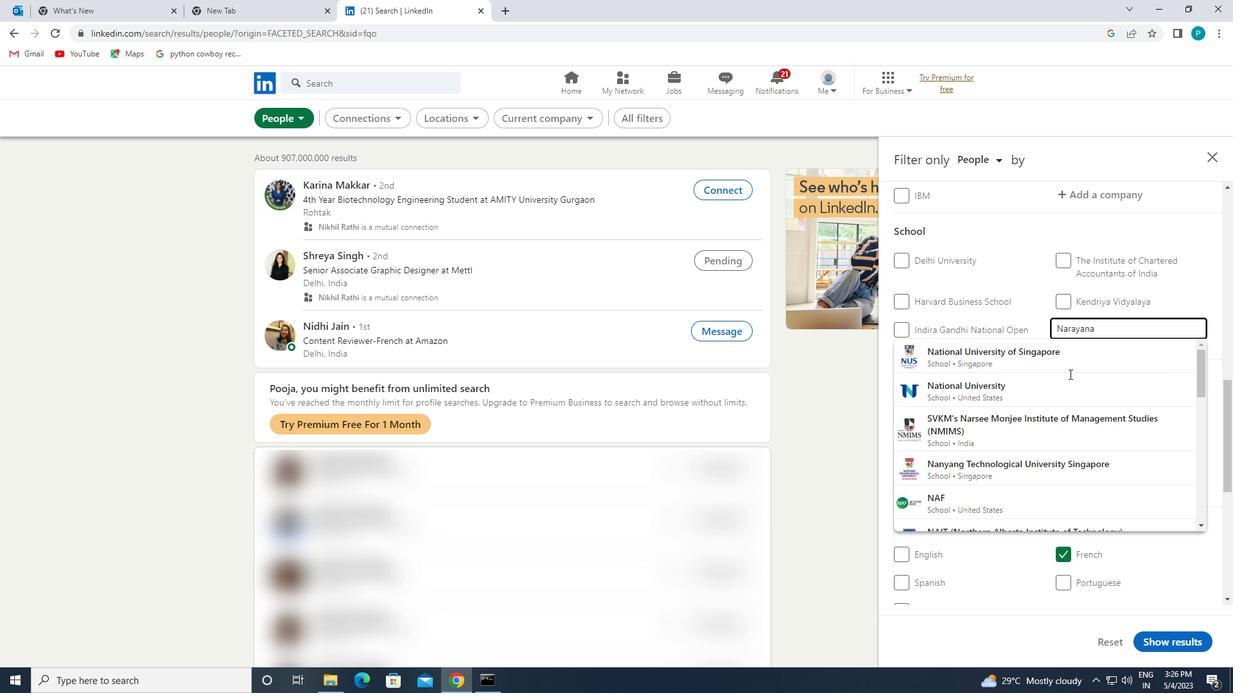 
Action: Mouse scrolled (1092, 375) with delta (0, 0)
Screenshot: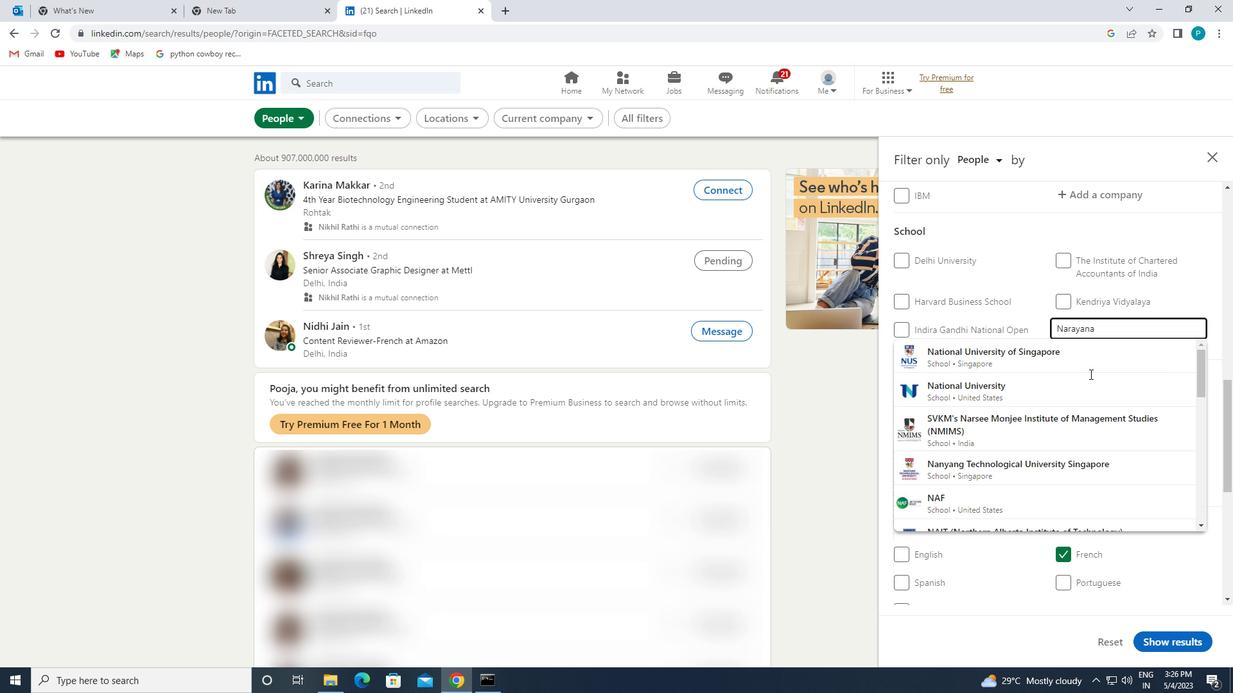 
Action: Mouse scrolled (1092, 375) with delta (0, 0)
Screenshot: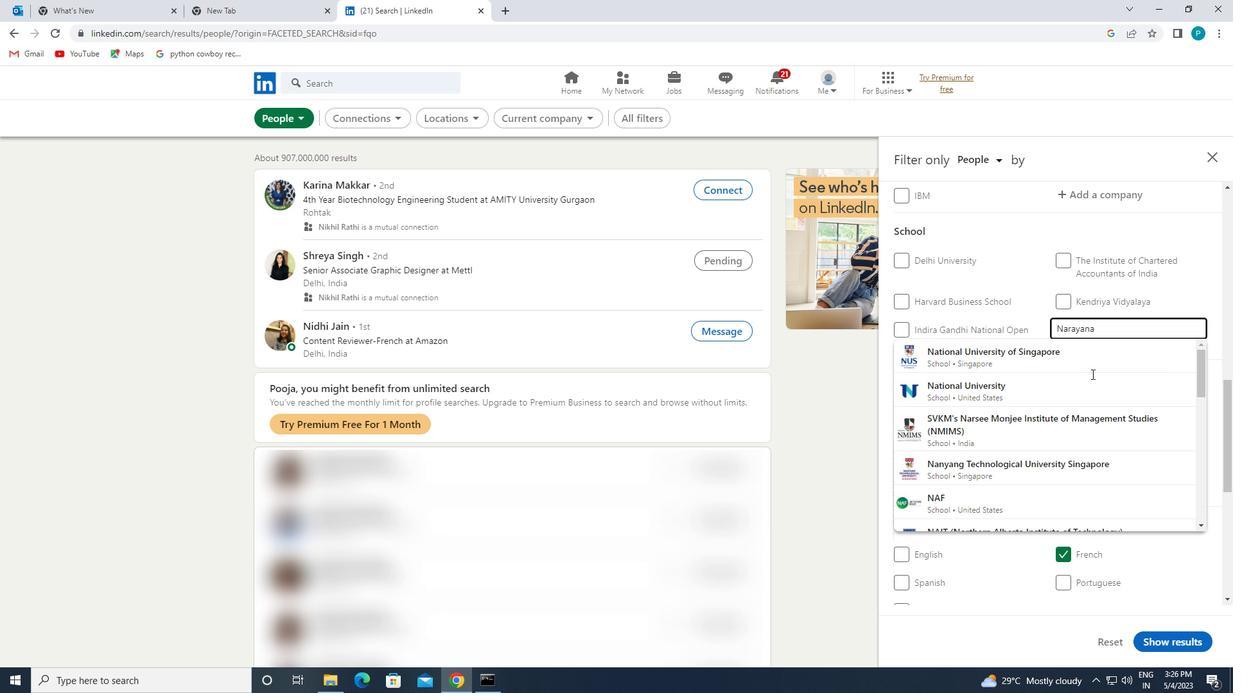 
Action: Mouse moved to (1091, 373)
Screenshot: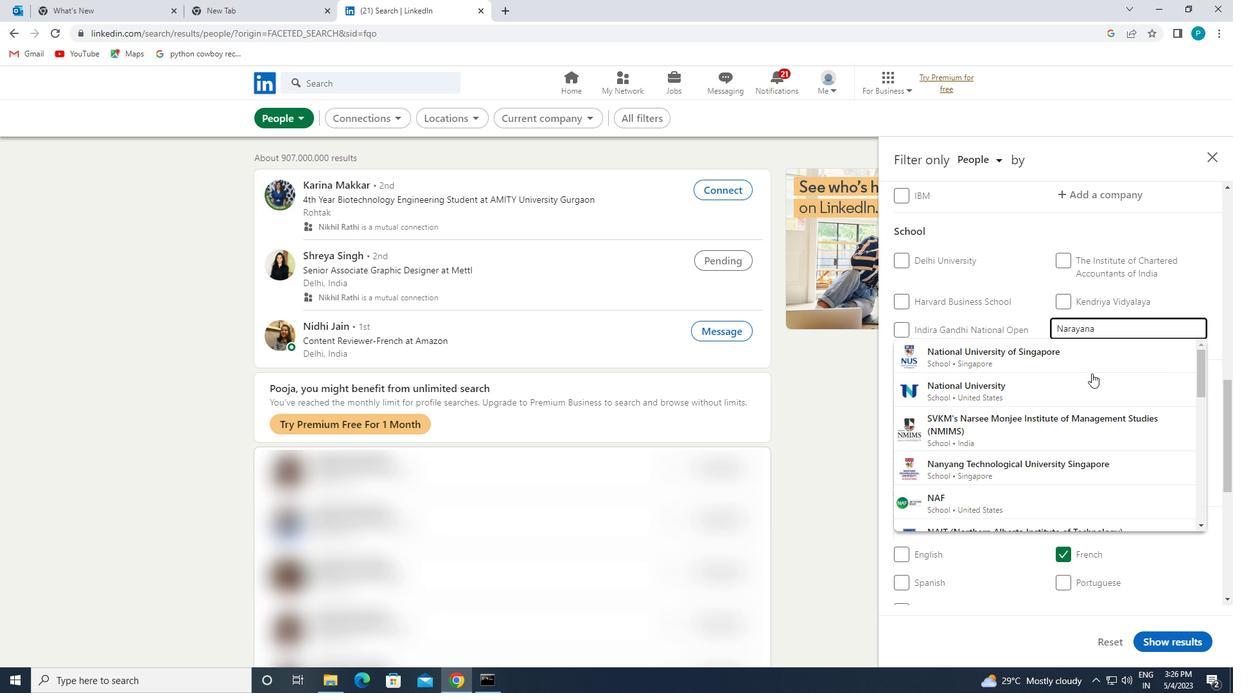 
Action: Mouse scrolled (1091, 372) with delta (0, 0)
Screenshot: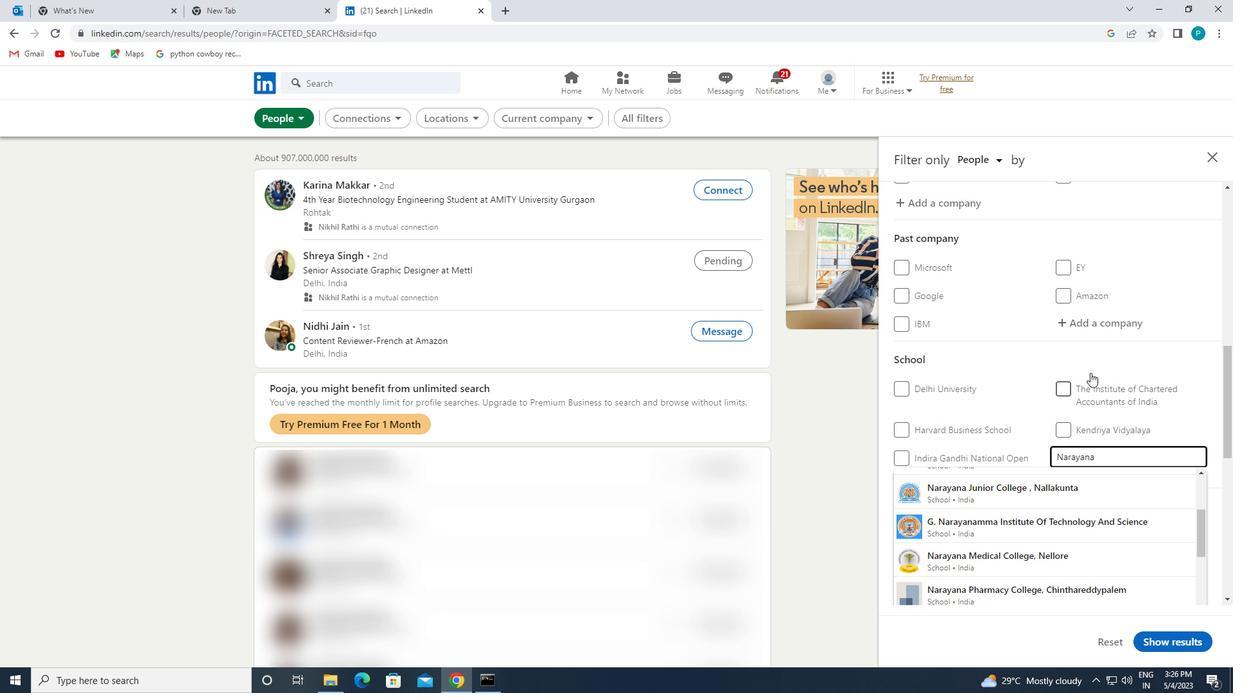 
Action: Mouse scrolled (1091, 372) with delta (0, 0)
Screenshot: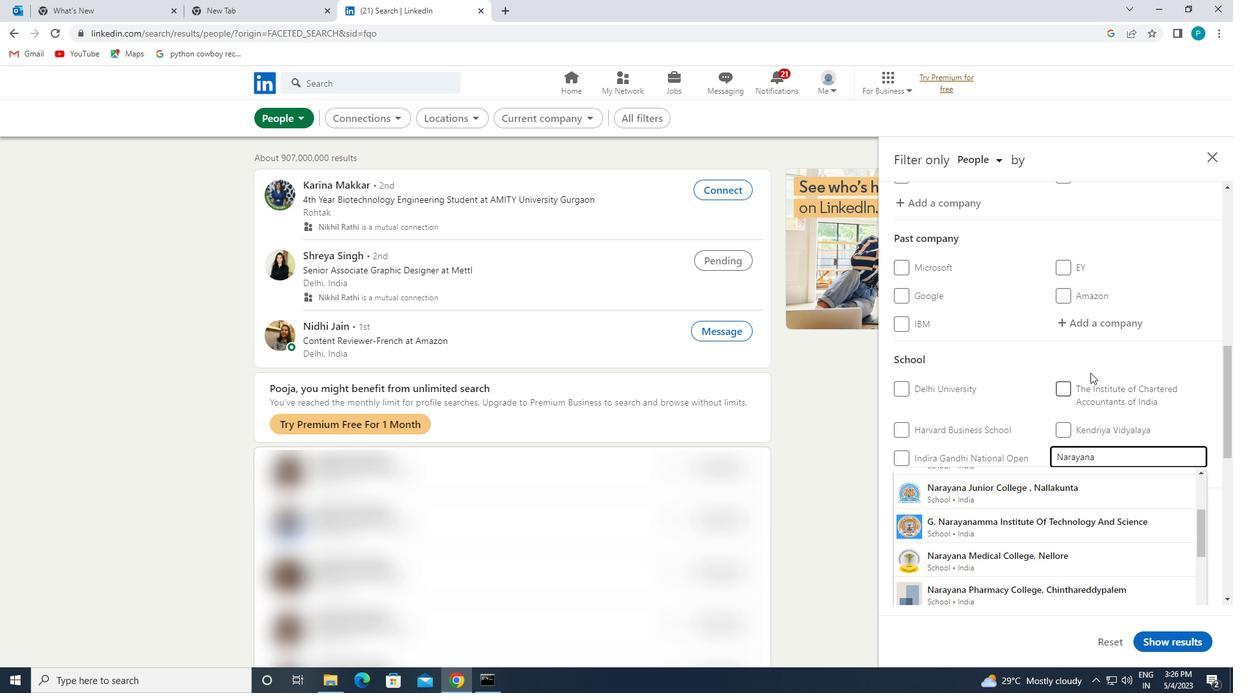 
Action: Mouse moved to (970, 421)
Screenshot: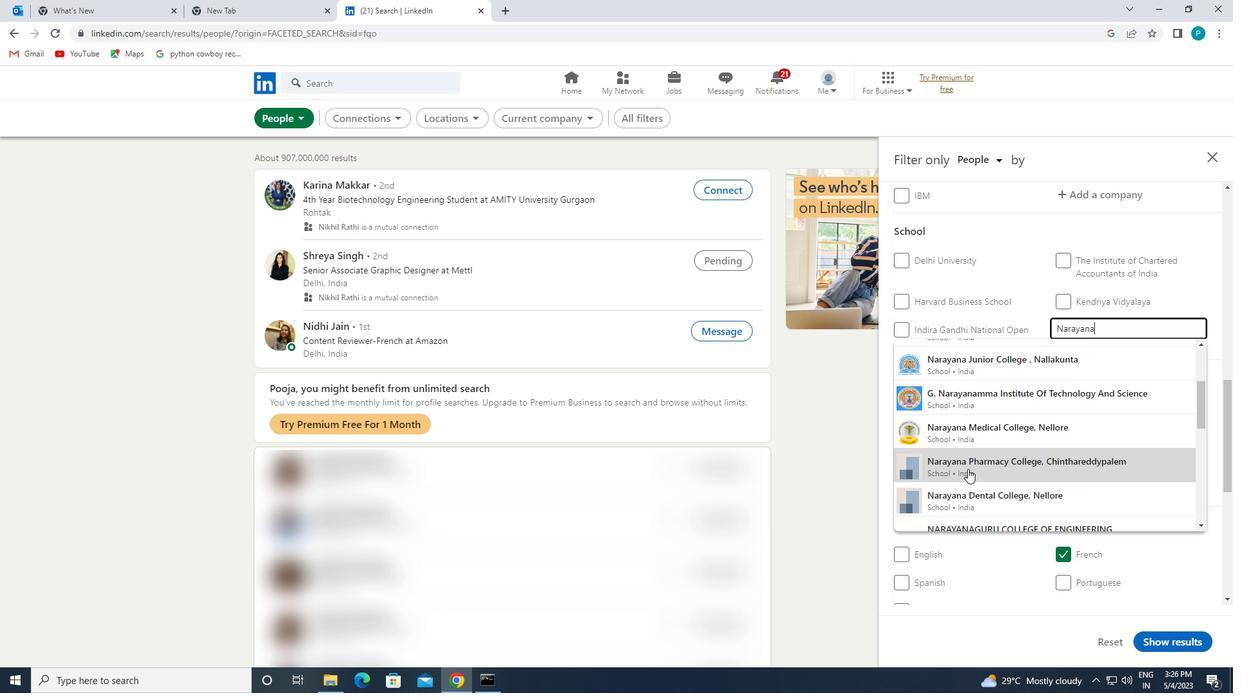 
Action: Mouse scrolled (970, 420) with delta (0, 0)
Screenshot: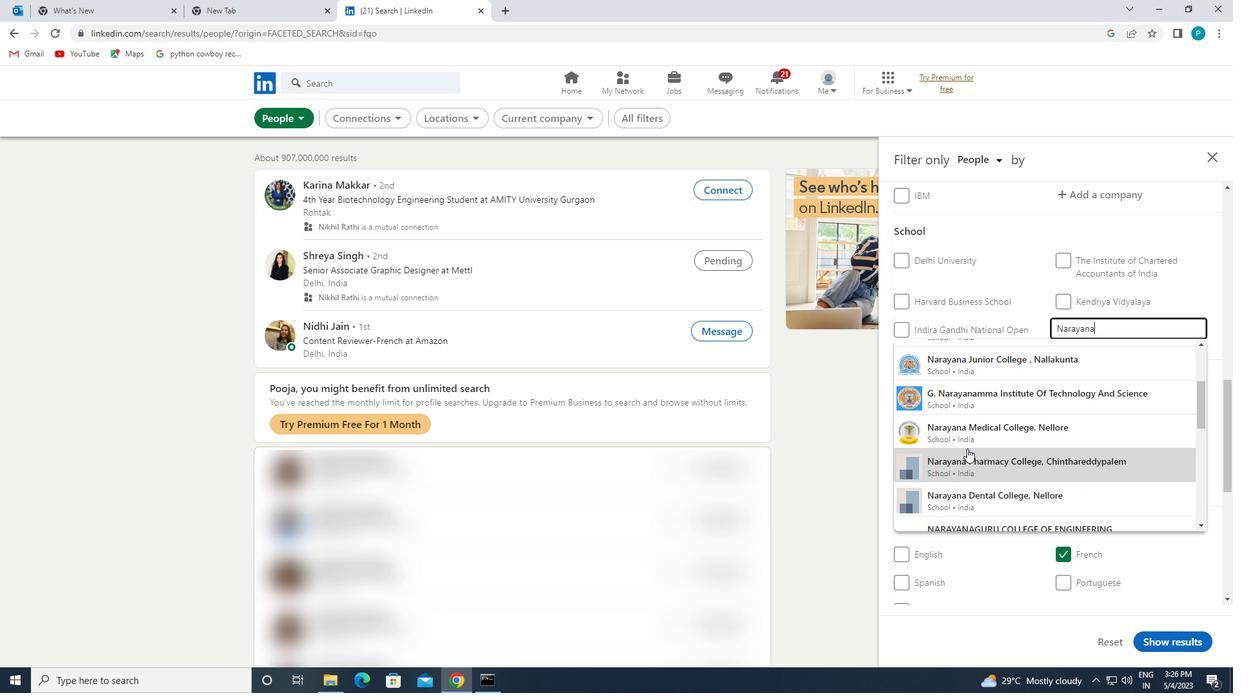 
Action: Mouse scrolled (970, 420) with delta (0, 0)
Screenshot: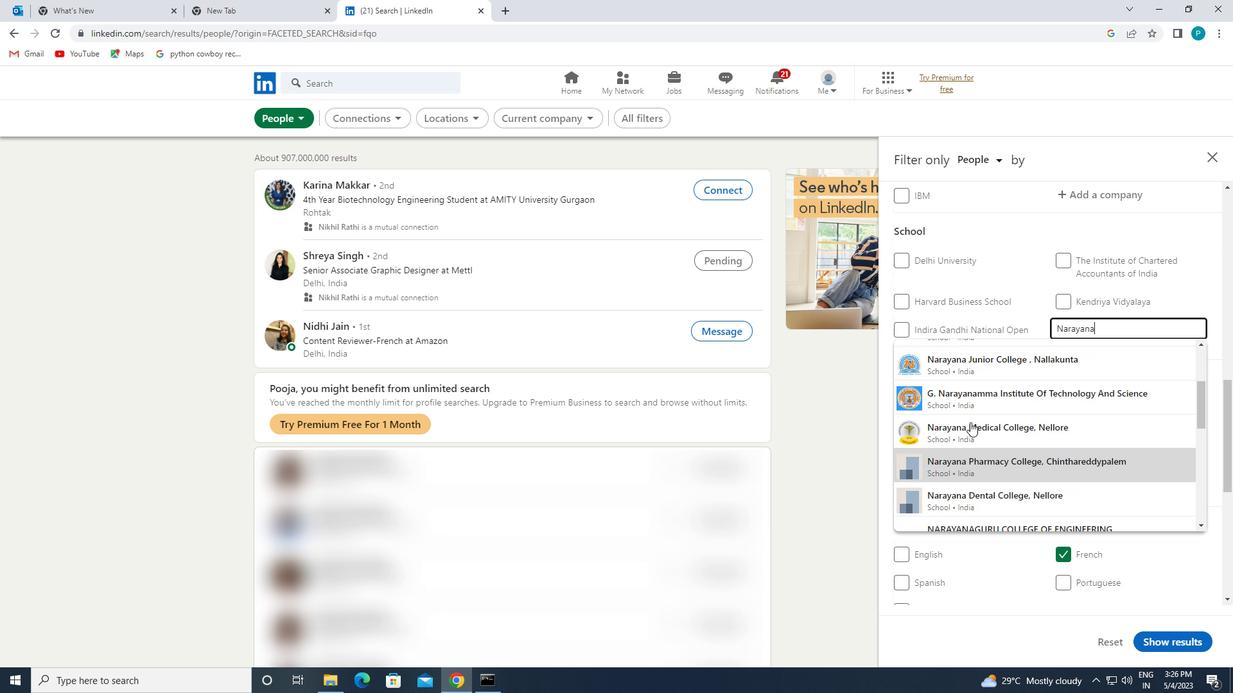 
Action: Mouse scrolled (970, 420) with delta (0, 0)
Screenshot: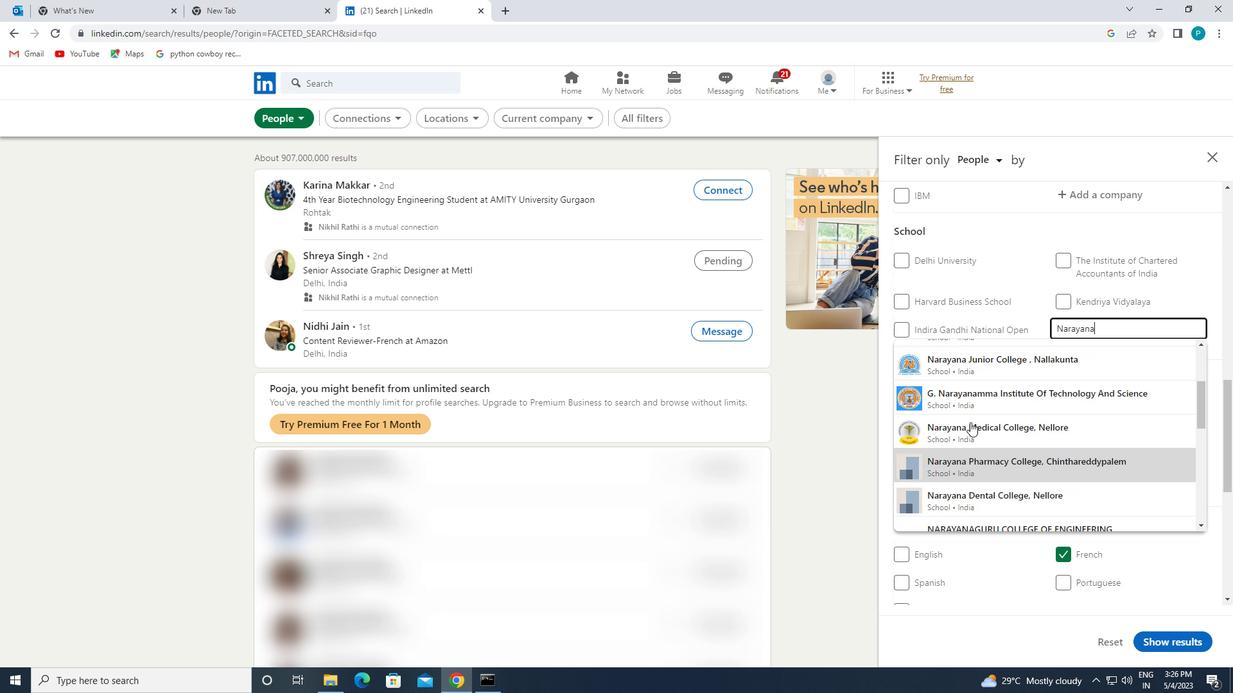 
Action: Mouse scrolled (970, 420) with delta (0, 0)
Screenshot: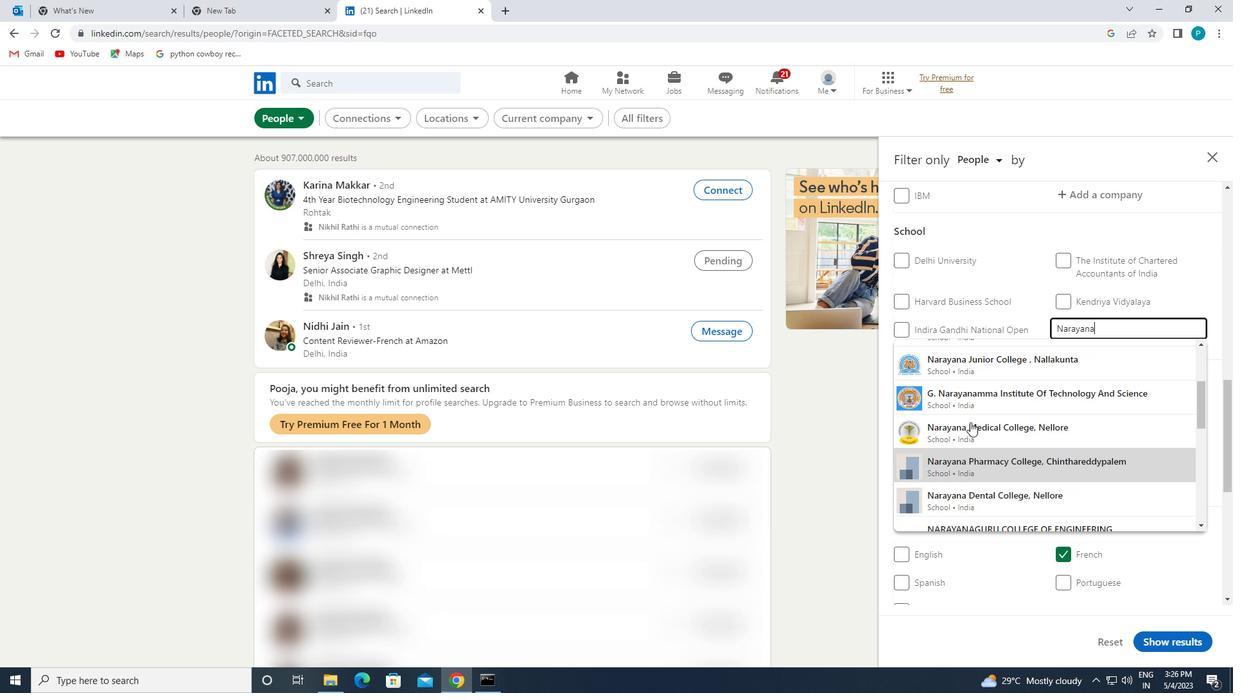 
Action: Mouse scrolled (970, 420) with delta (0, 0)
Screenshot: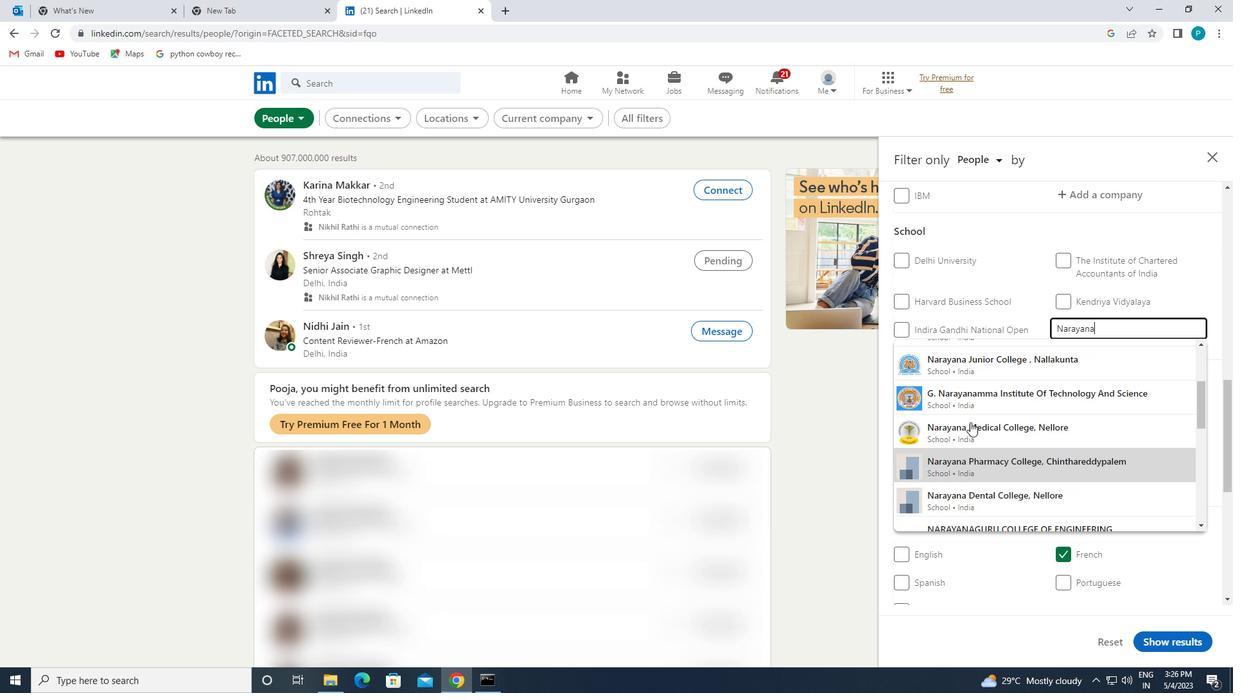 
Action: Mouse scrolled (970, 422) with delta (0, 0)
Screenshot: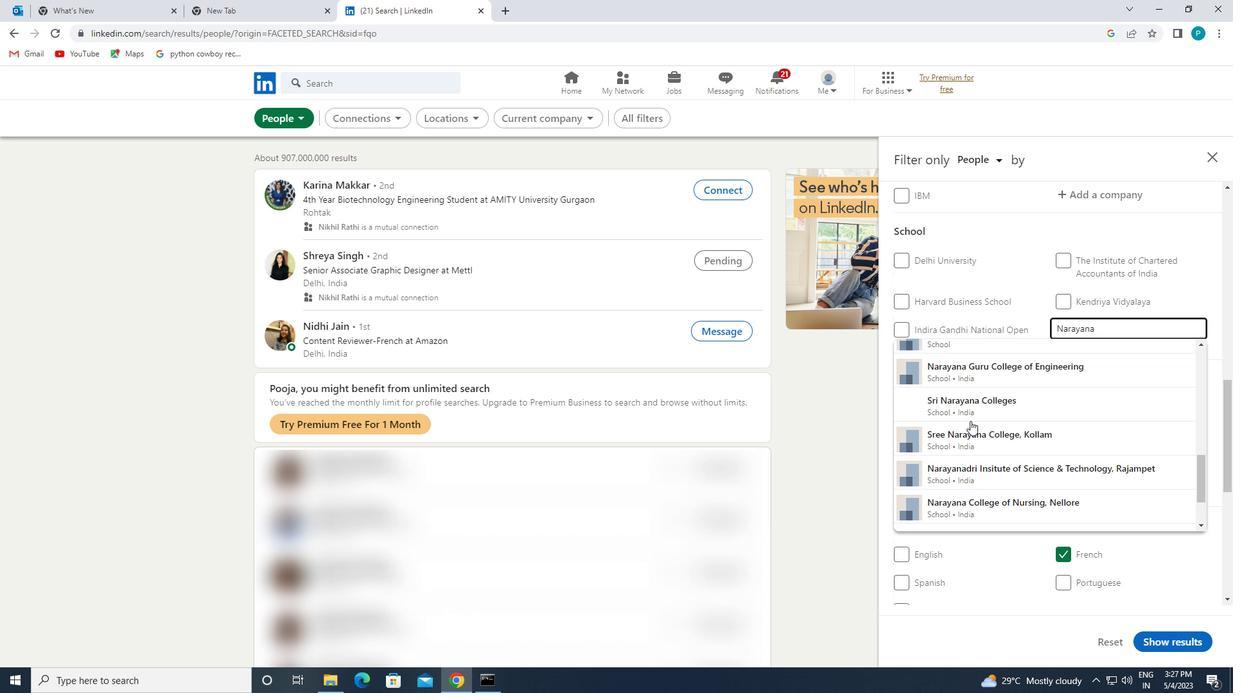 
Action: Mouse scrolled (970, 422) with delta (0, 0)
Screenshot: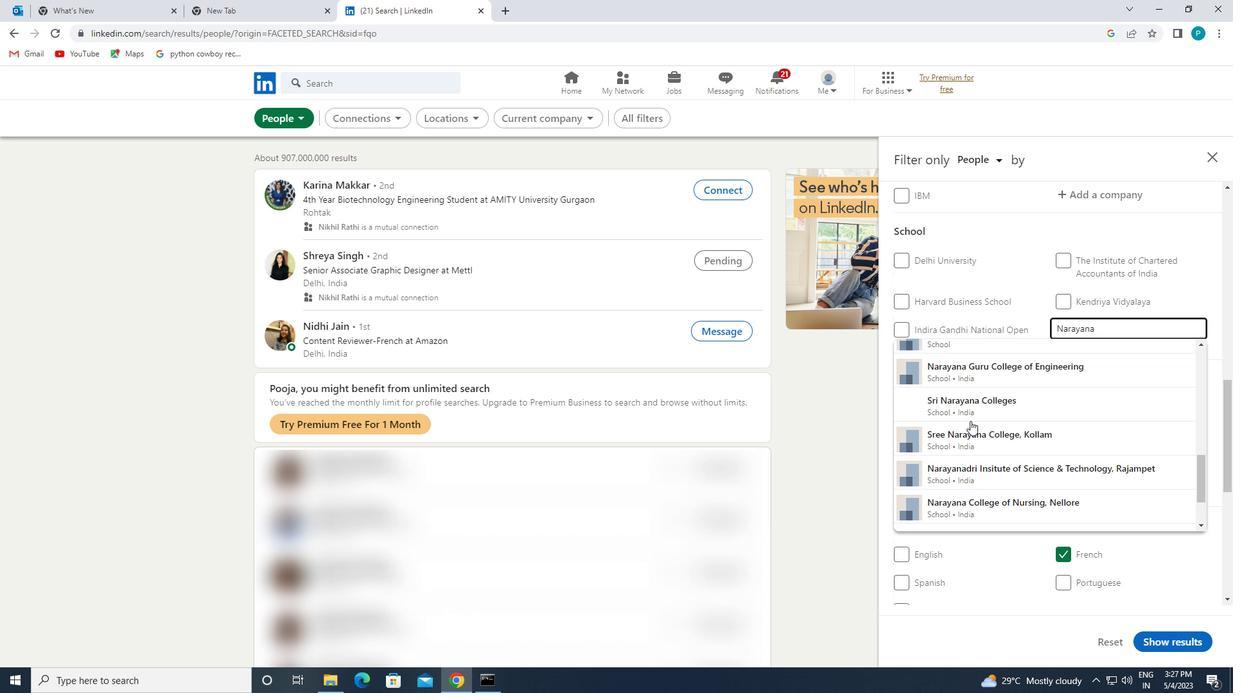 
Action: Mouse scrolled (970, 422) with delta (0, 0)
Screenshot: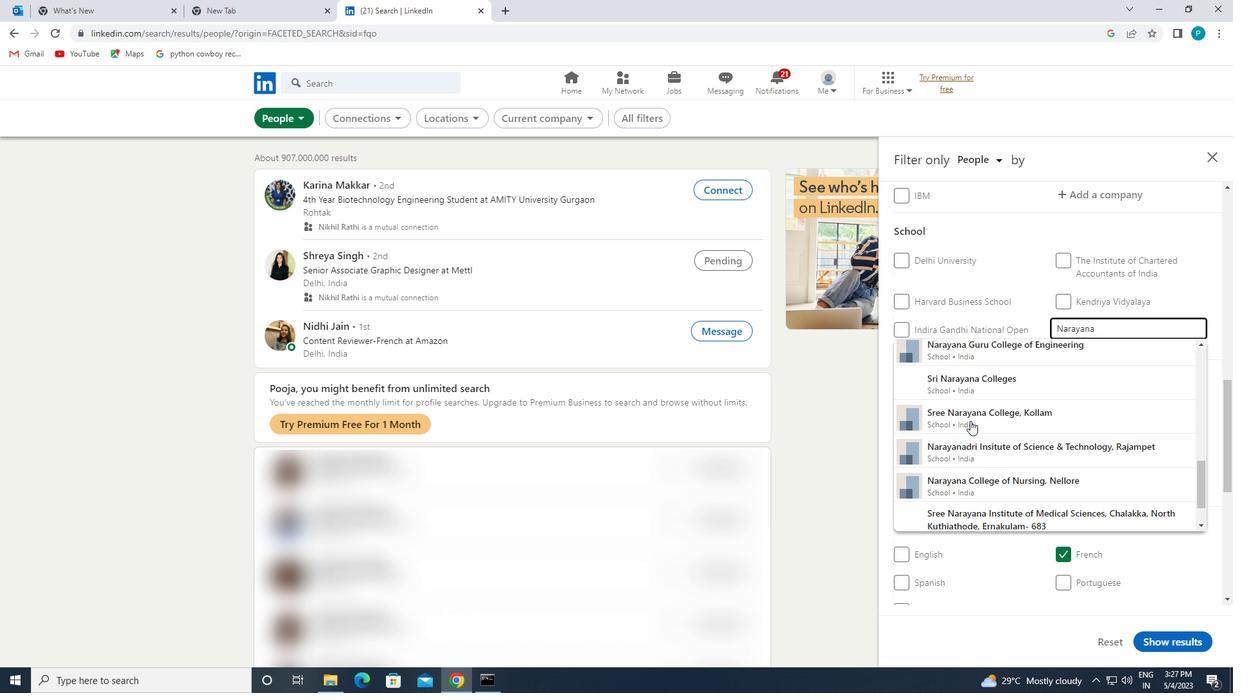 
Action: Mouse scrolled (970, 422) with delta (0, 0)
Screenshot: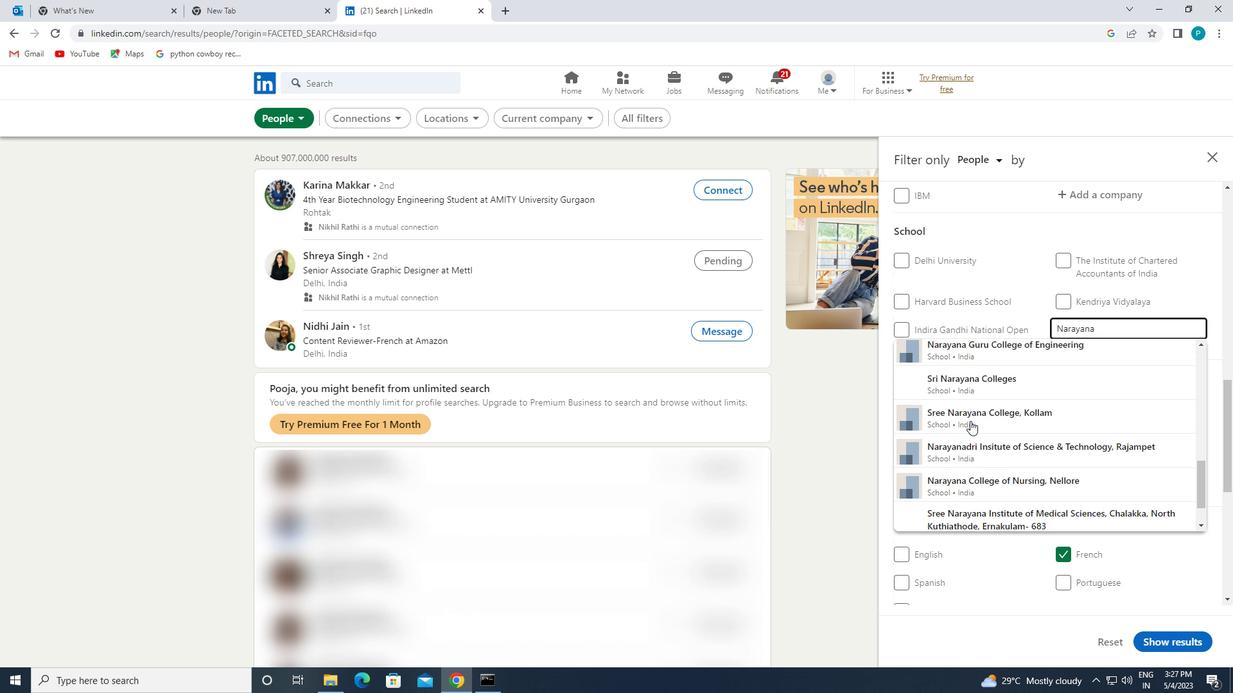 
Action: Mouse scrolled (970, 422) with delta (0, 0)
Screenshot: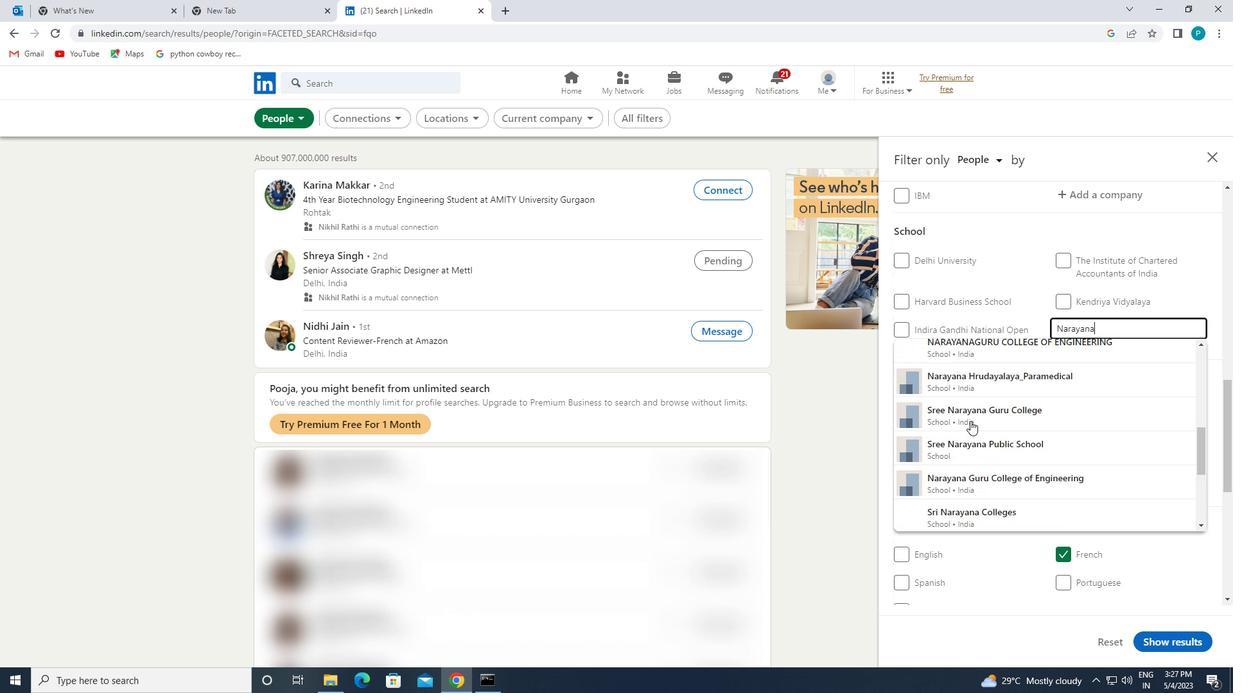 
Action: Mouse scrolled (970, 422) with delta (0, 0)
Screenshot: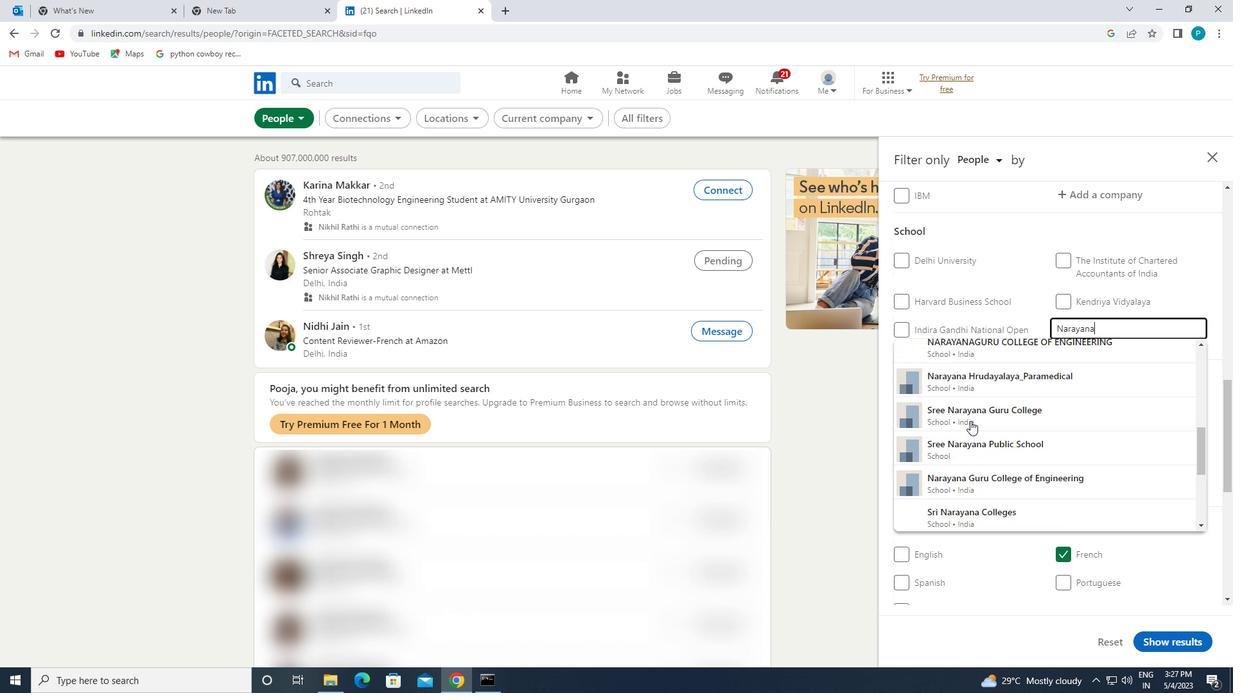 
Action: Mouse scrolled (970, 422) with delta (0, 0)
Screenshot: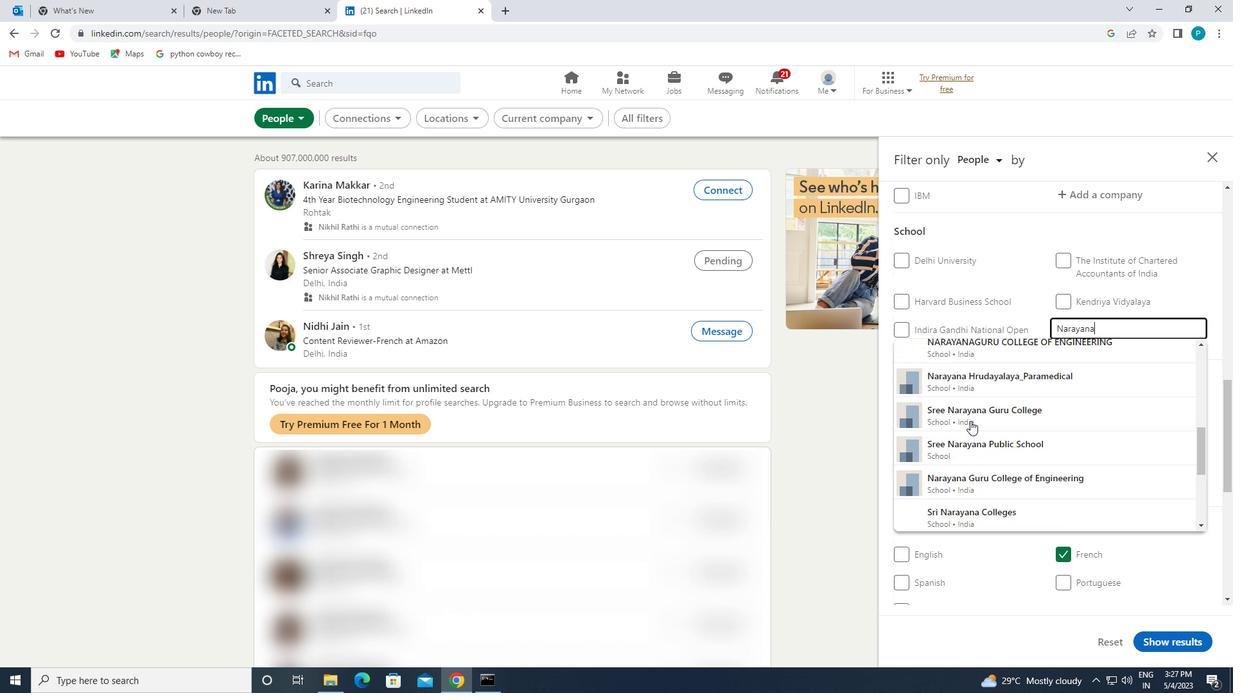 
Action: Mouse scrolled (970, 422) with delta (0, 0)
Screenshot: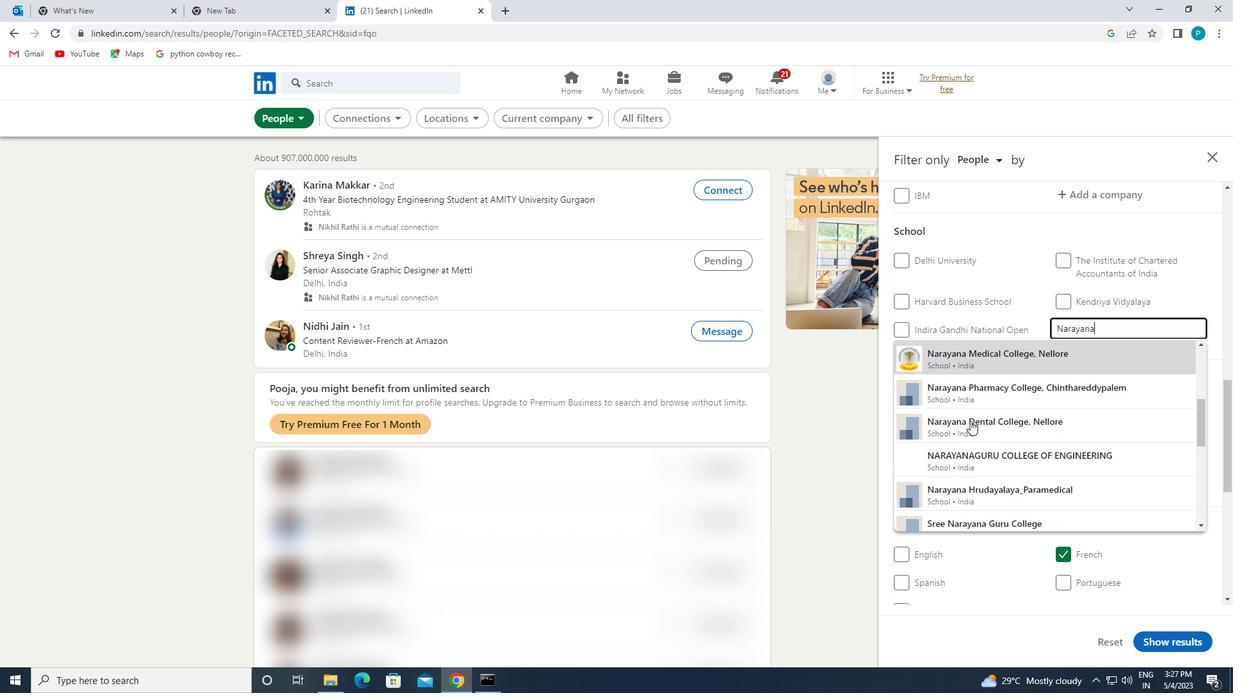 
Action: Mouse scrolled (970, 422) with delta (0, 0)
Screenshot: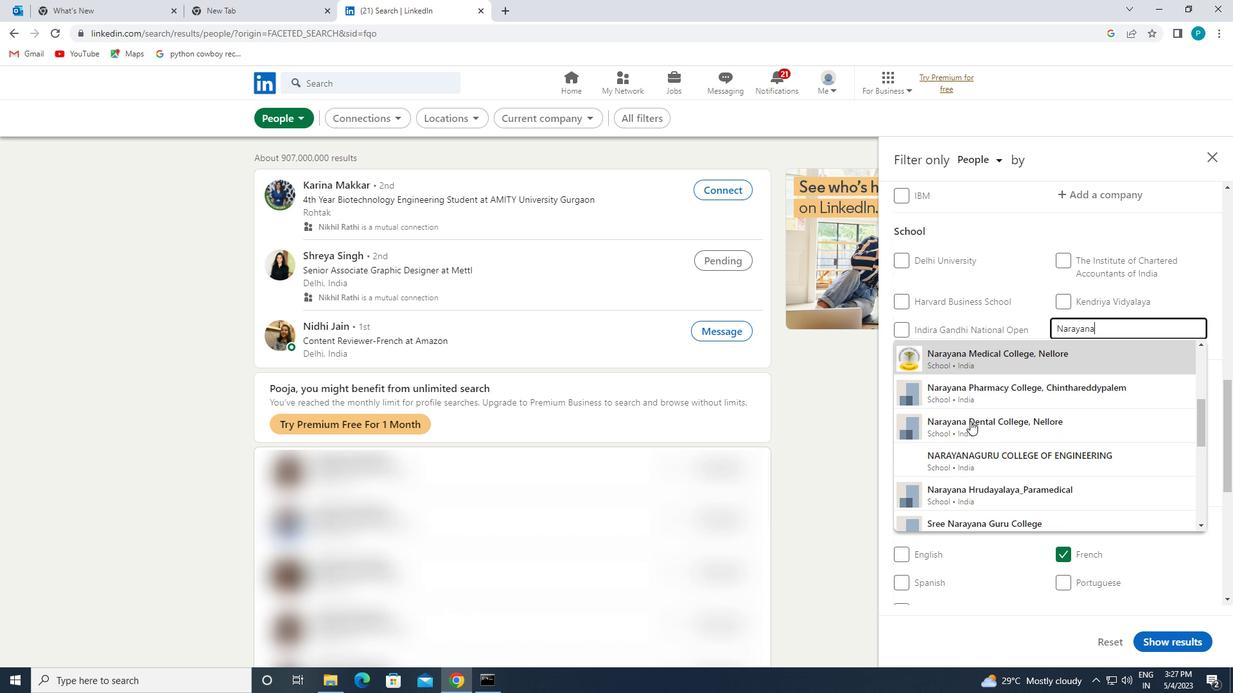 
Action: Mouse scrolled (970, 422) with delta (0, 0)
Screenshot: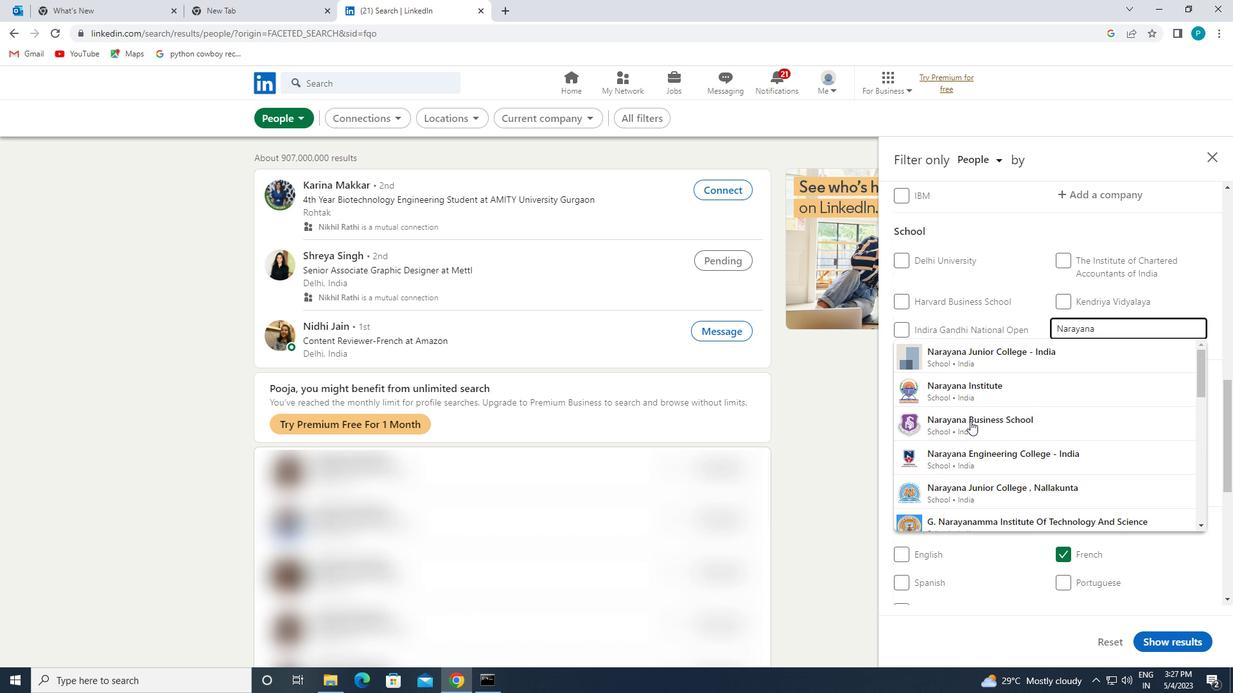 
Action: Mouse scrolled (970, 422) with delta (0, 0)
Screenshot: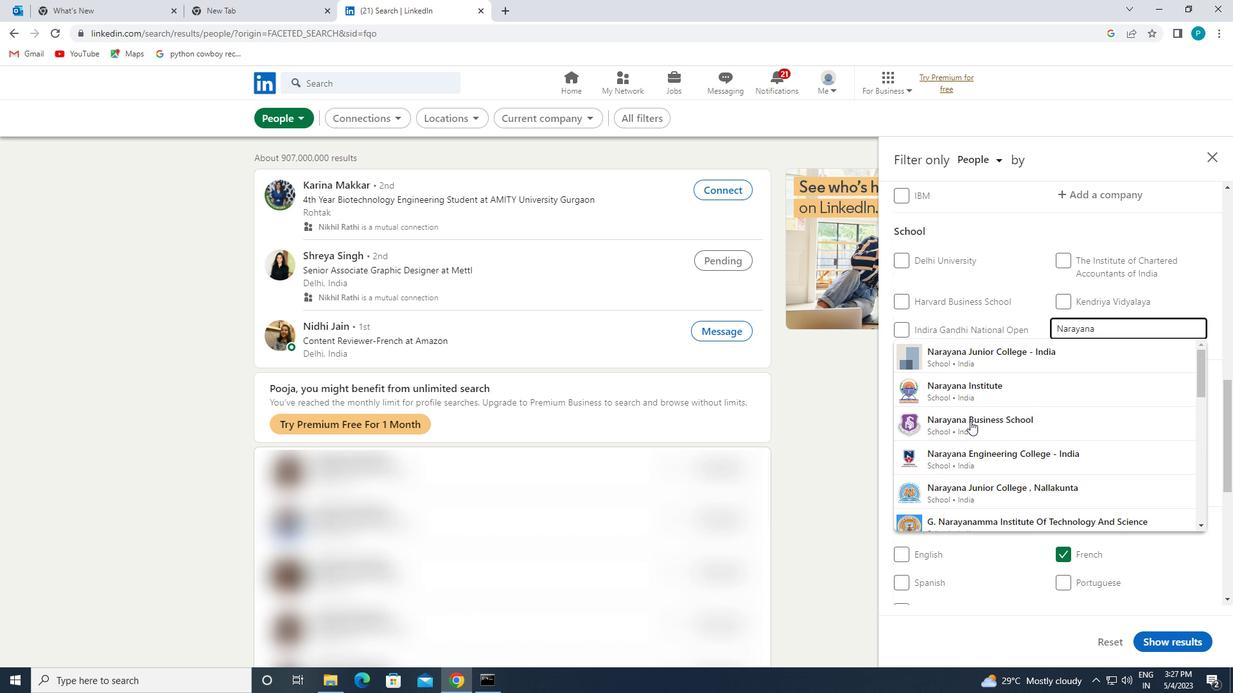 
Action: Mouse scrolled (970, 422) with delta (0, 0)
Screenshot: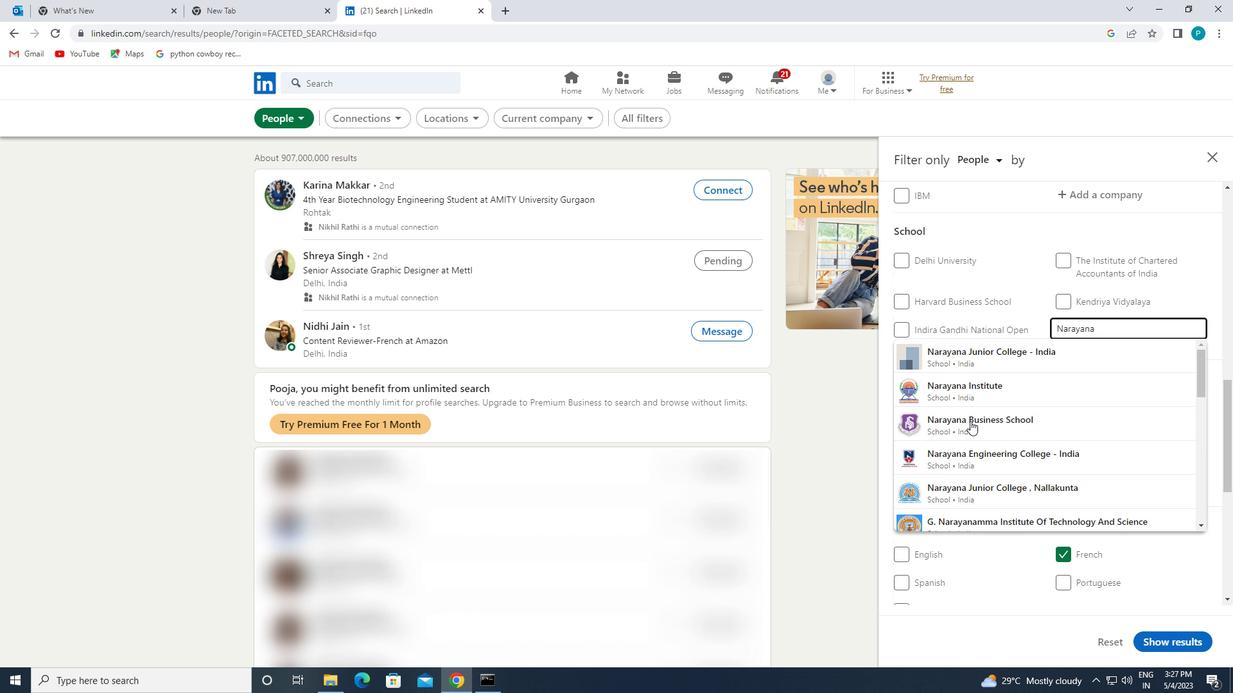 
Action: Mouse moved to (967, 388)
Screenshot: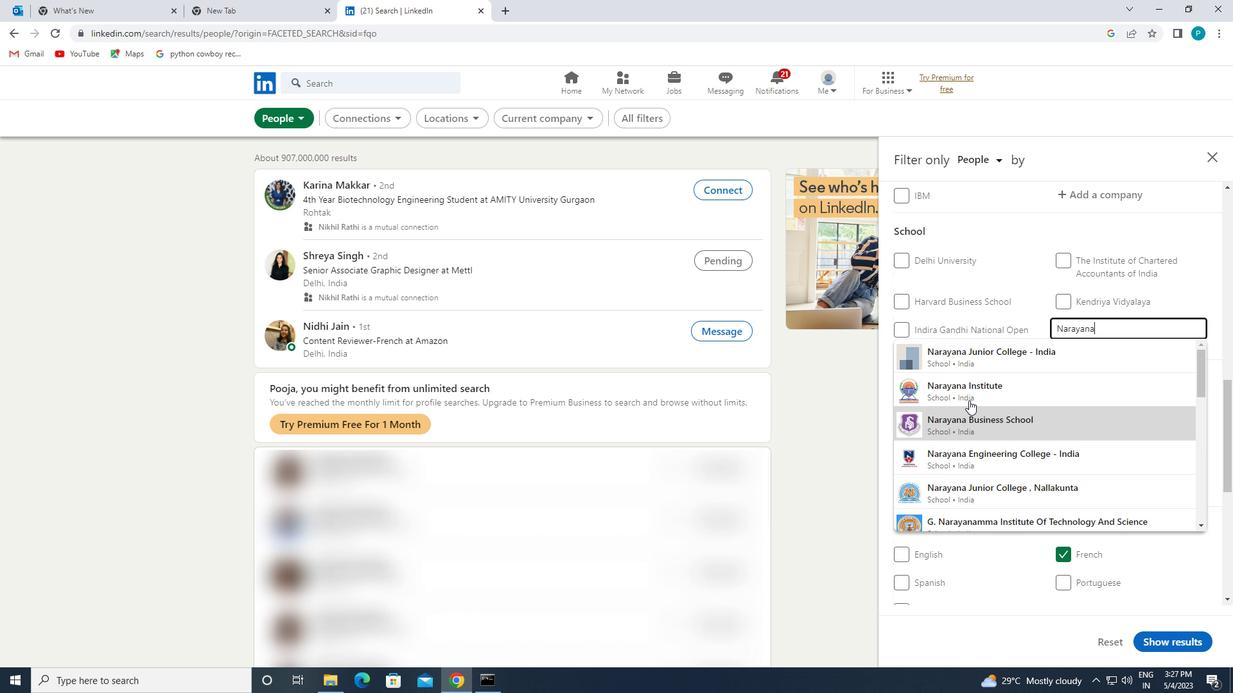 
Action: Mouse pressed left at (967, 388)
Screenshot: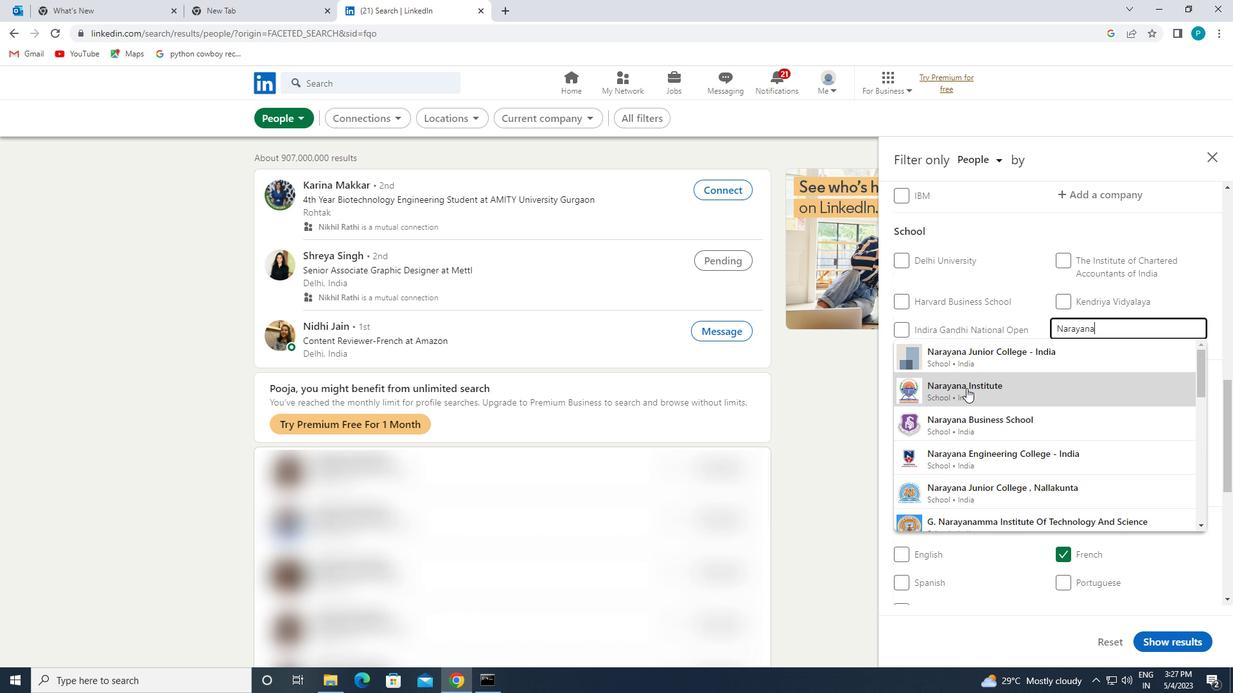 
Action: Mouse moved to (1036, 440)
Screenshot: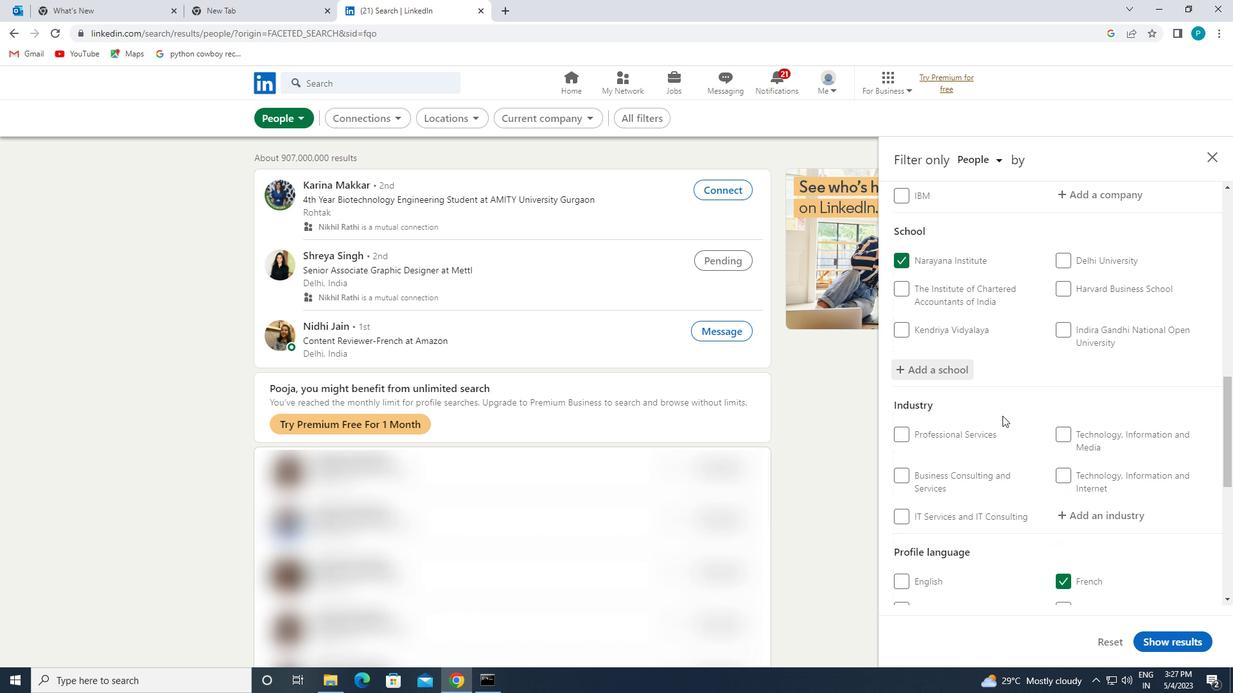 
Action: Mouse scrolled (1036, 439) with delta (0, 0)
Screenshot: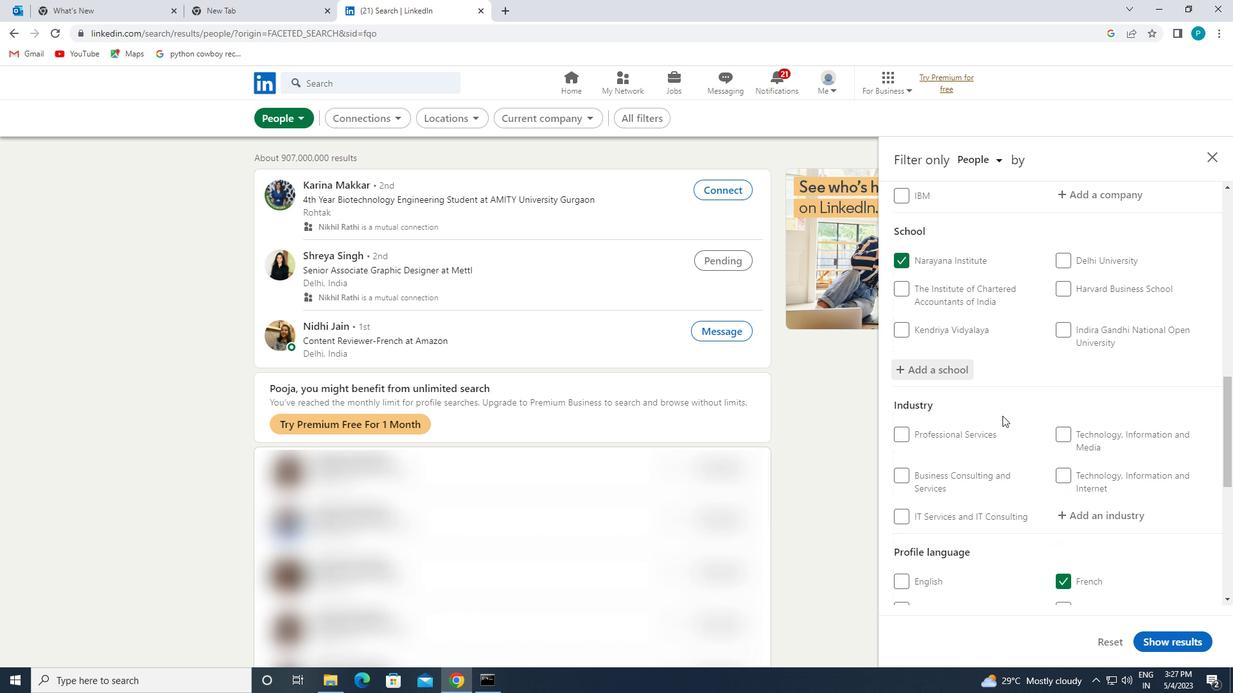 
Action: Mouse scrolled (1036, 439) with delta (0, 0)
Screenshot: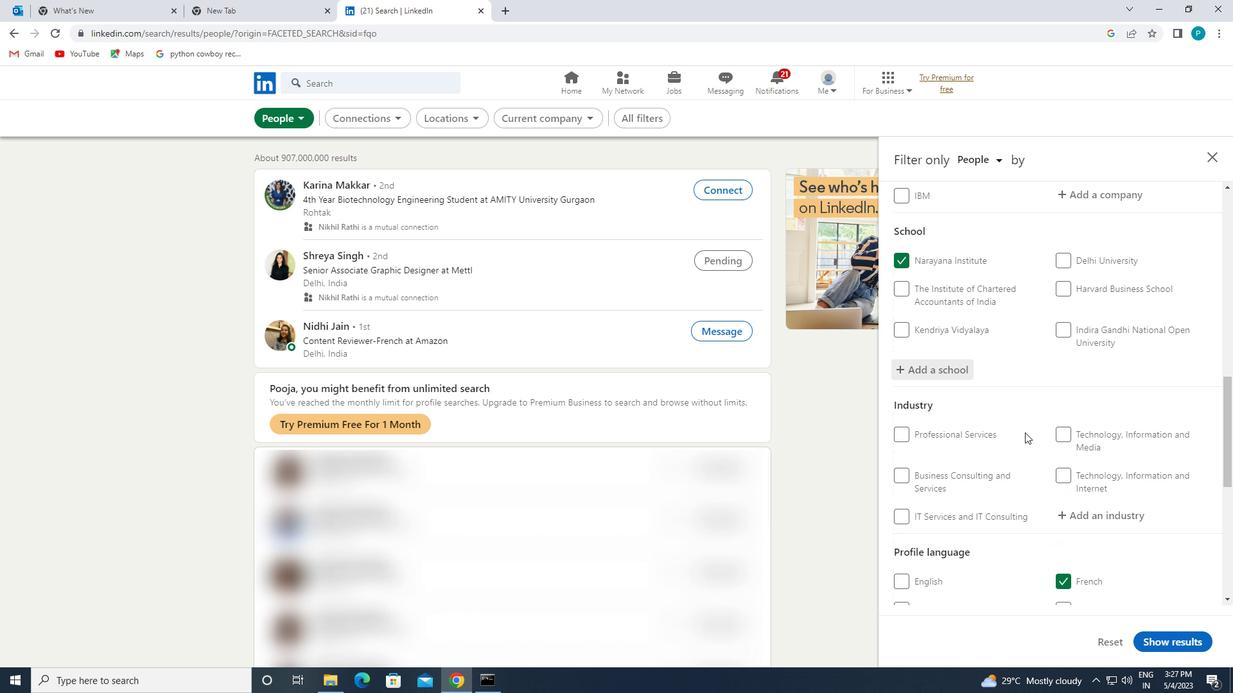 
Action: Mouse scrolled (1036, 439) with delta (0, 0)
Screenshot: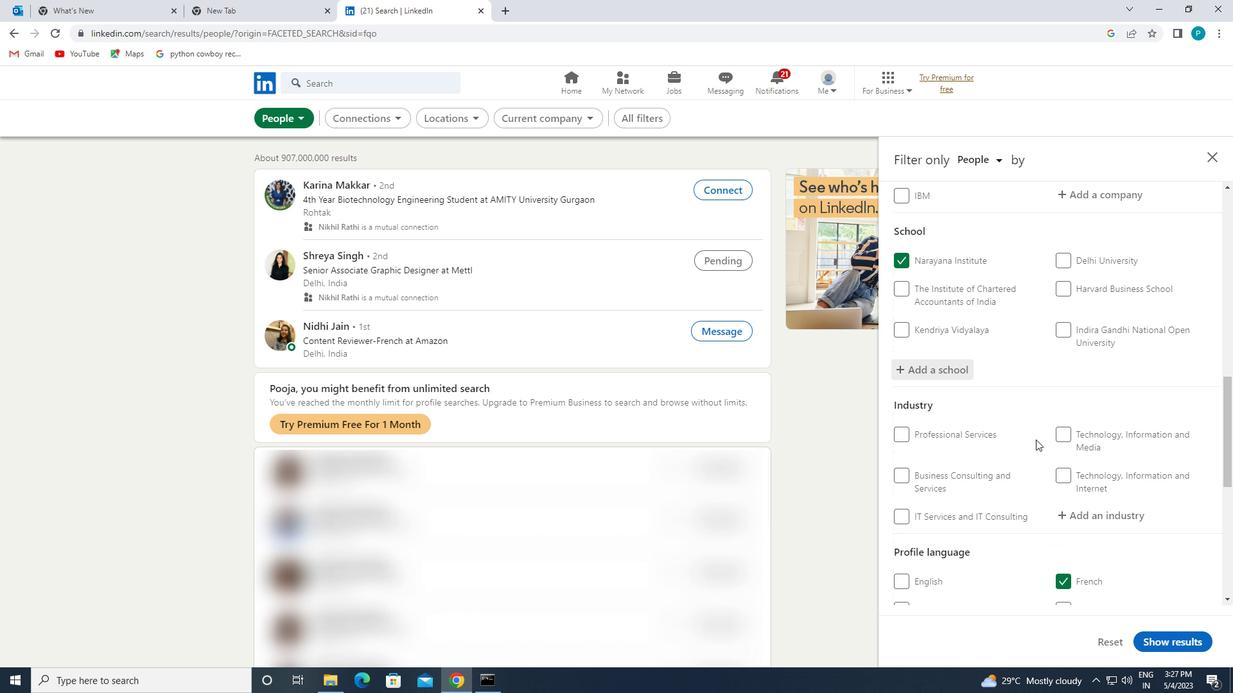 
Action: Mouse moved to (1062, 318)
Screenshot: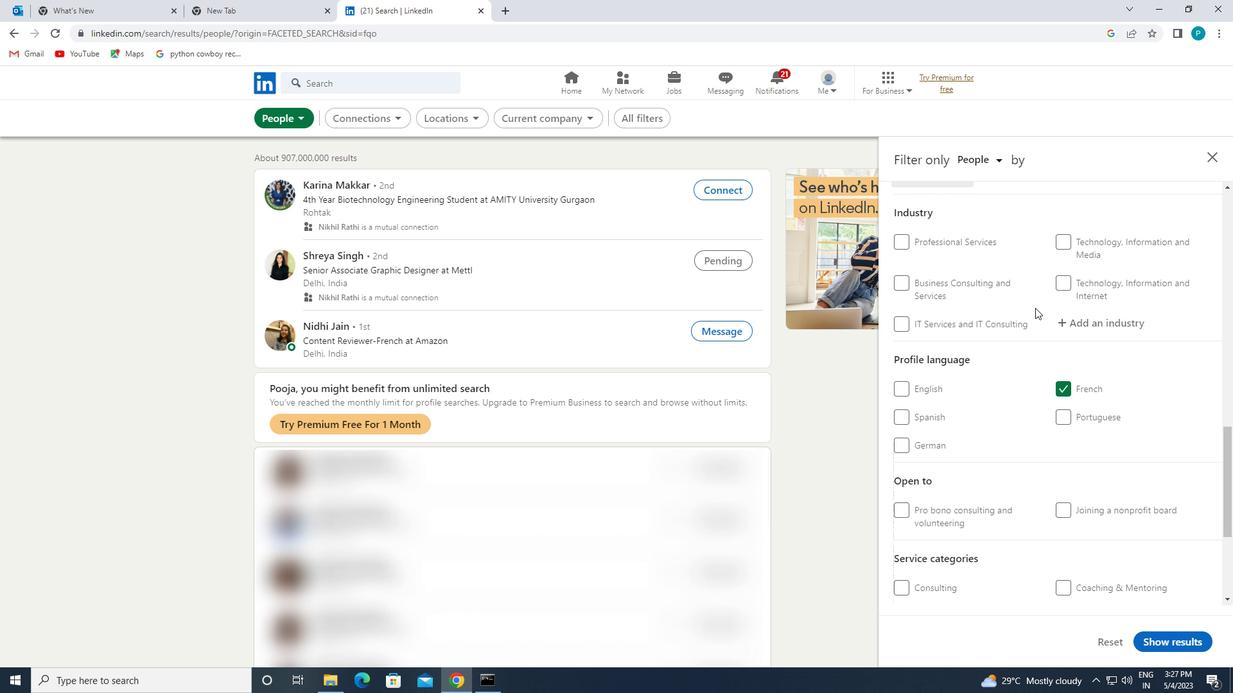 
Action: Mouse pressed left at (1062, 318)
Screenshot: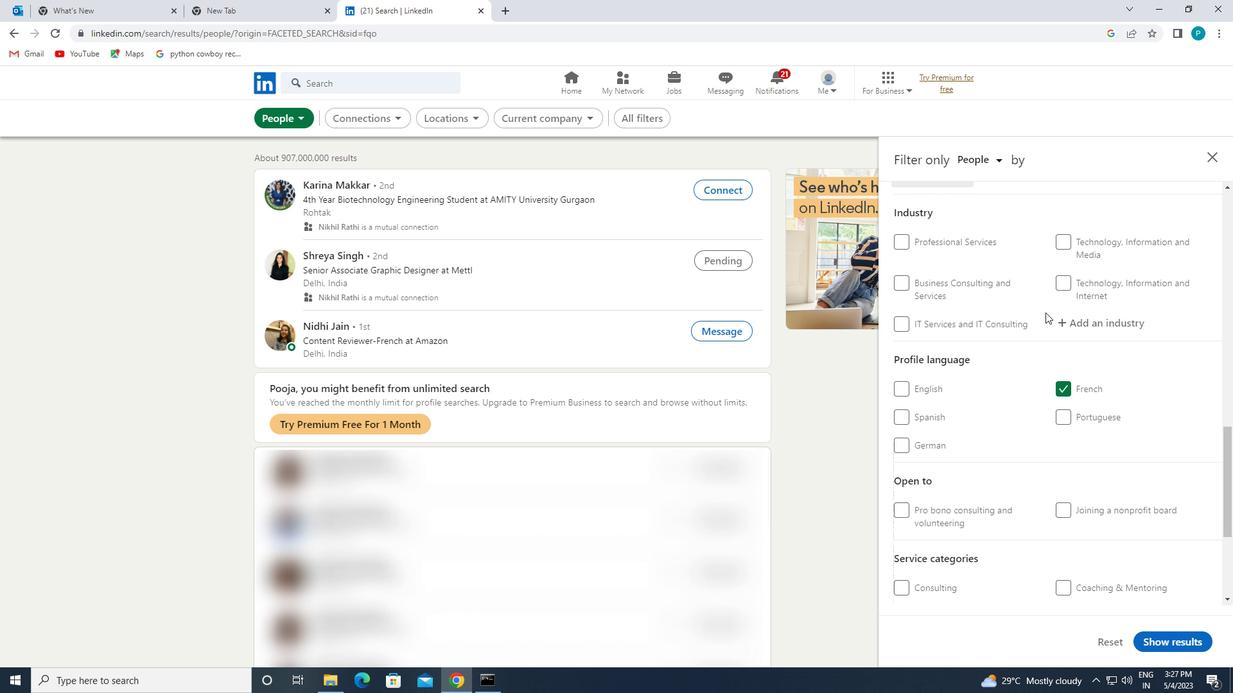 
Action: Key pressed <Key.caps_lock>C<Key.caps_lock>ONS
Screenshot: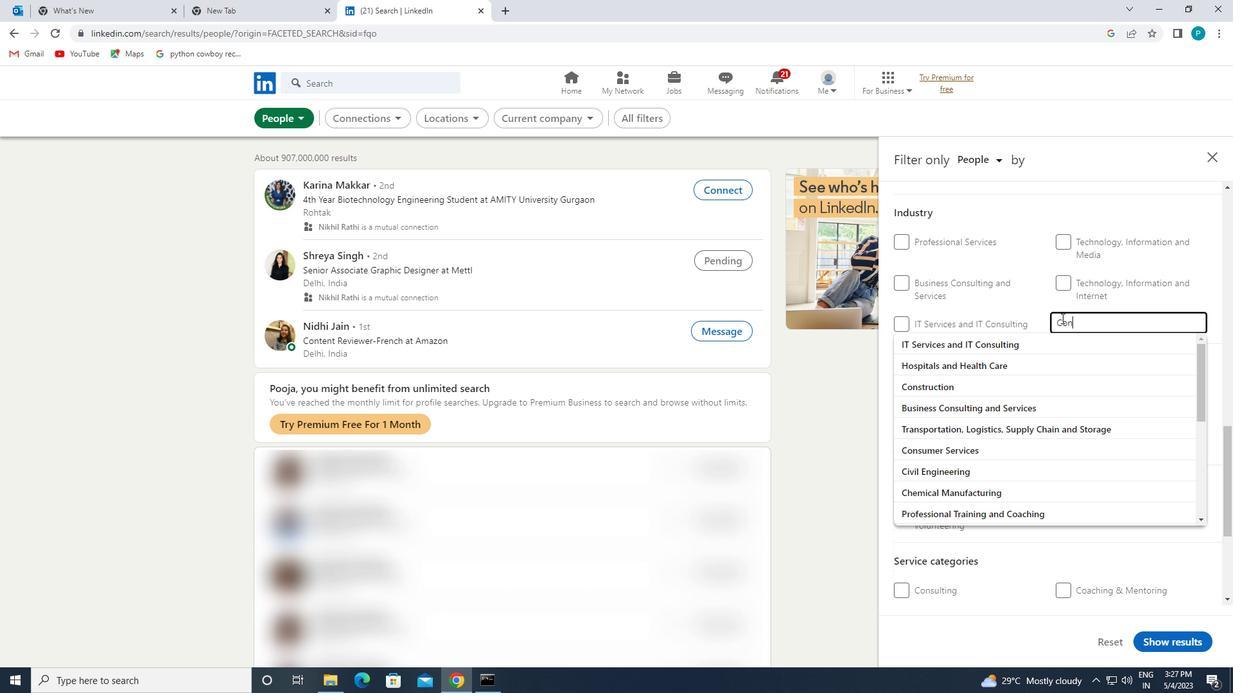
Action: Mouse moved to (1073, 329)
Screenshot: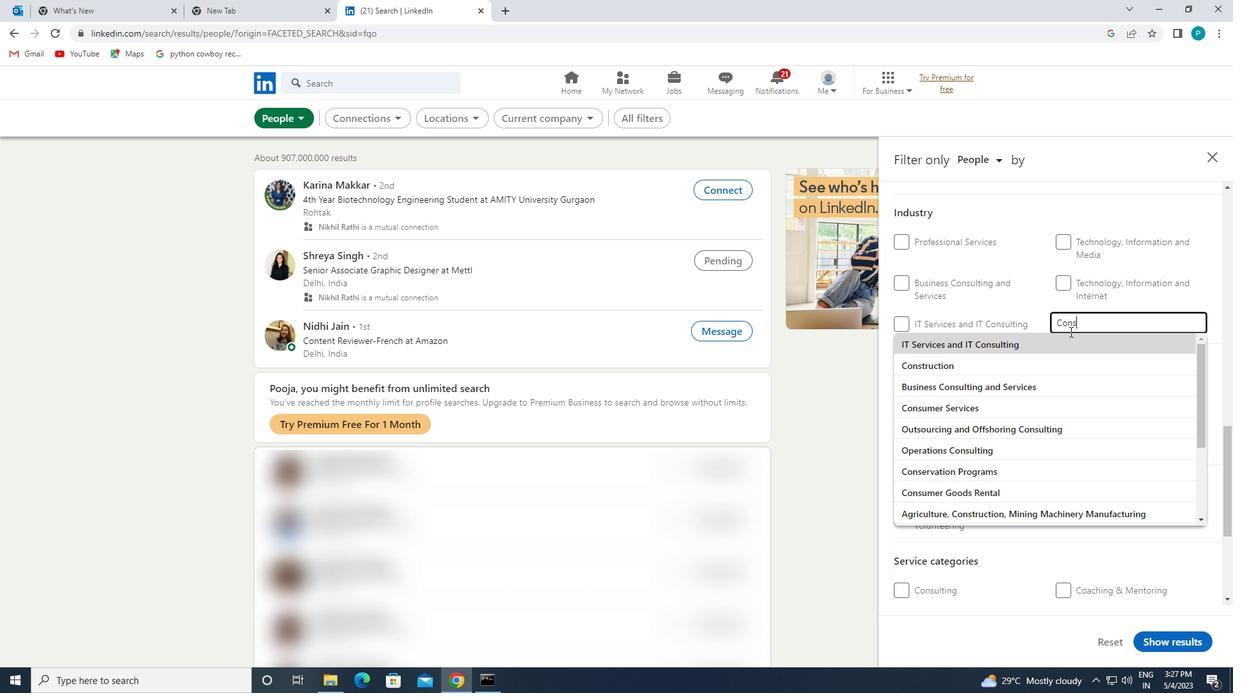 
Action: Key pressed TRU
Screenshot: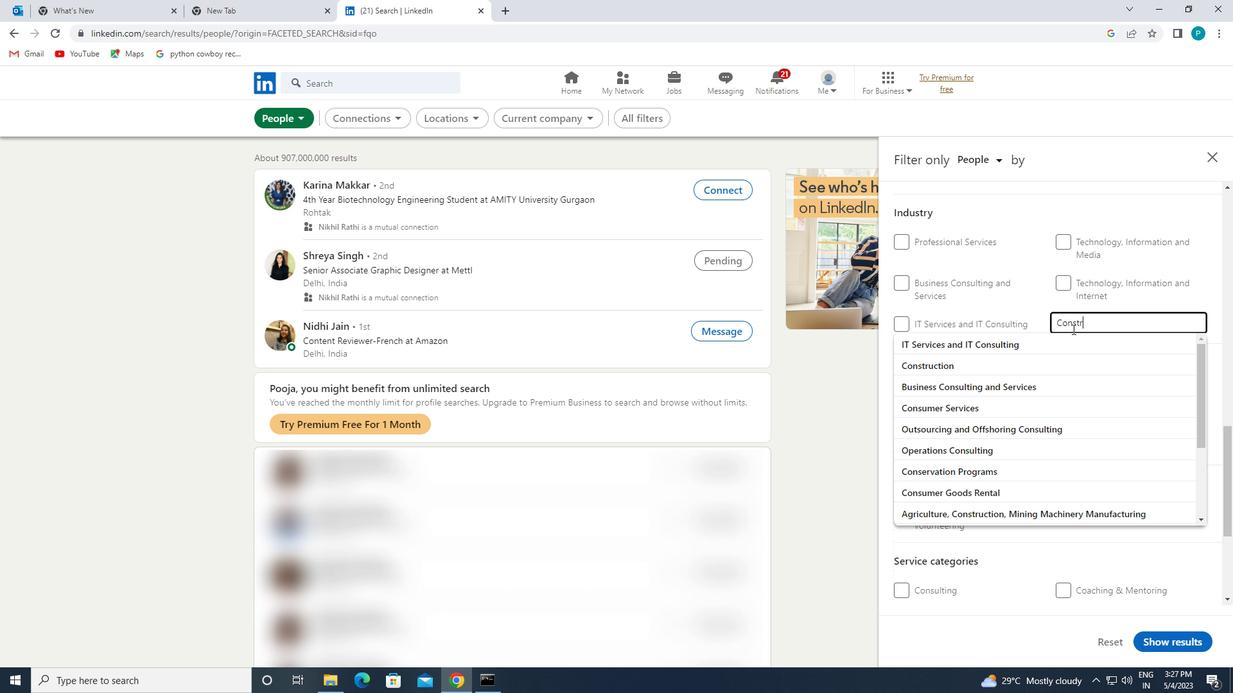 
Action: Mouse moved to (1124, 325)
Screenshot: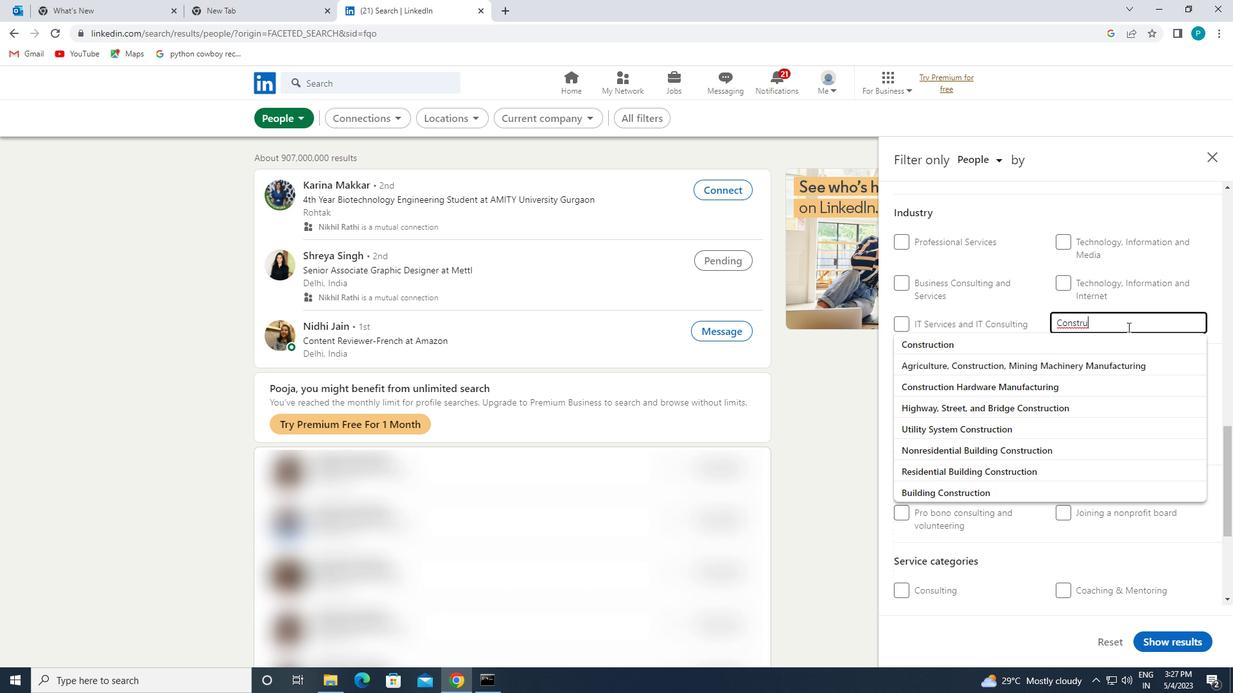 
Action: Key pressed CTION
Screenshot: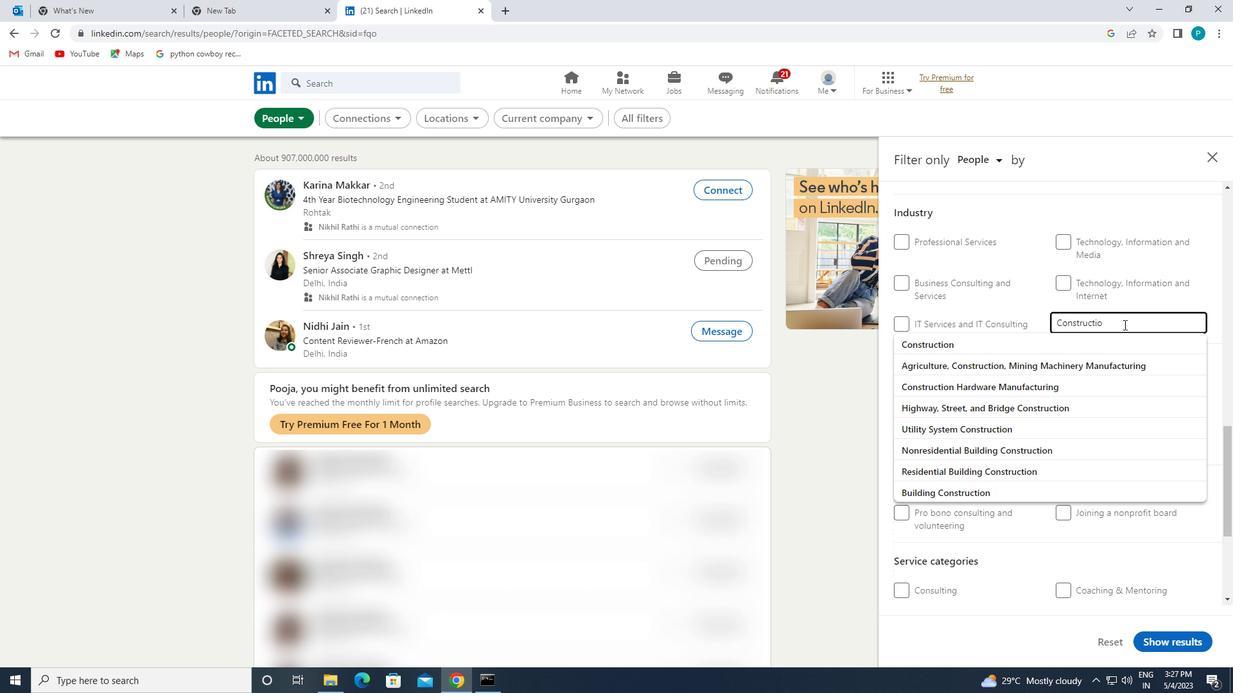 
Action: Mouse moved to (1063, 388)
Screenshot: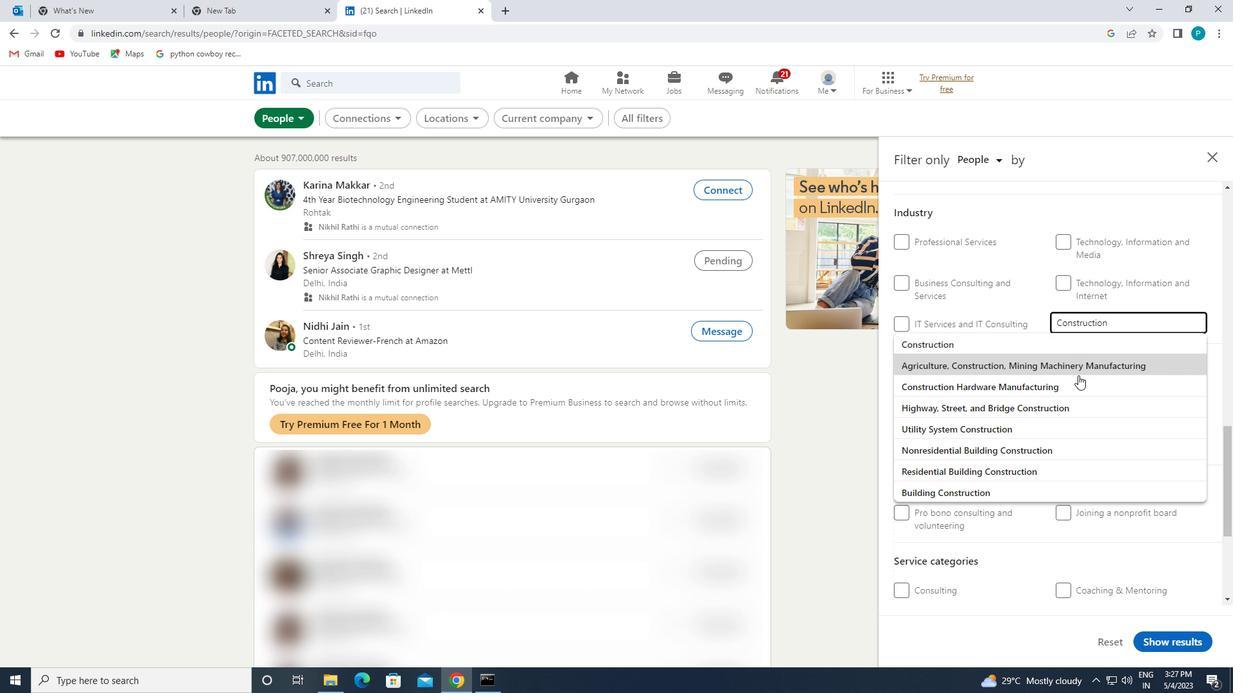 
Action: Mouse pressed left at (1063, 388)
Screenshot: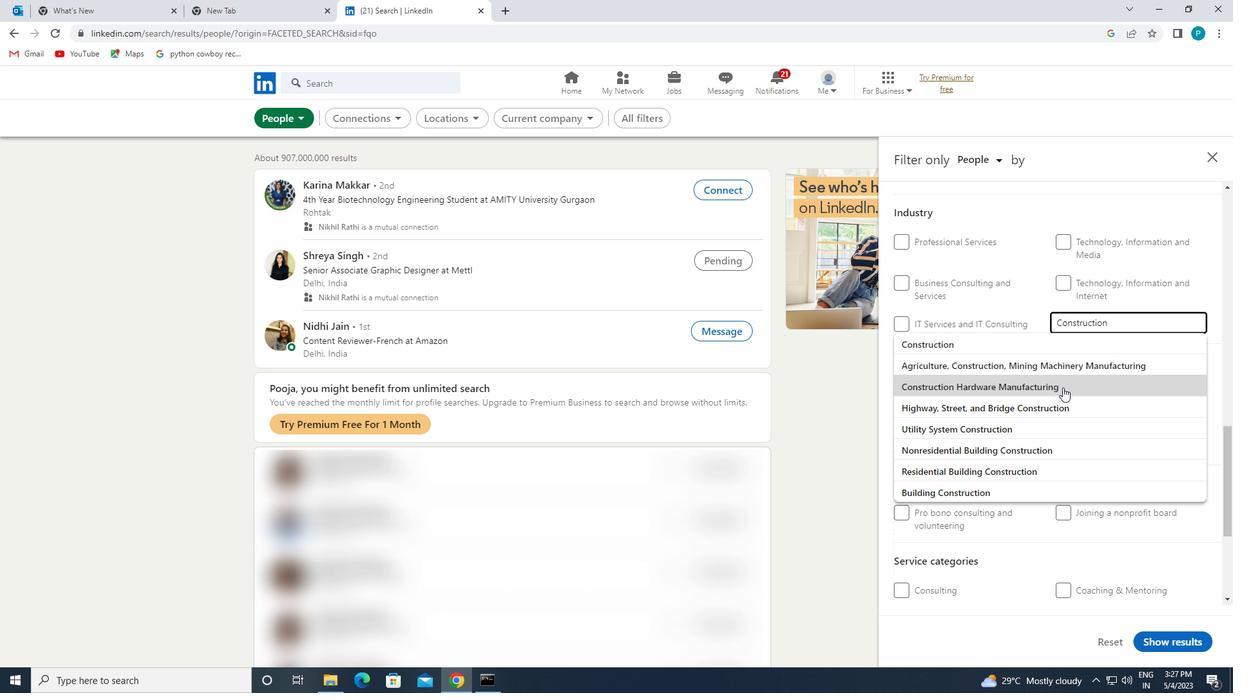 
Action: Mouse moved to (1080, 373)
Screenshot: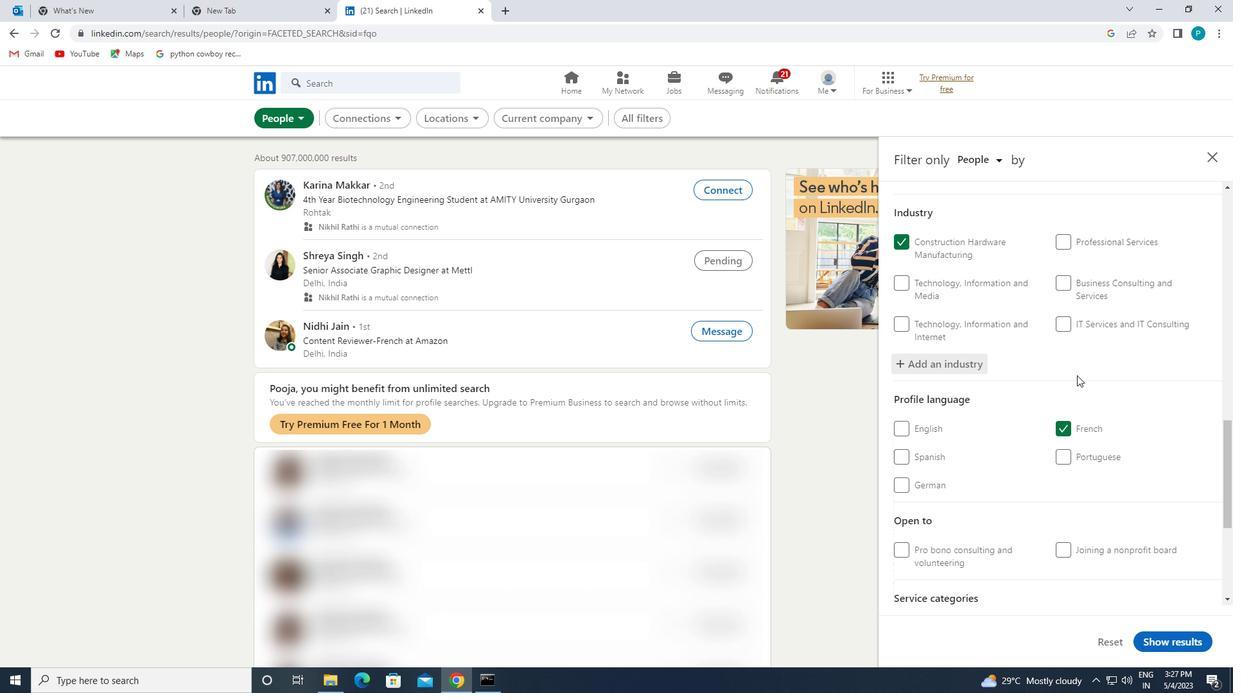 
Action: Mouse scrolled (1080, 373) with delta (0, 0)
Screenshot: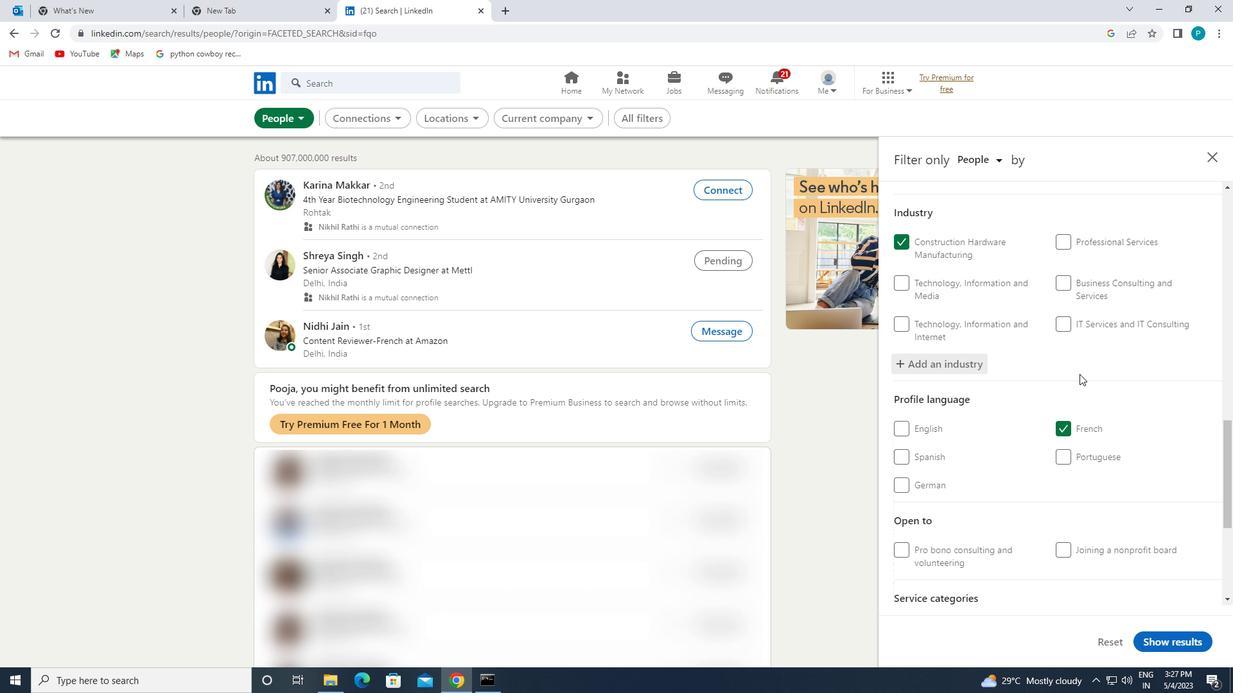 
Action: Mouse scrolled (1080, 373) with delta (0, 0)
Screenshot: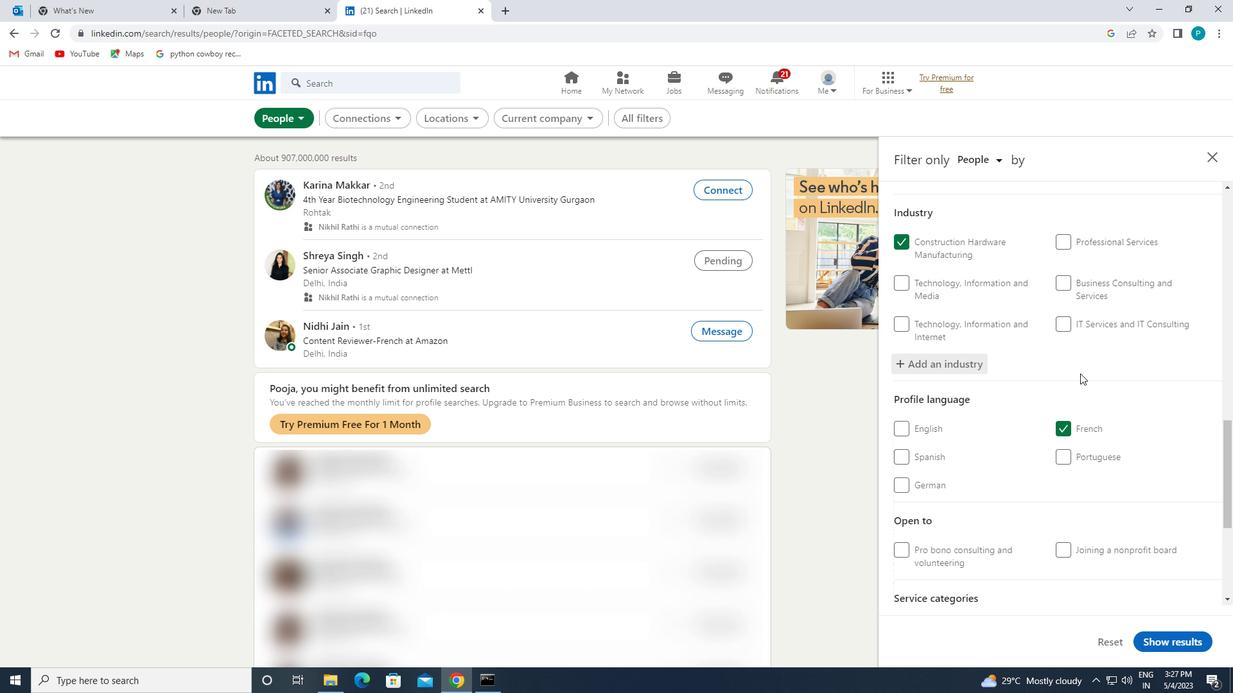 
Action: Mouse scrolled (1080, 373) with delta (0, 0)
Screenshot: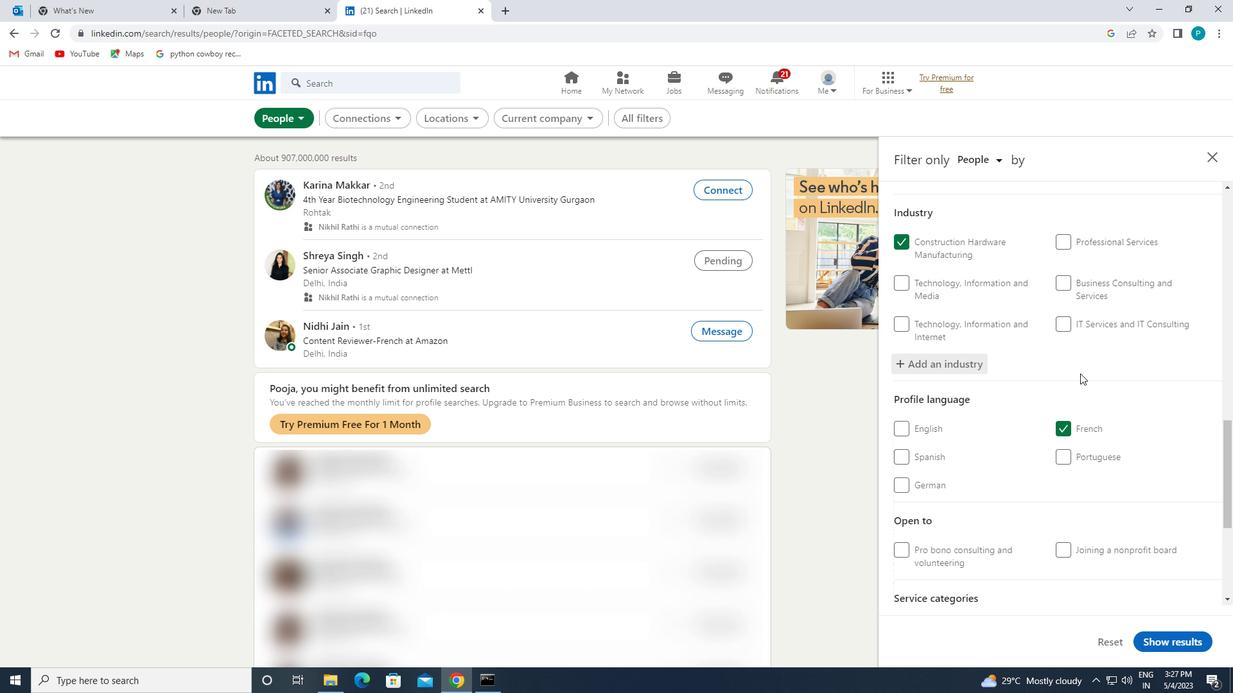 
Action: Mouse moved to (1098, 476)
Screenshot: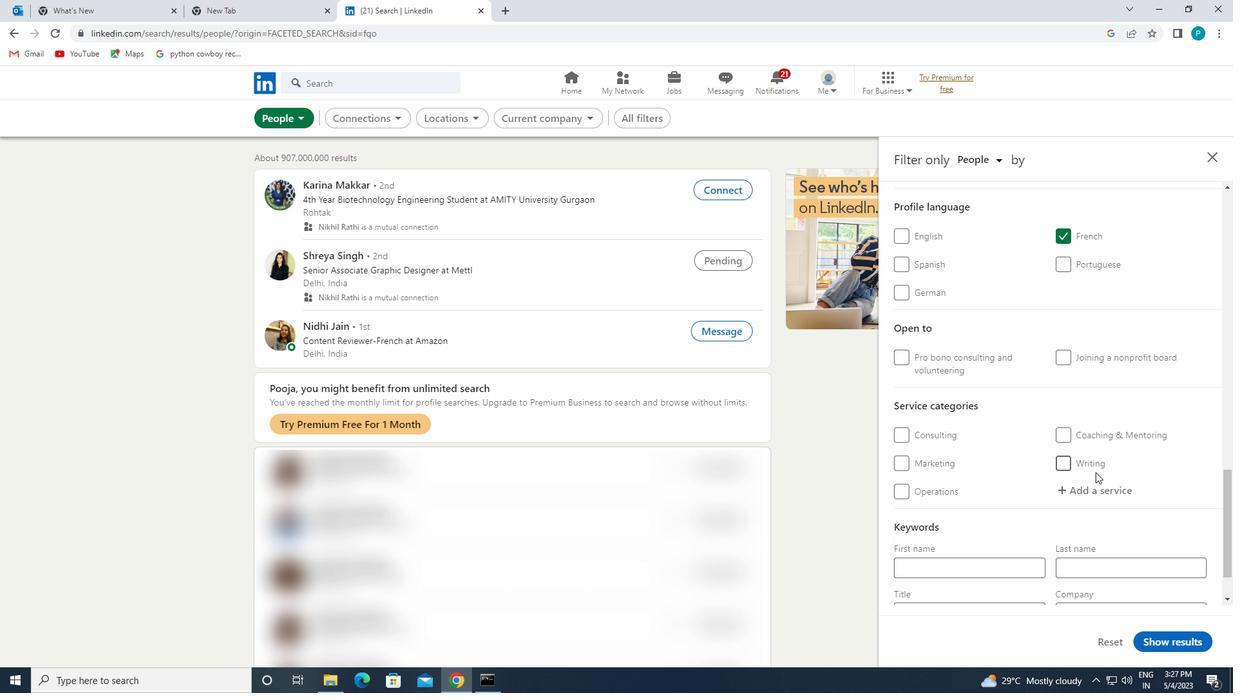 
Action: Mouse pressed left at (1098, 476)
Screenshot: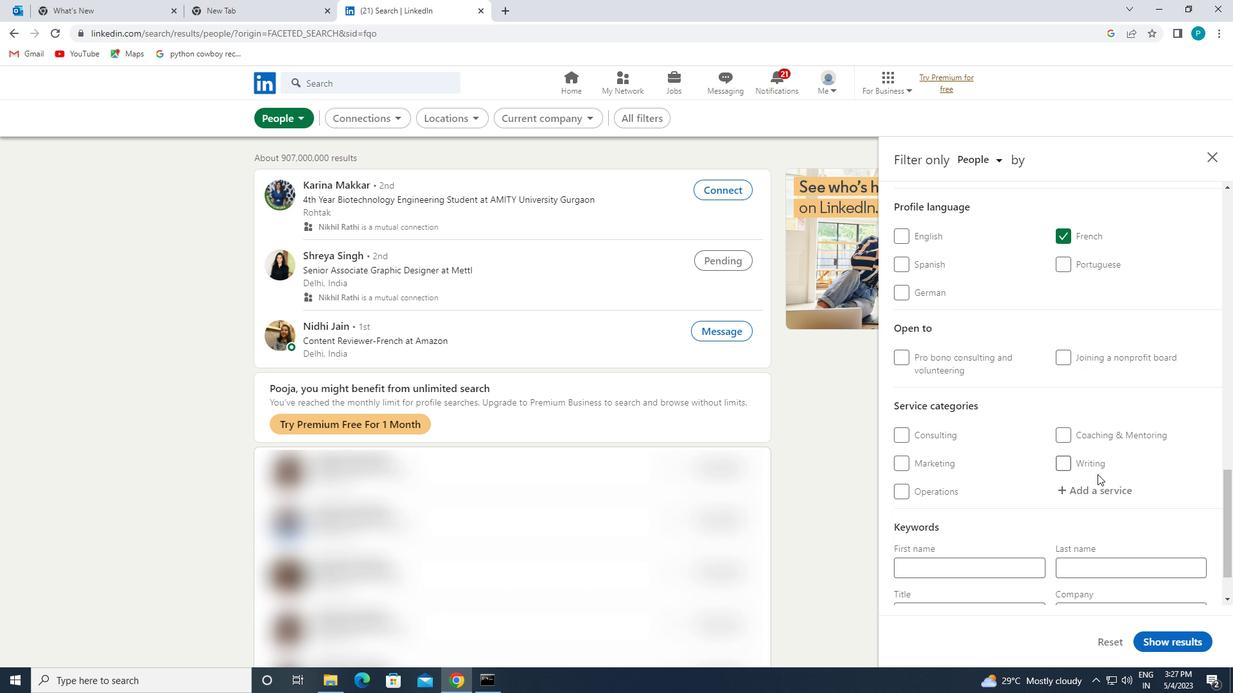 
Action: Mouse moved to (1105, 493)
Screenshot: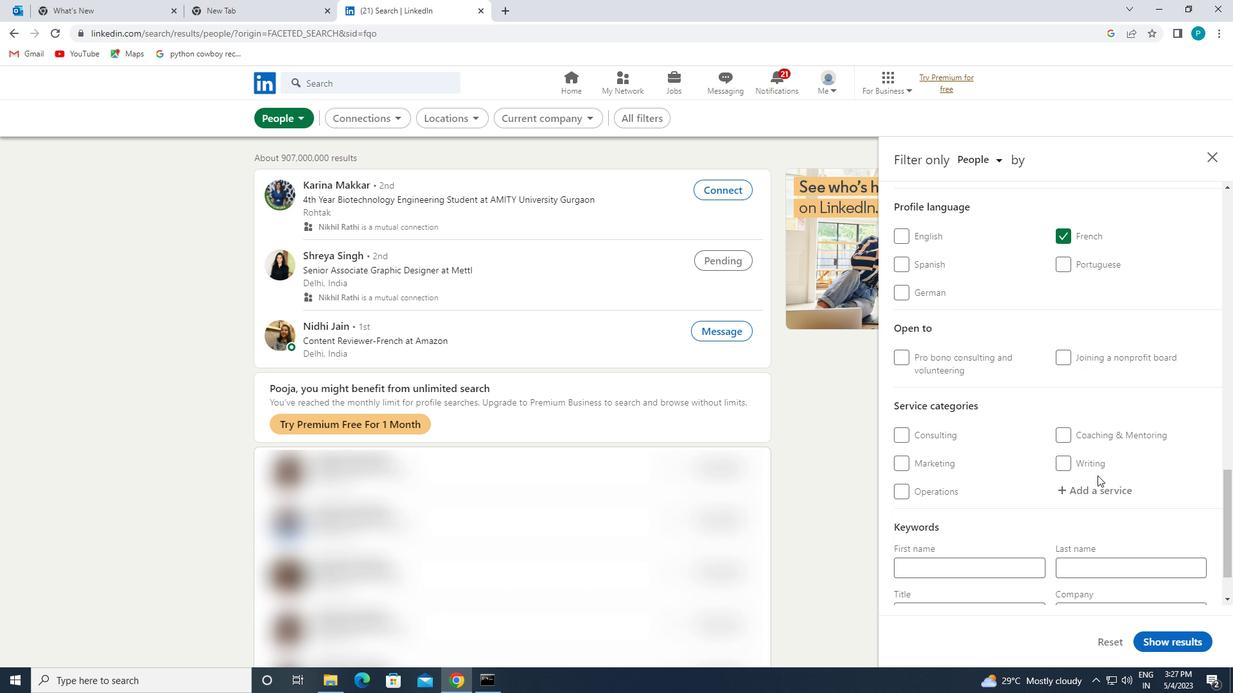 
Action: Mouse pressed left at (1105, 493)
Screenshot: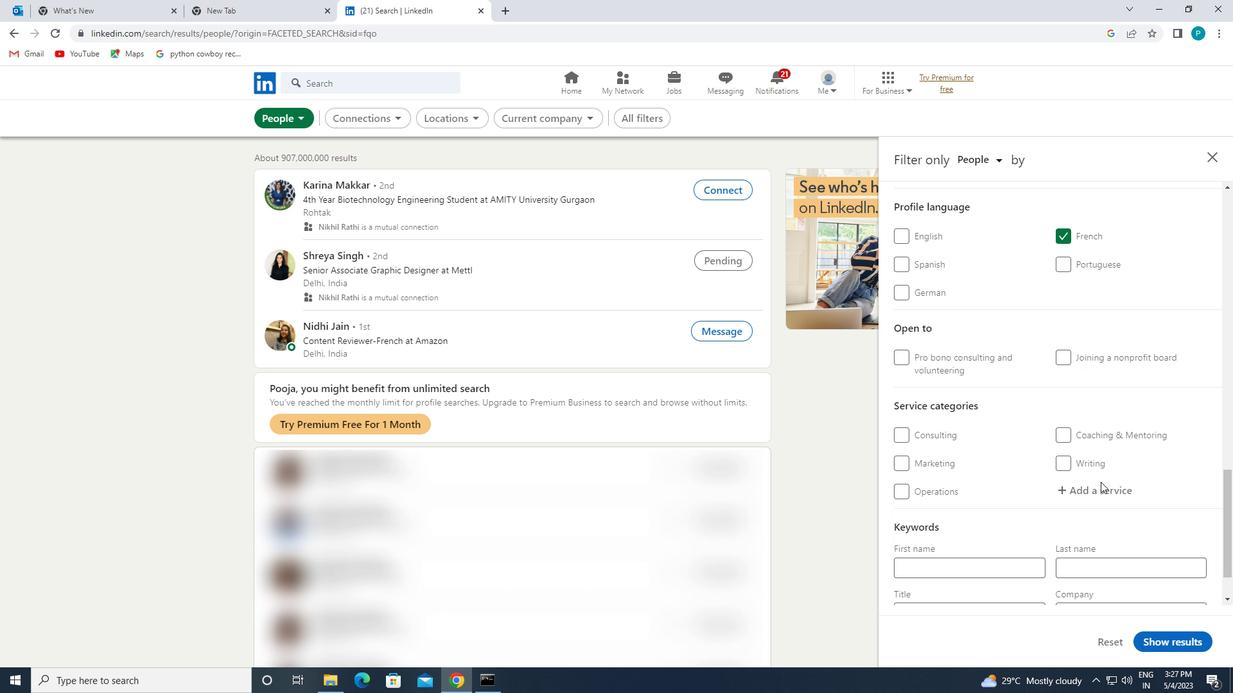 
Action: Mouse moved to (1105, 494)
Screenshot: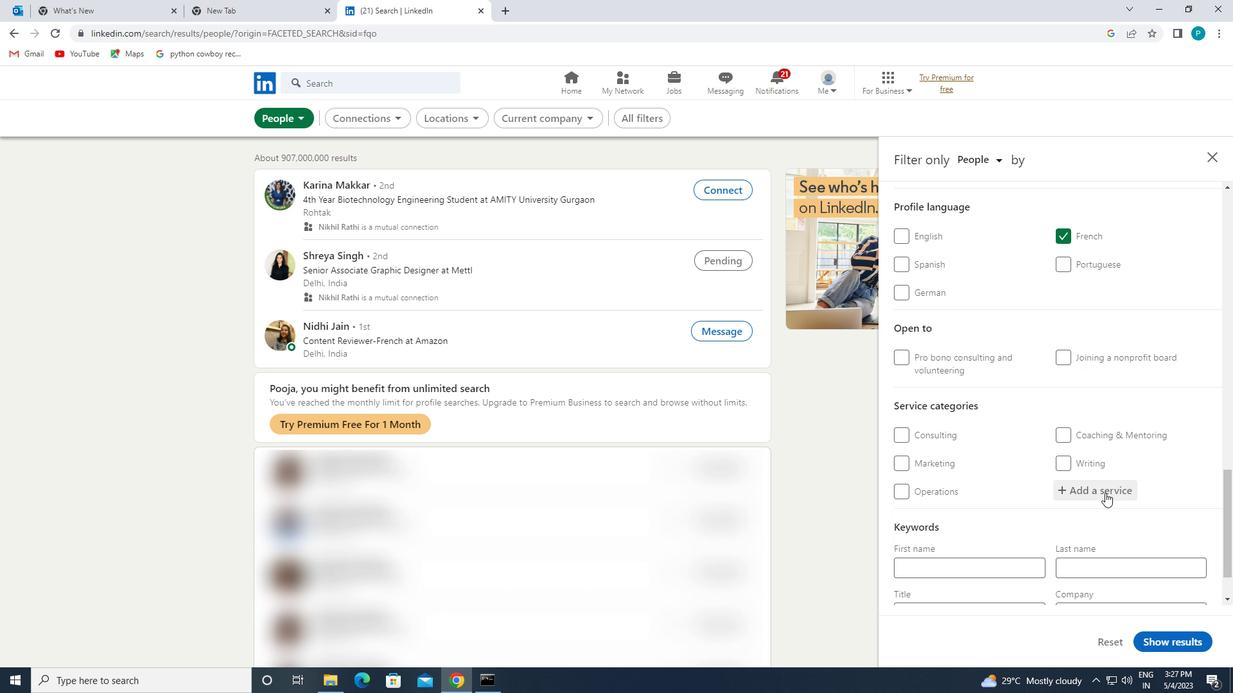 
Action: Key pressed <Key.caps_lock>R<Key.caps_lock>ELOCATION
Screenshot: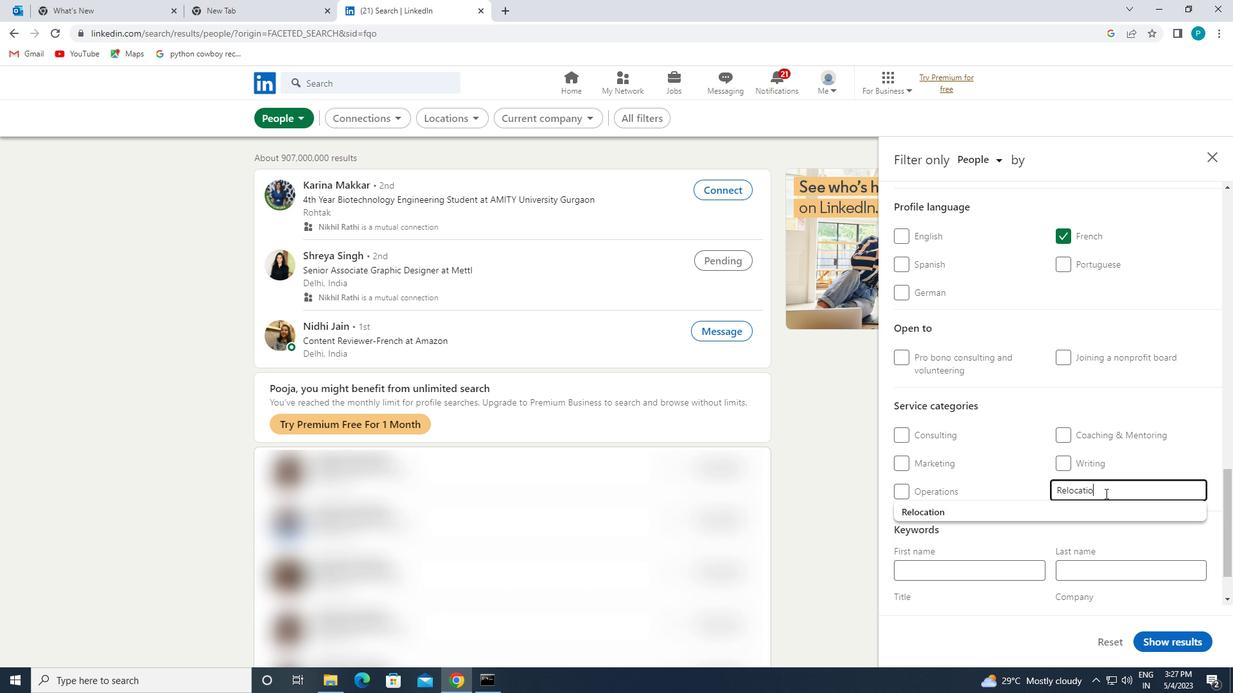 
Action: Mouse moved to (1064, 514)
Screenshot: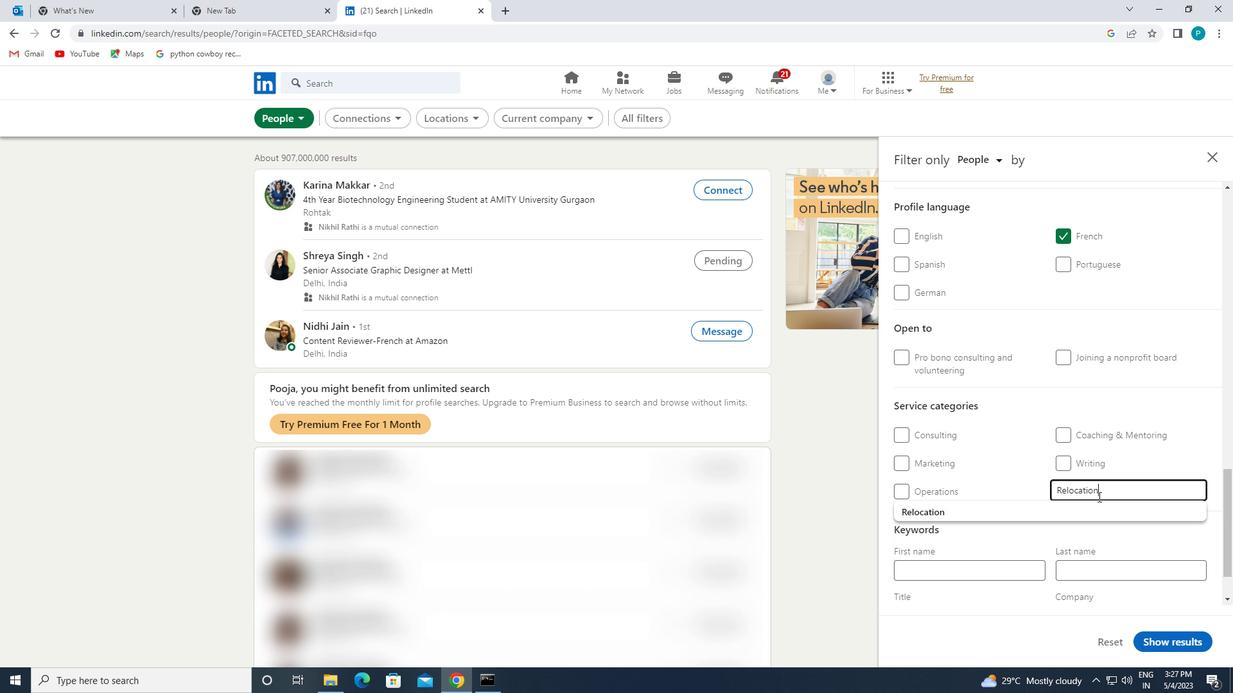 
Action: Mouse pressed left at (1064, 514)
Screenshot: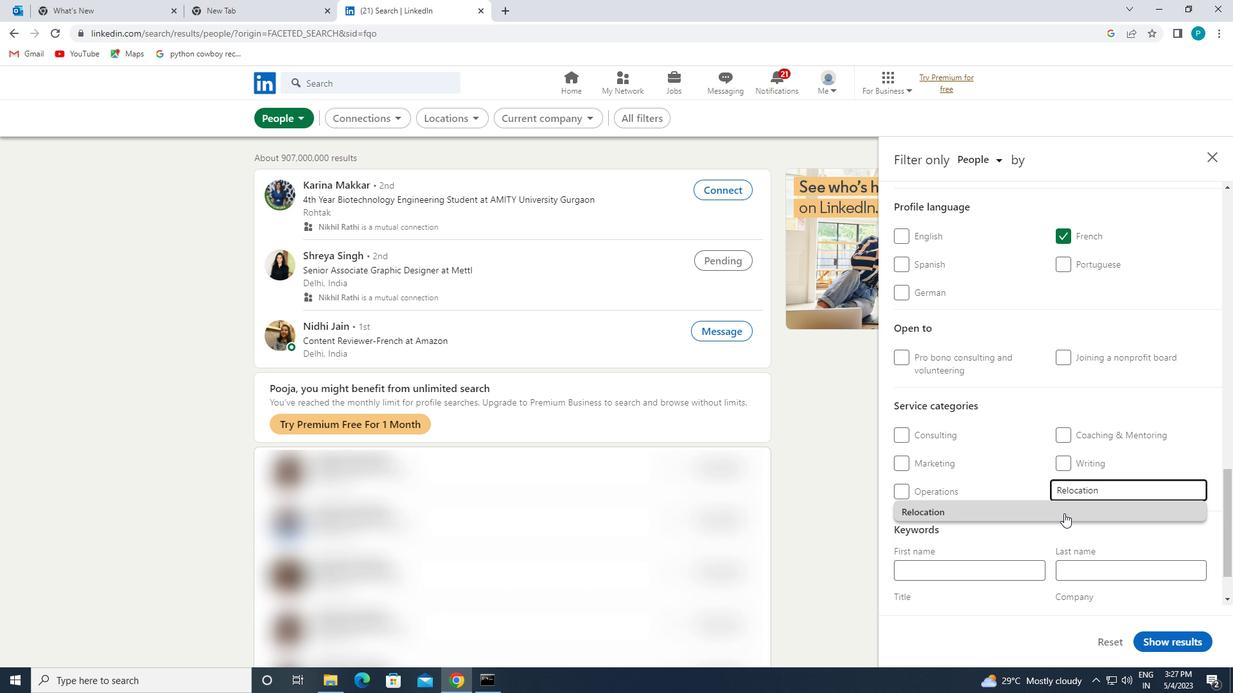 
Action: Mouse moved to (996, 508)
Screenshot: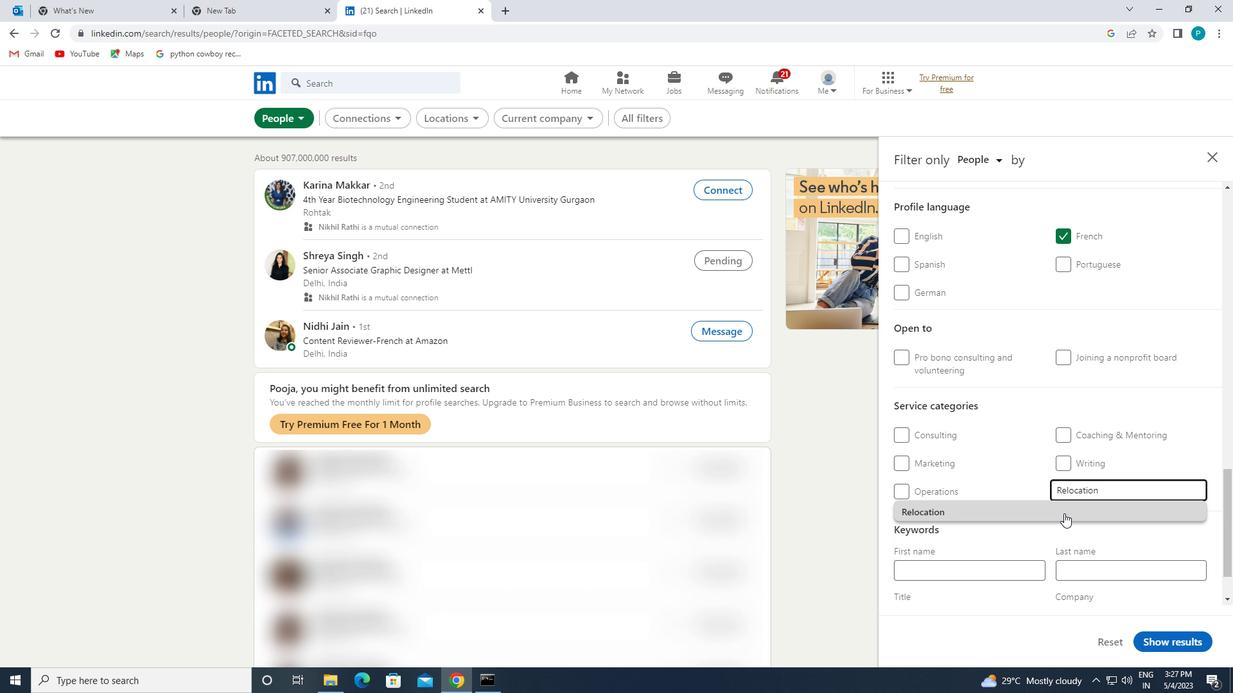 
Action: Mouse scrolled (996, 508) with delta (0, 0)
Screenshot: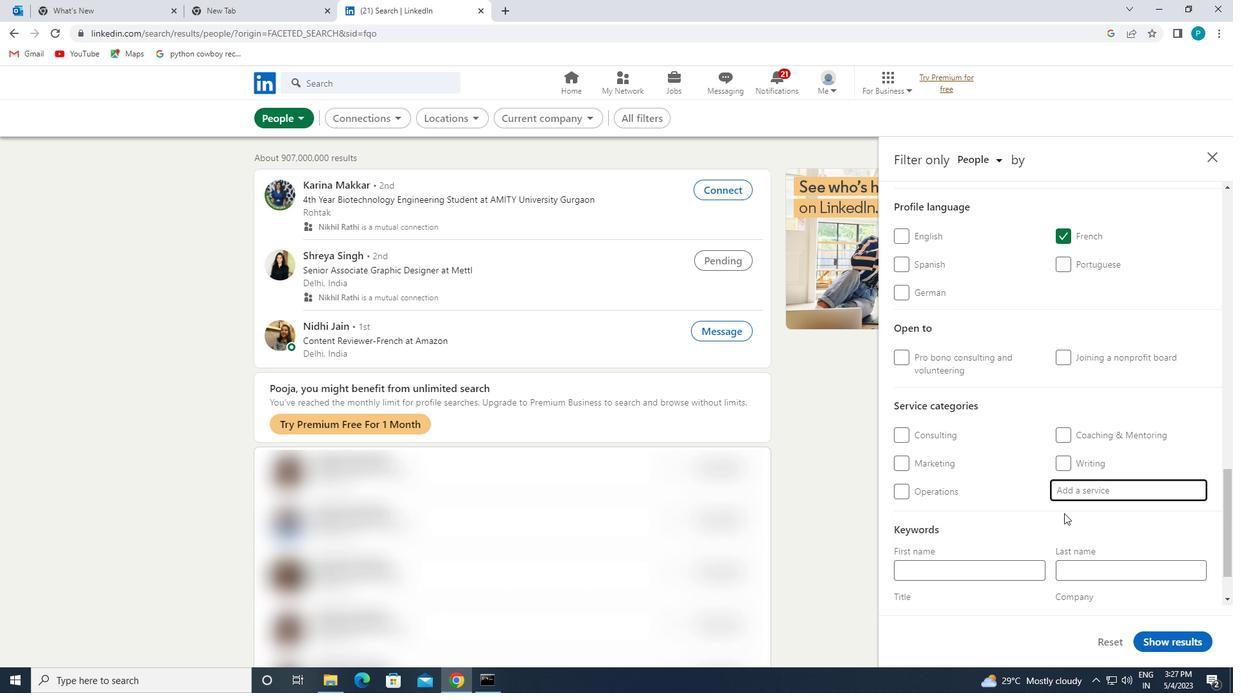 
Action: Mouse scrolled (996, 508) with delta (0, 0)
Screenshot: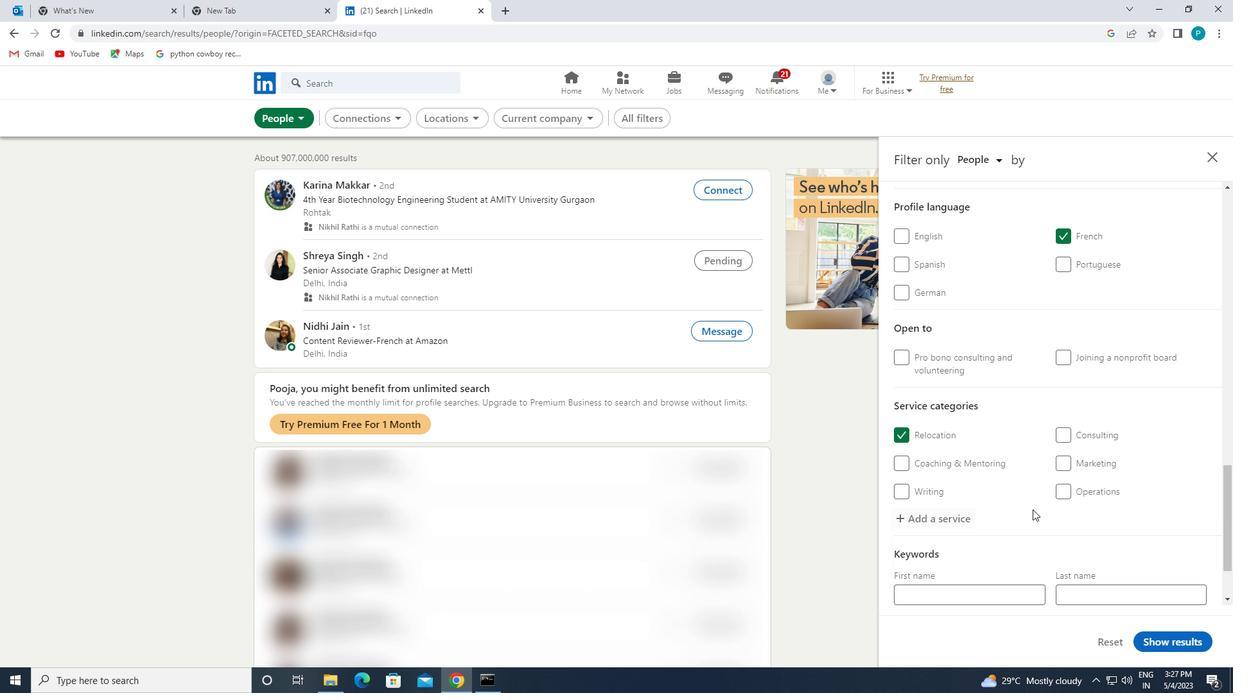 
Action: Mouse scrolled (996, 508) with delta (0, 0)
Screenshot: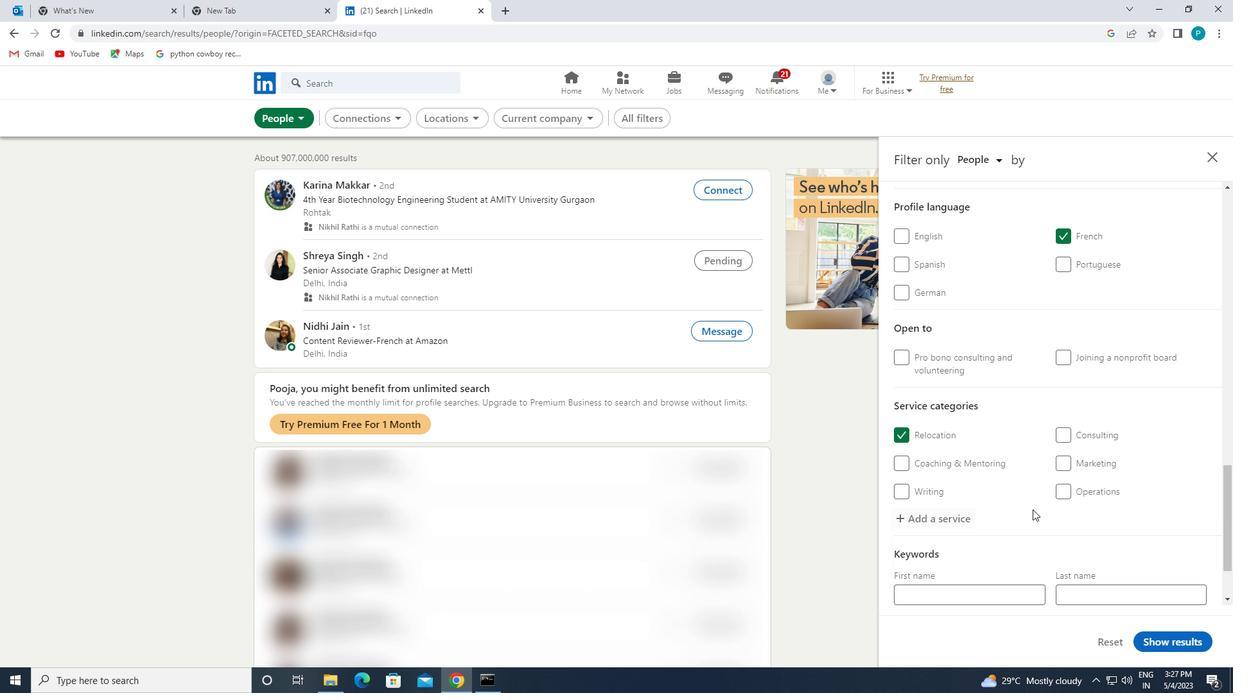 
Action: Mouse scrolled (996, 508) with delta (0, 0)
Screenshot: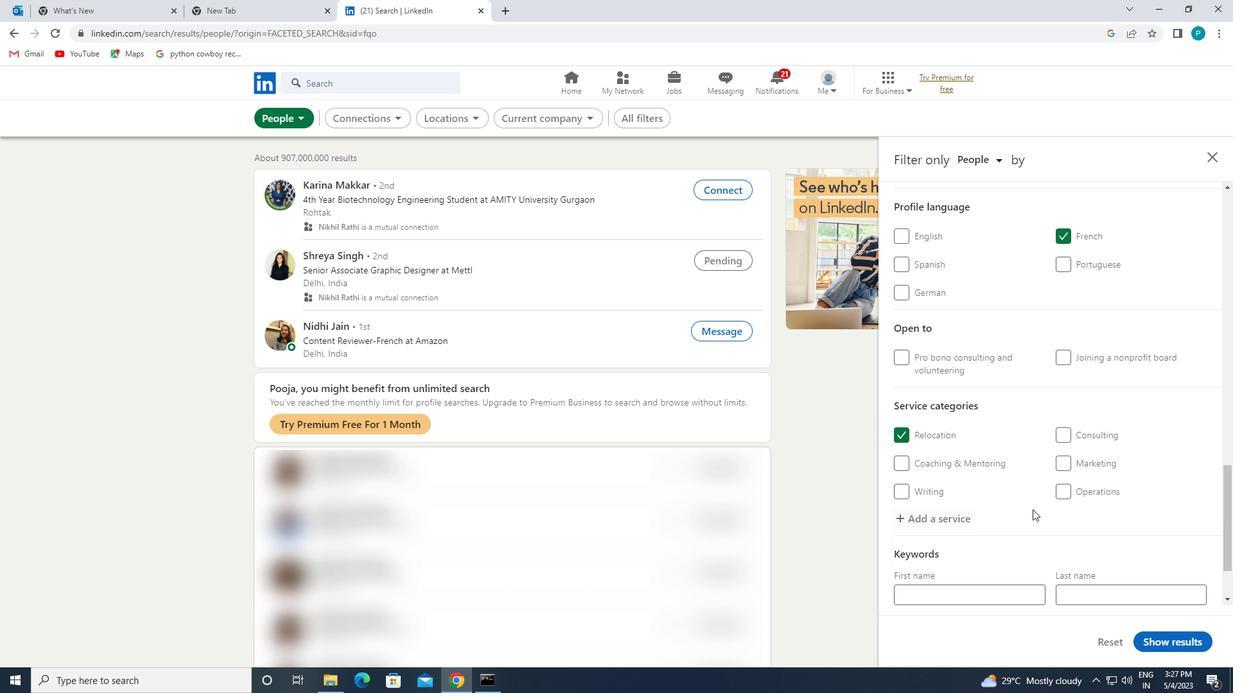 
Action: Mouse moved to (997, 539)
Screenshot: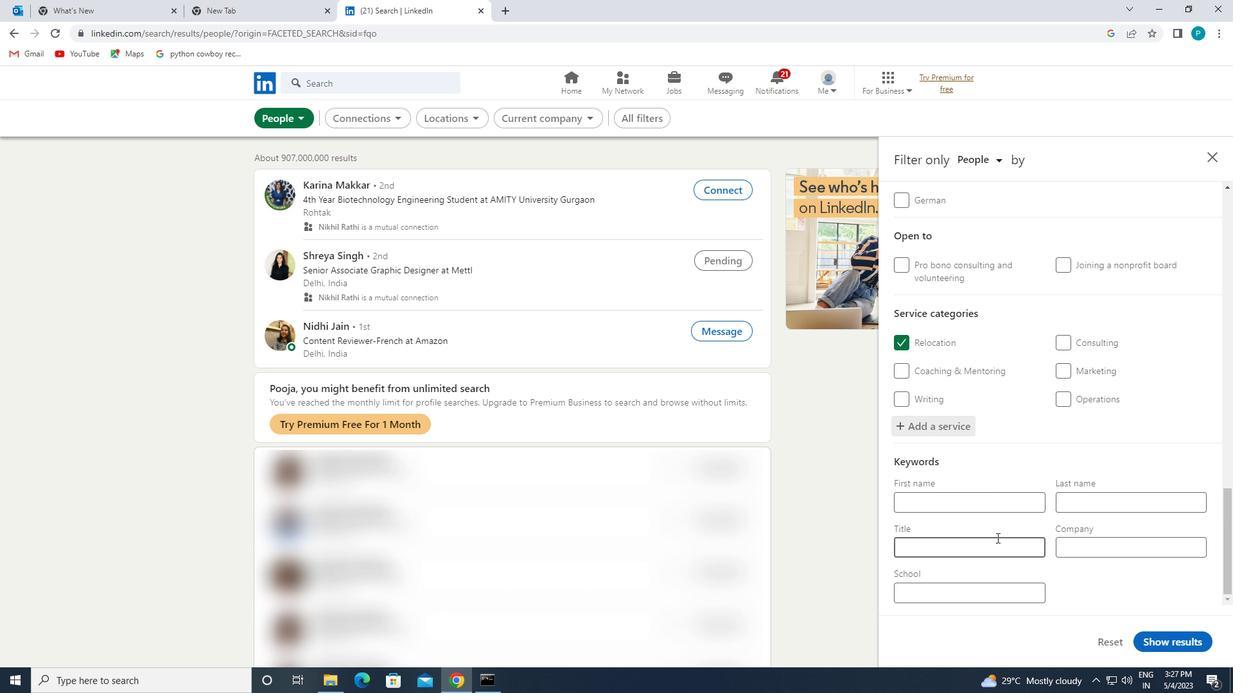 
Action: Mouse pressed left at (997, 539)
Screenshot: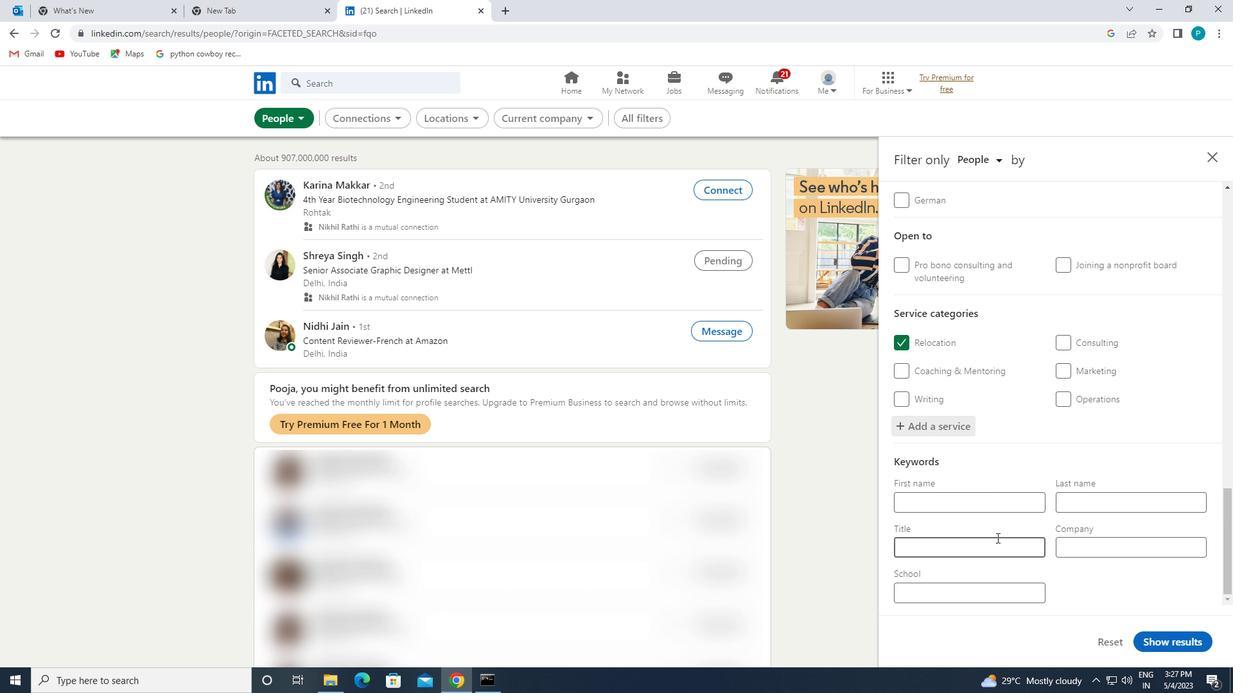 
Action: Mouse moved to (1004, 543)
Screenshot: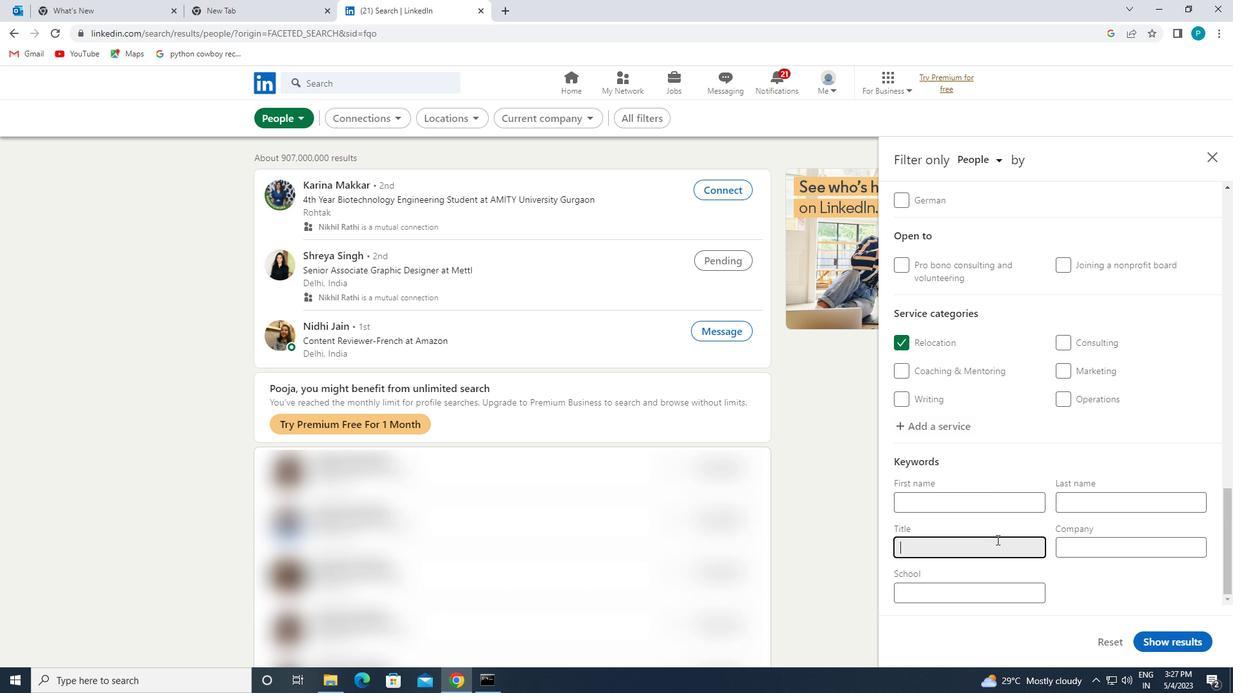 
Action: Key pressed <Key.caps_lock>M<Key.caps_lock>ANICURIST
Screenshot: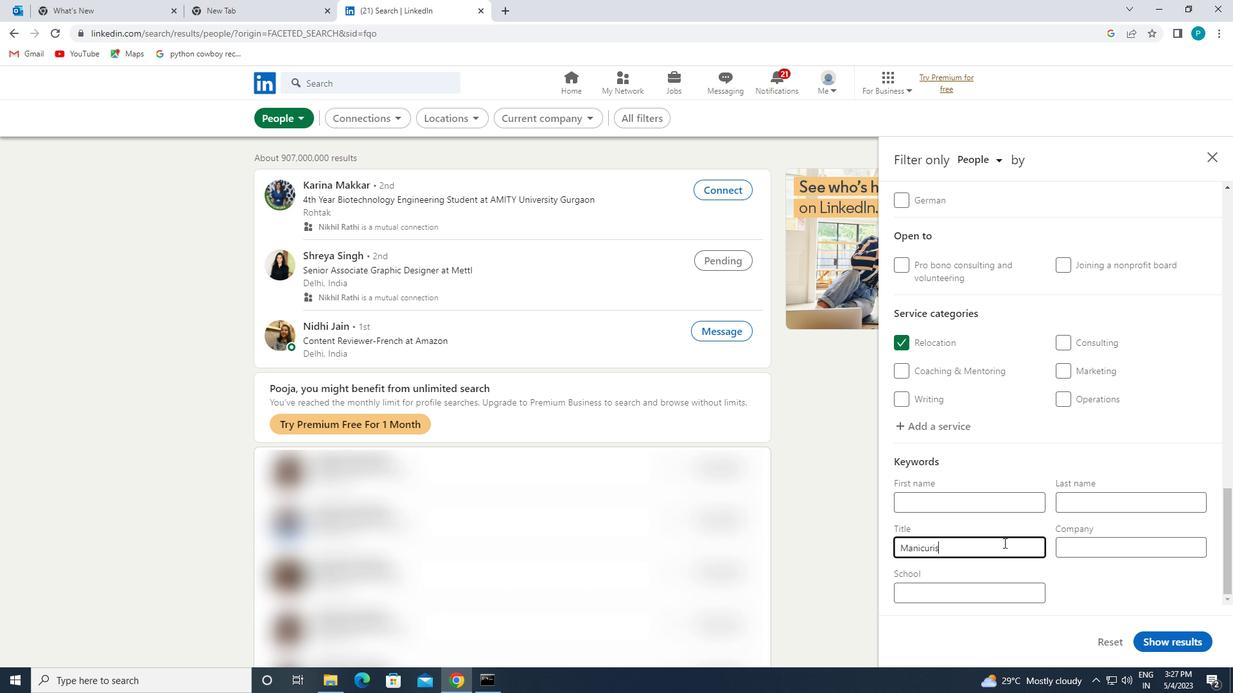 
Action: Mouse moved to (1166, 641)
Screenshot: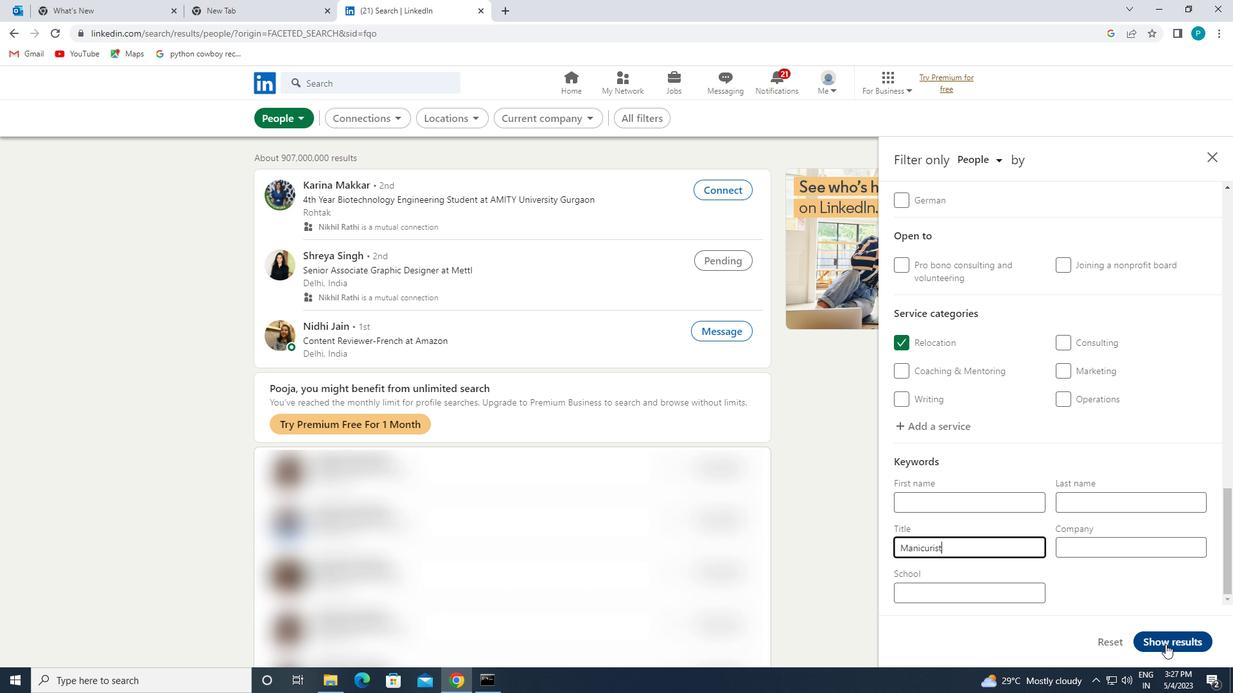 
Action: Mouse pressed left at (1166, 641)
Screenshot: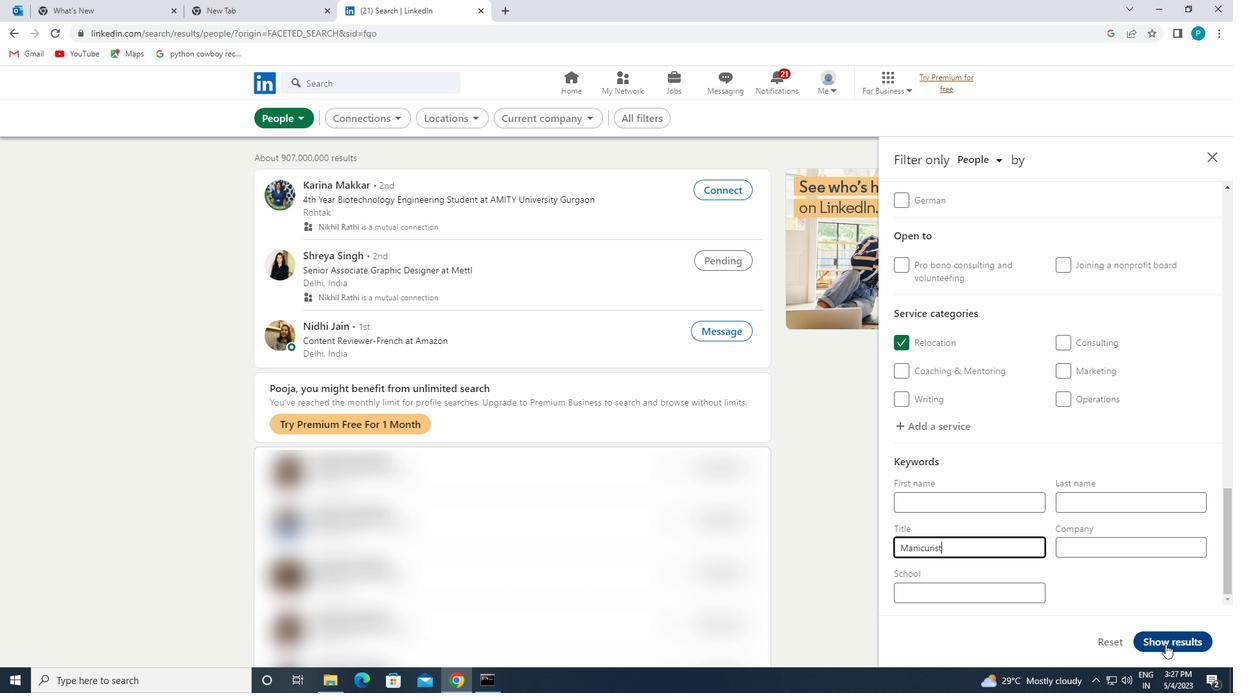 
